 Task: Add an event with the title Second Marketing Campaign Tracking and Analysis, date ''2023/11/10'', time 7:00 AM to 9:00 AMand add a description: Furthermore, you will have the opportunity to discuss your current financial status, including revenue growth, profitability, and any notable milestones or achievements. Sharing this information demonstrates your business''s performance and potential for future success.Select event color  Peacock . Add location for the event as: Los Angeles, USA, logged in from the account softage.8@softage.netand send the event invitation to softage.1@softage.net and softage.2@softage.net. Set a reminder for the event Doesn''t repeat
Action: Mouse moved to (49, 125)
Screenshot: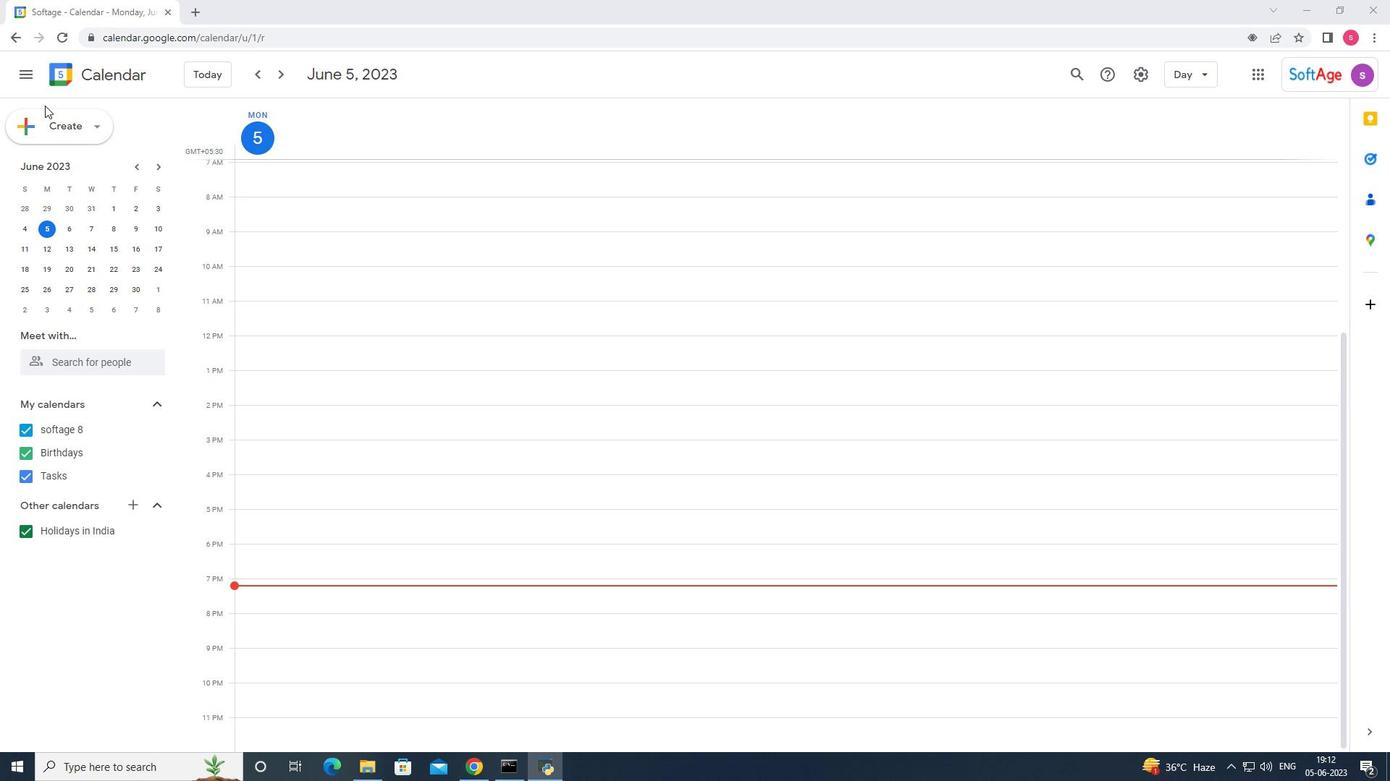 
Action: Mouse pressed left at (49, 125)
Screenshot: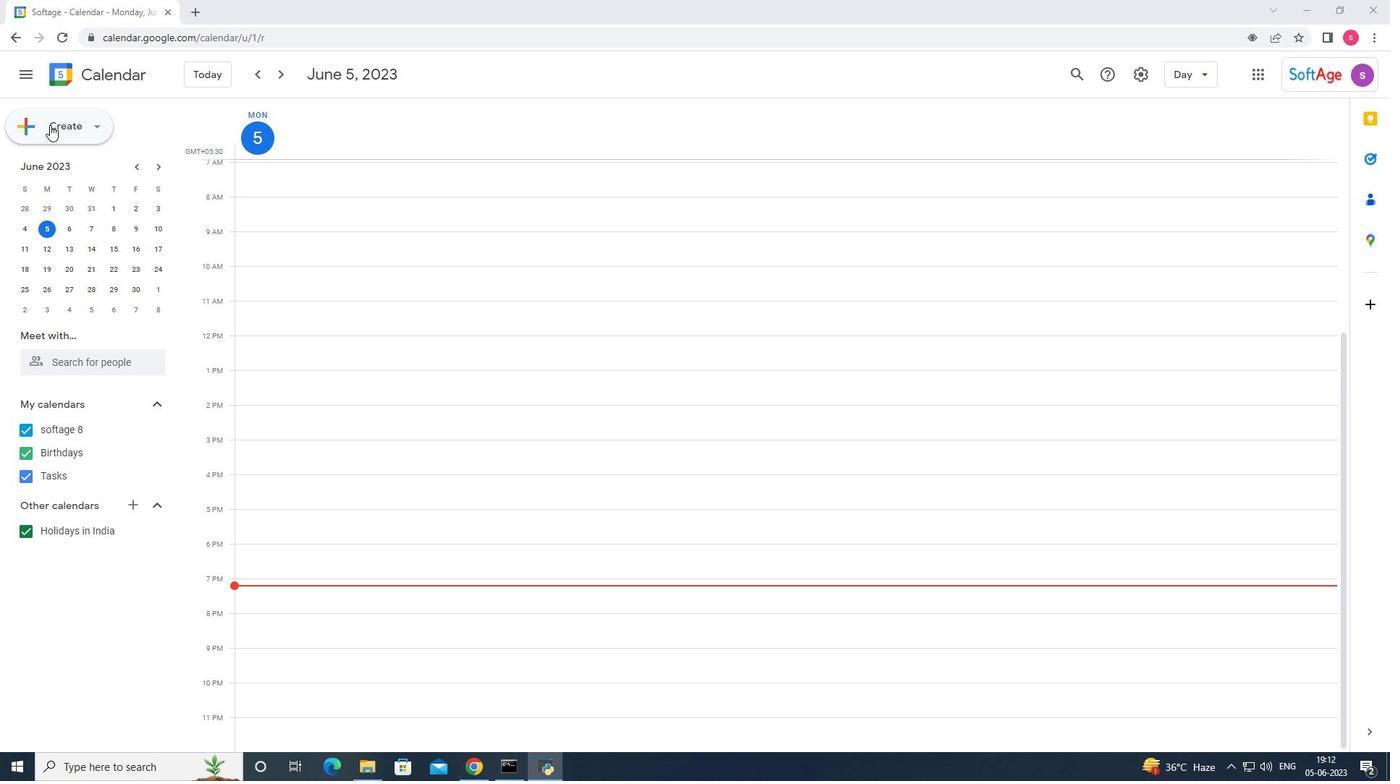 
Action: Mouse moved to (62, 161)
Screenshot: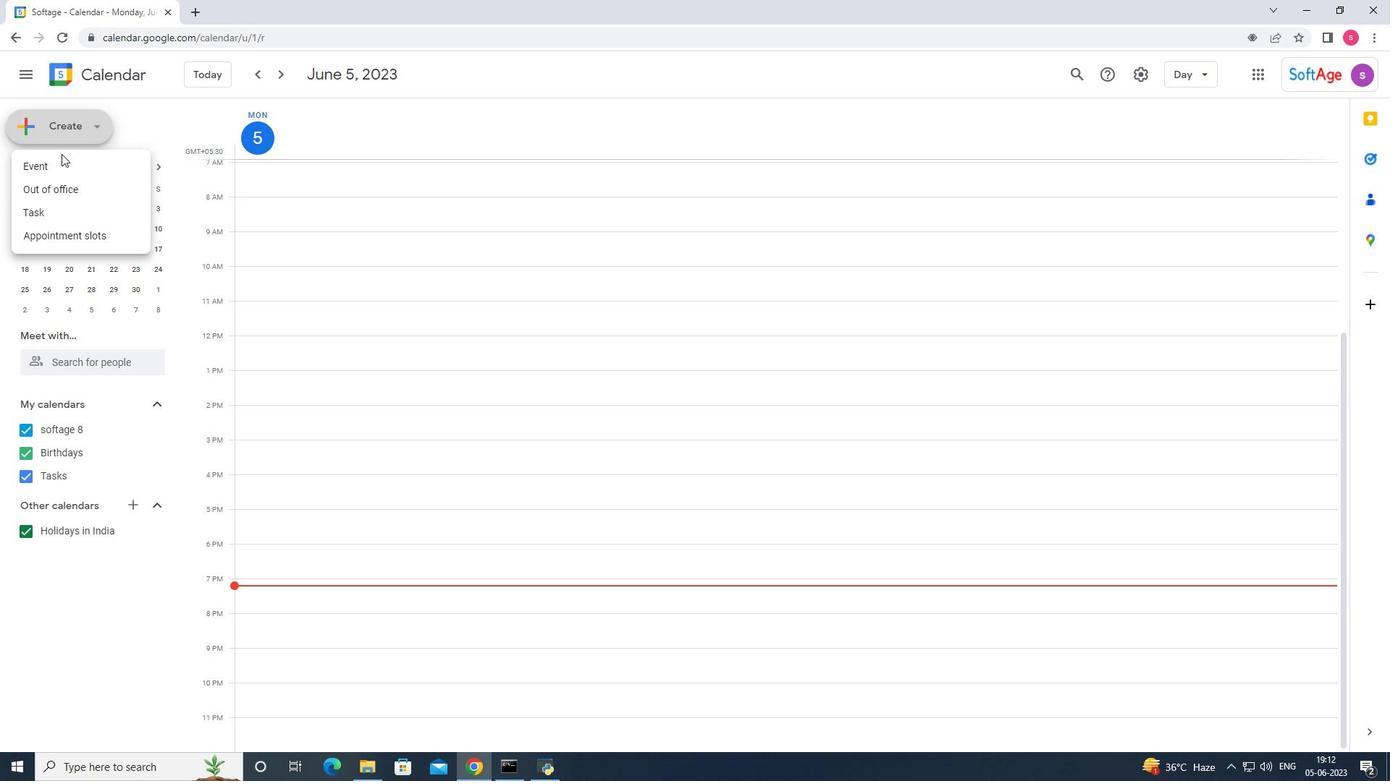 
Action: Mouse pressed left at (62, 161)
Screenshot: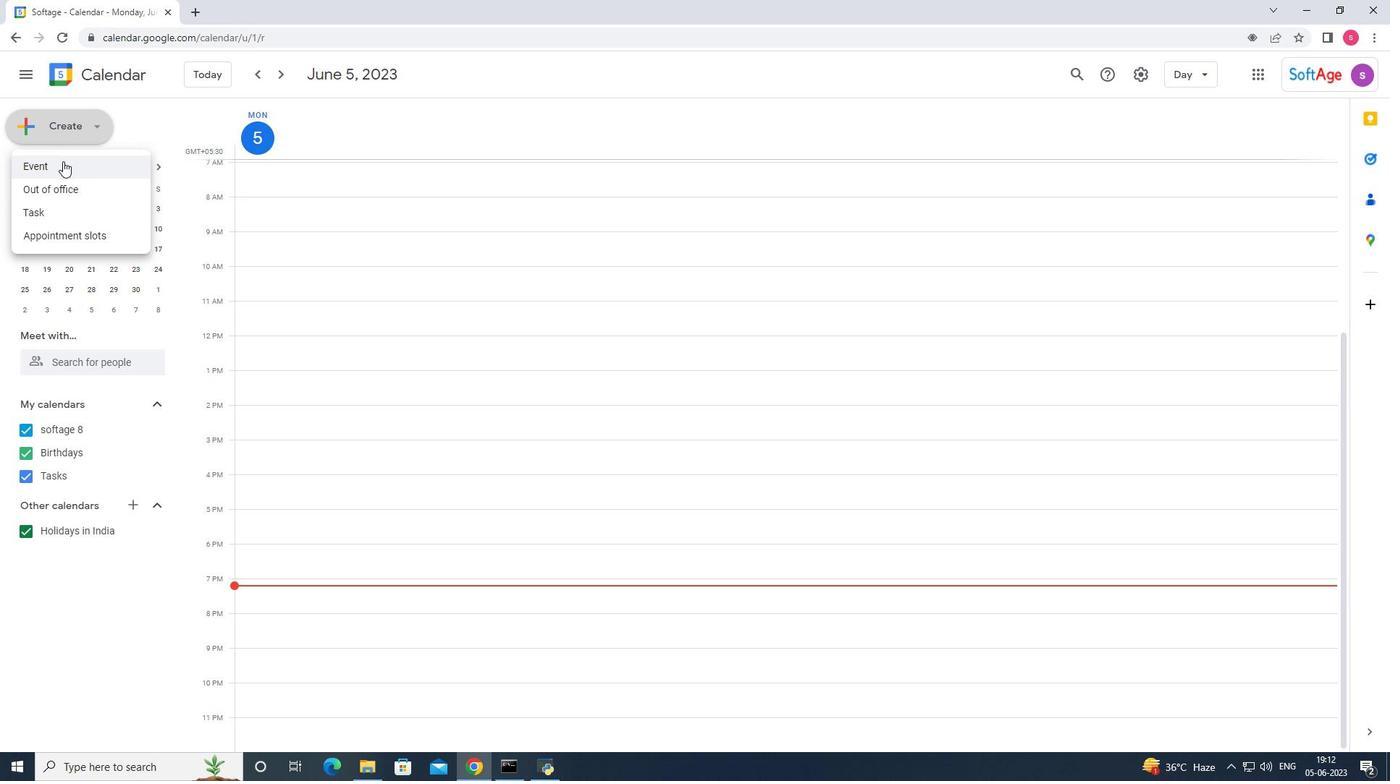 
Action: Mouse moved to (821, 578)
Screenshot: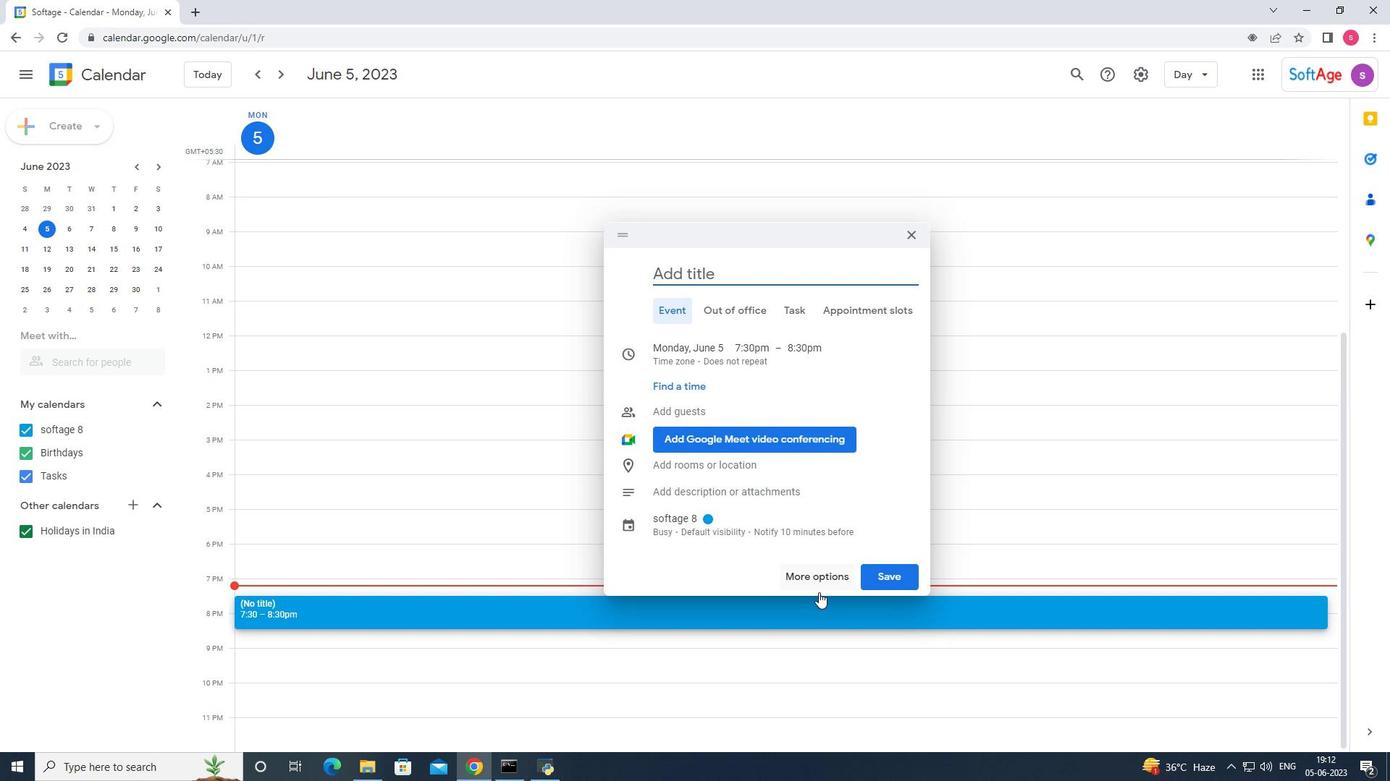 
Action: Mouse pressed left at (821, 578)
Screenshot: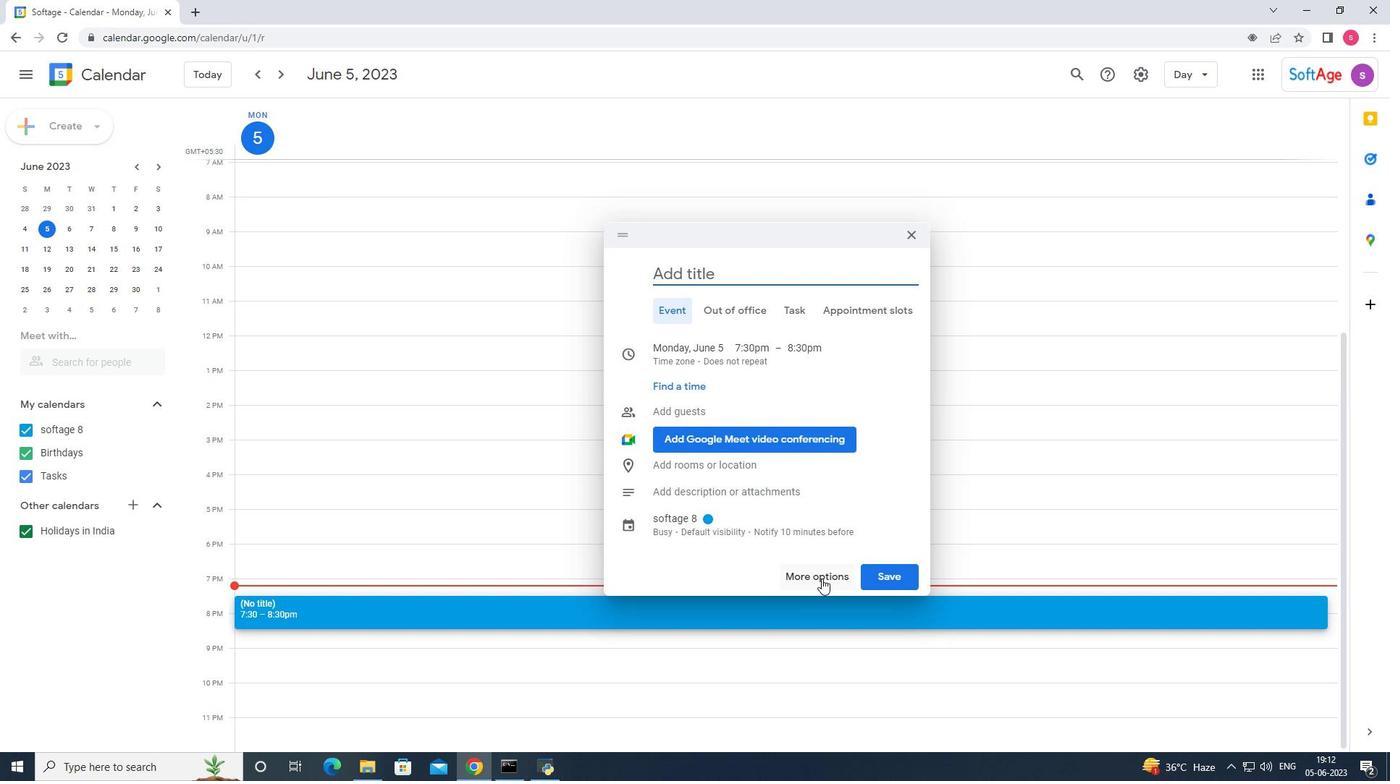 
Action: Mouse moved to (330, 73)
Screenshot: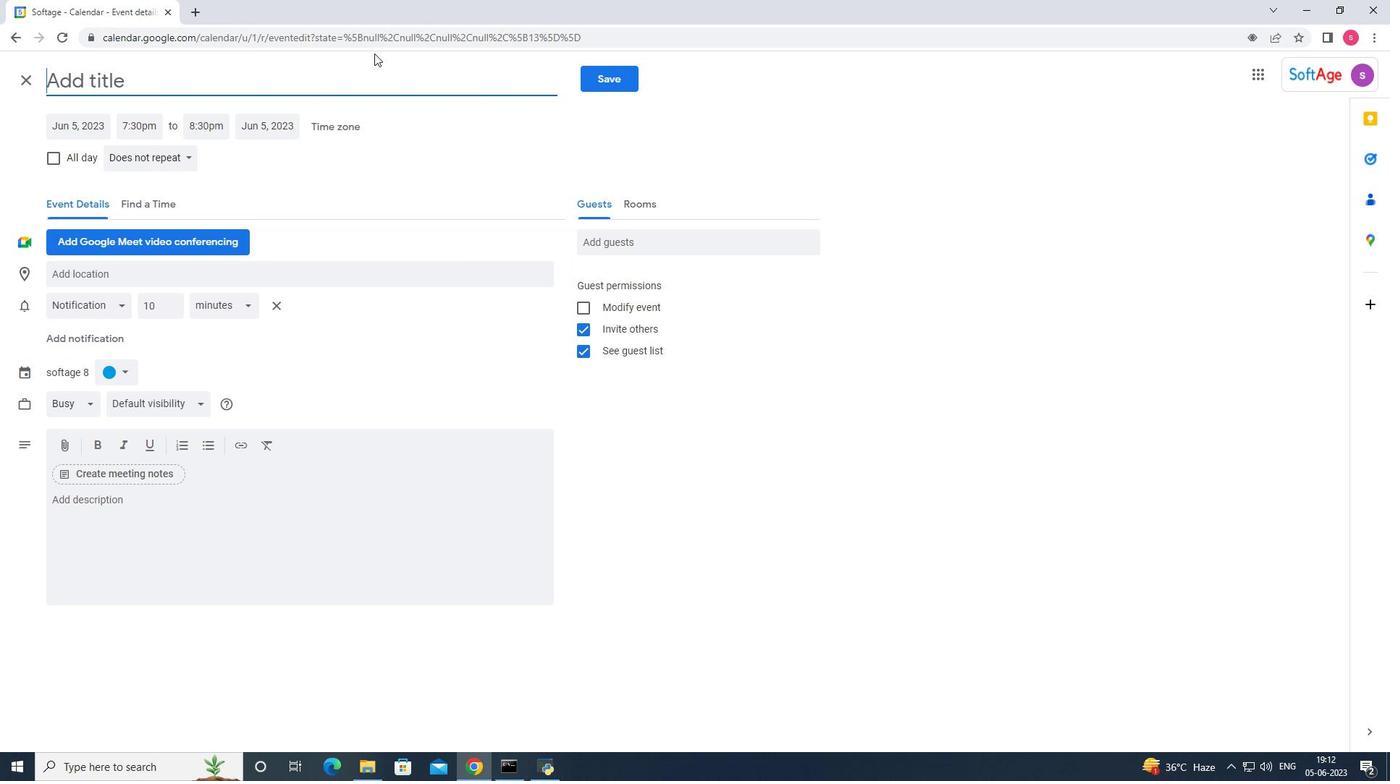 
Action: Mouse pressed left at (330, 73)
Screenshot: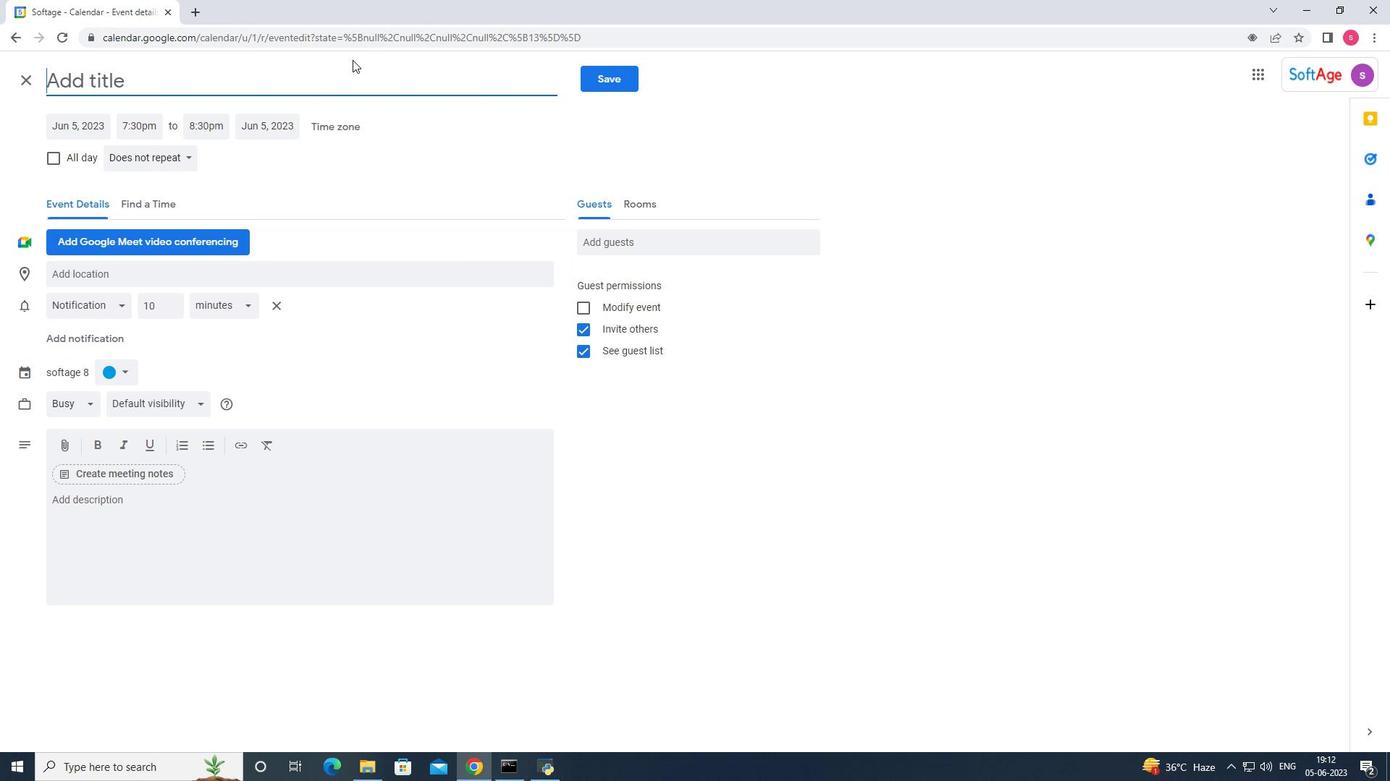 
Action: Key pressed <Key.shift>Second<Key.space><Key.shift>Marketing<Key.space><Key.shift>Campaign<Key.space><Key.shift>Tracking<Key.space>and<Key.space><Key.shift>Analysis
Screenshot: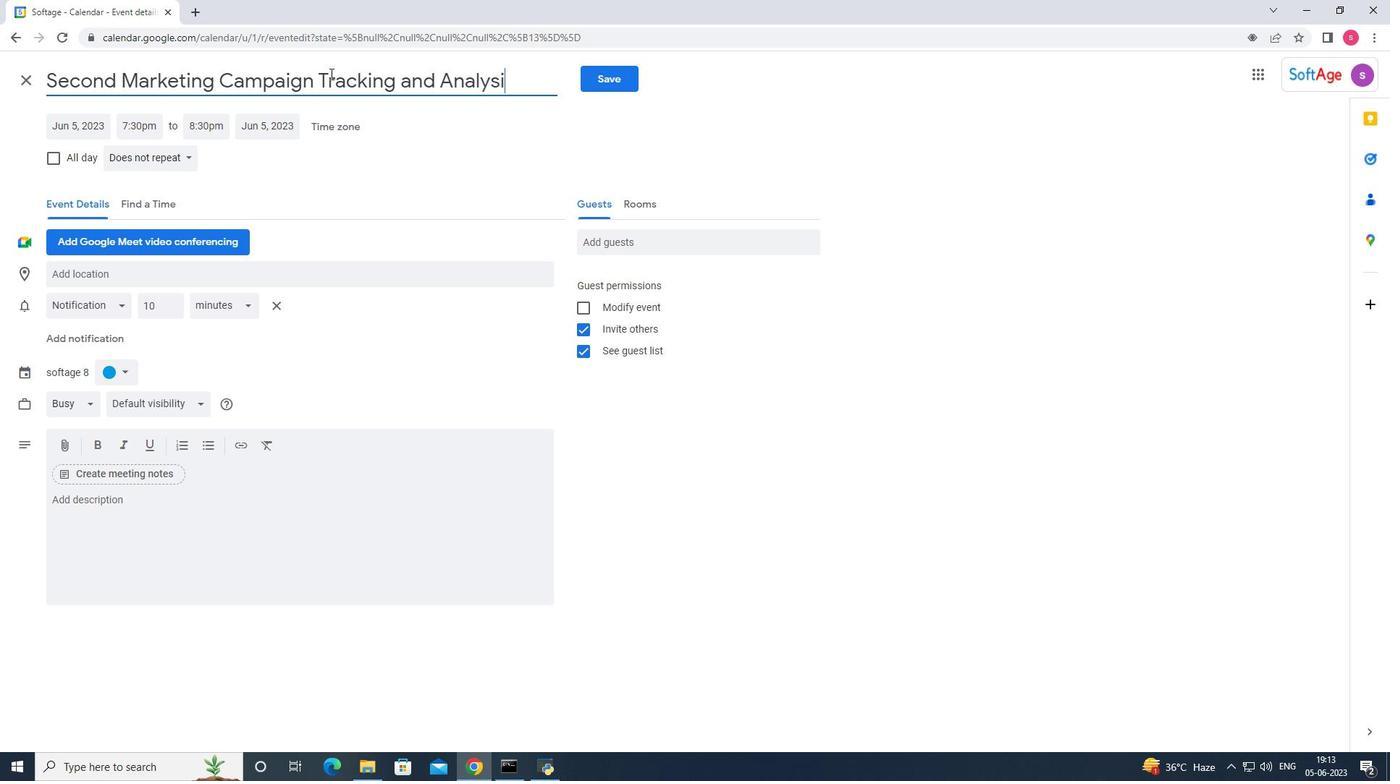 
Action: Mouse moved to (88, 125)
Screenshot: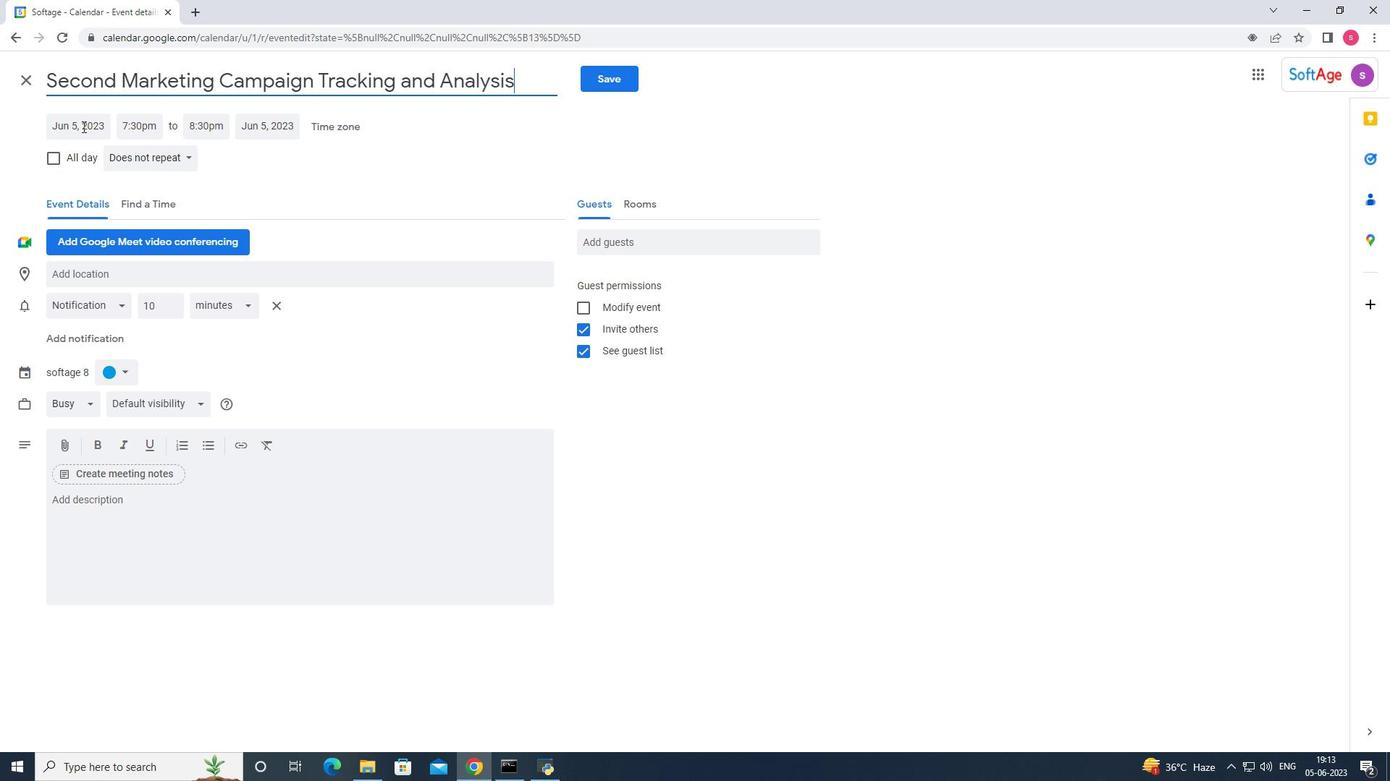 
Action: Mouse pressed left at (88, 125)
Screenshot: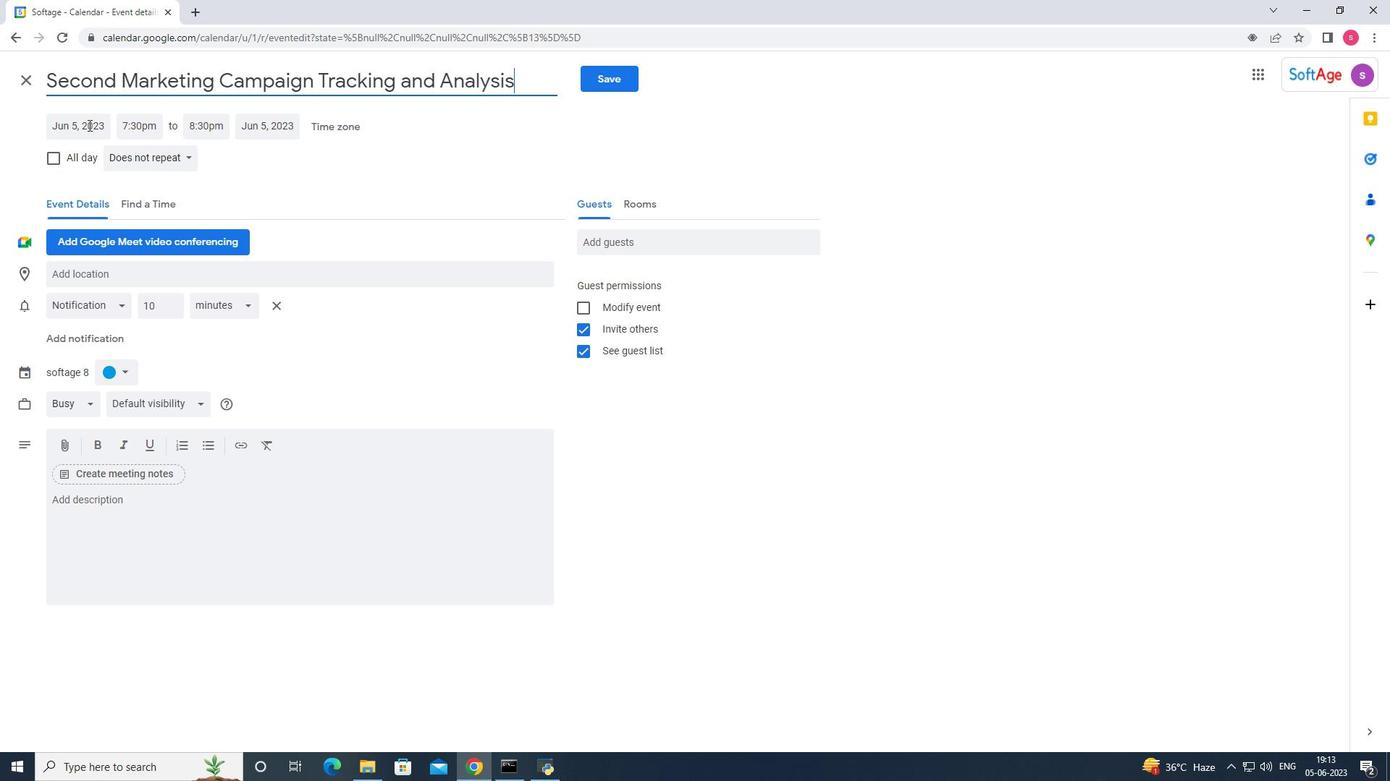 
Action: Mouse moved to (230, 157)
Screenshot: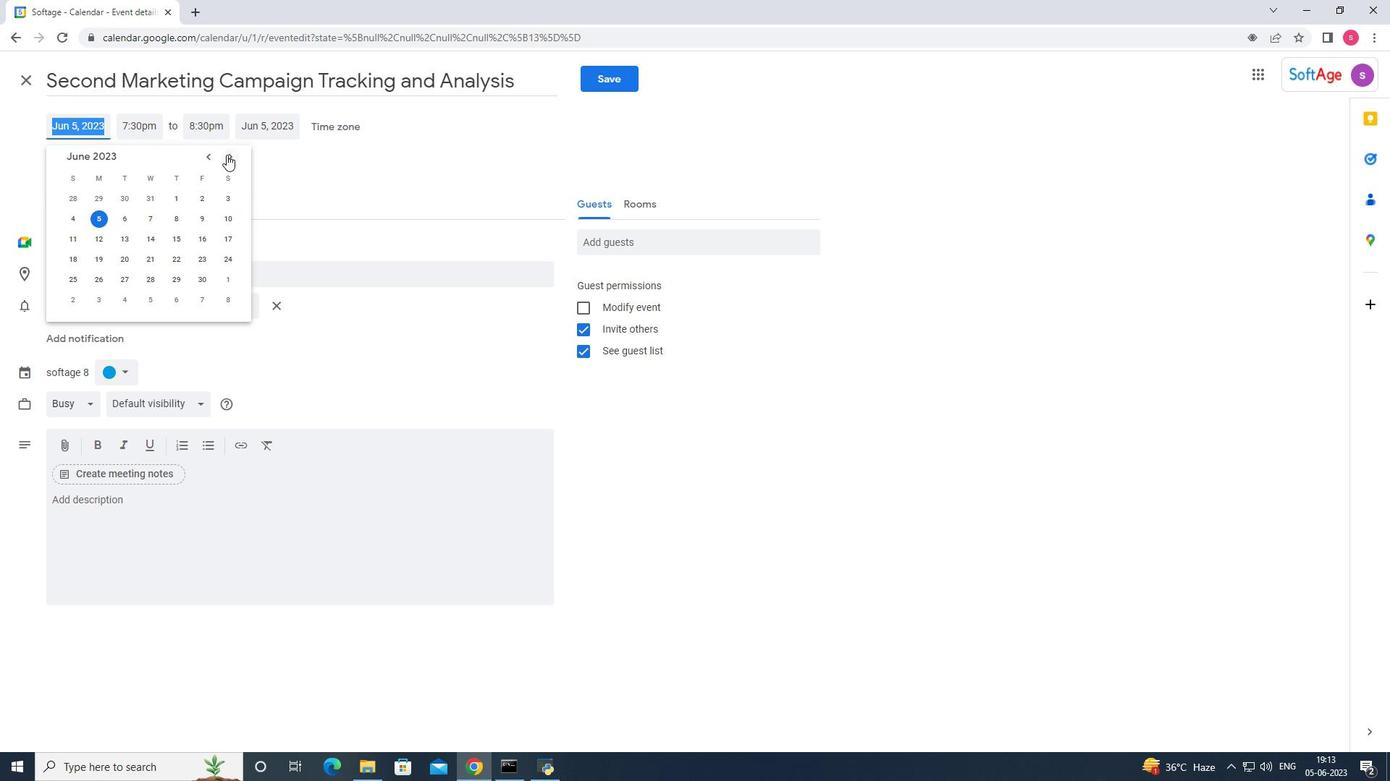 
Action: Mouse pressed left at (230, 157)
Screenshot: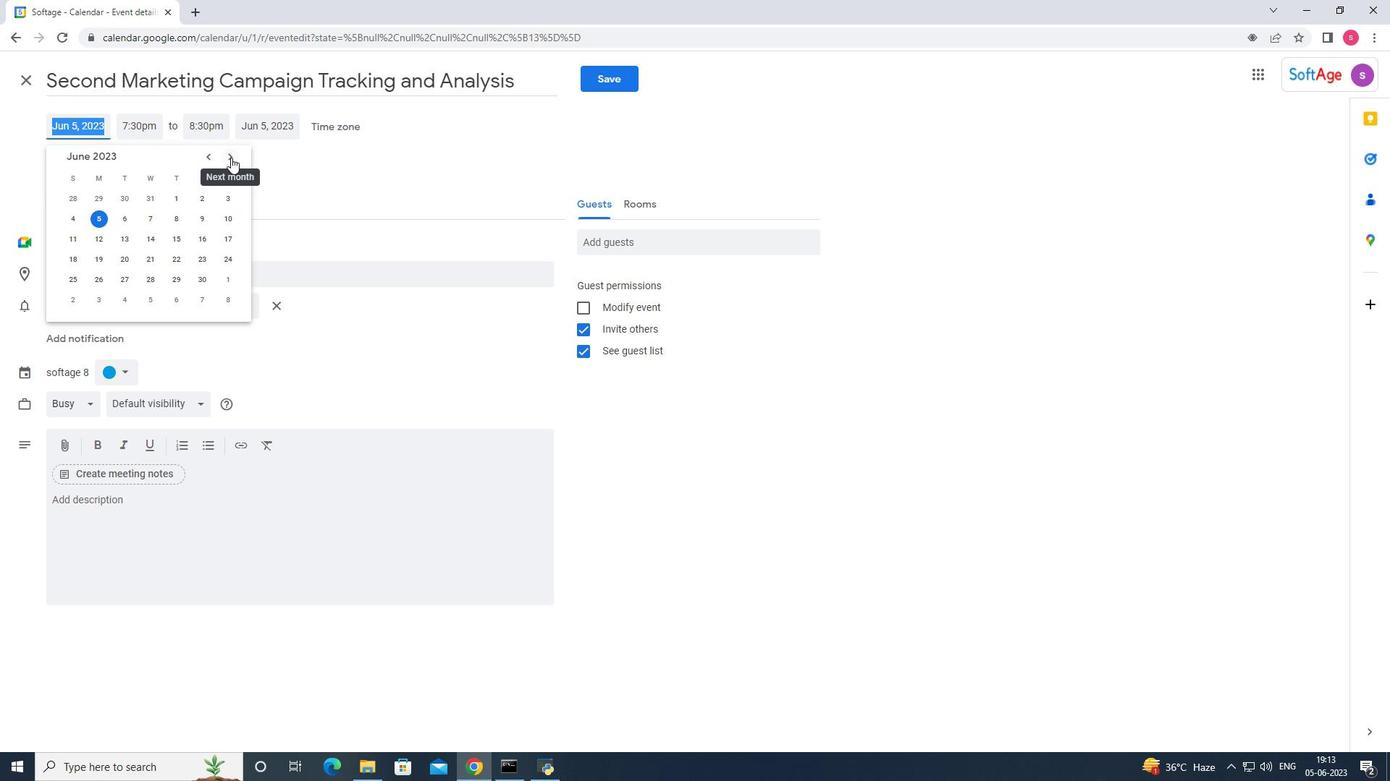 
Action: Mouse pressed left at (230, 157)
Screenshot: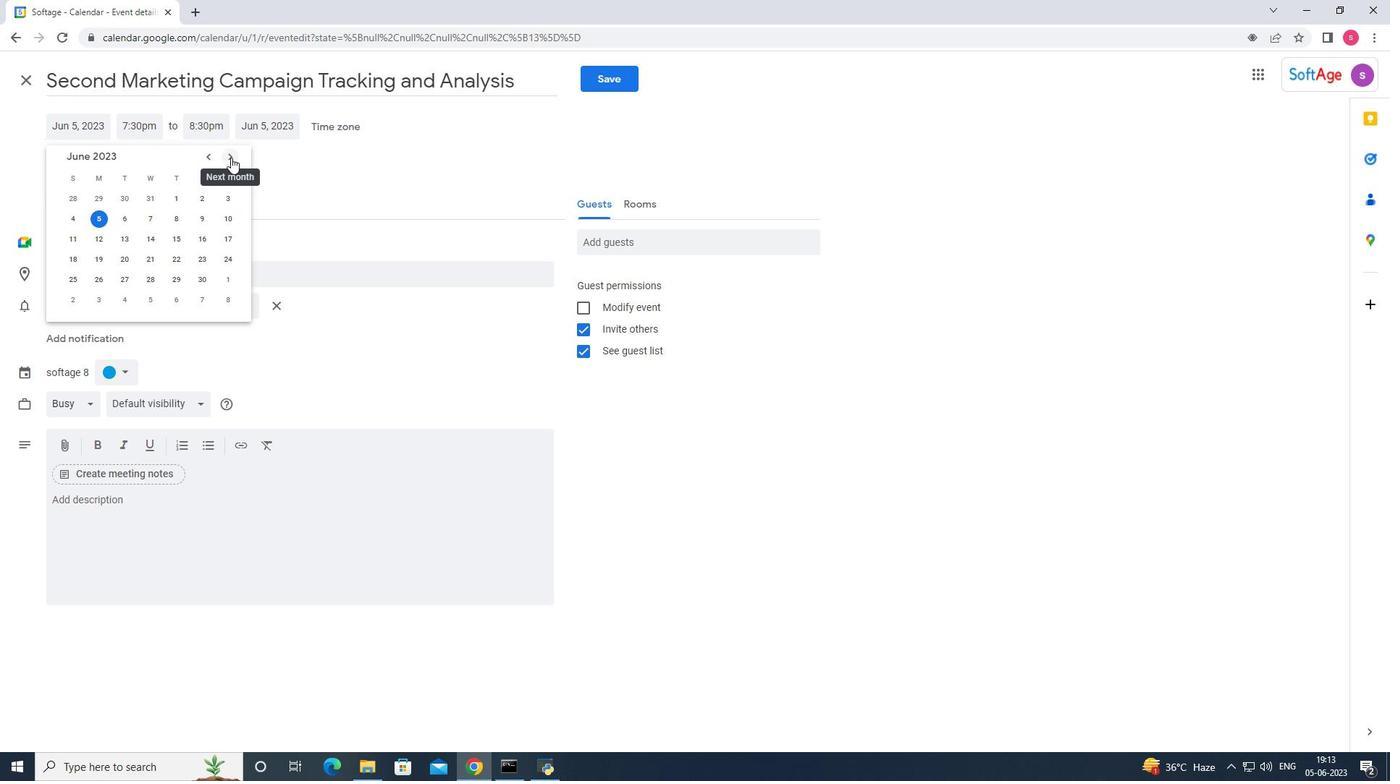 
Action: Mouse pressed left at (230, 157)
Screenshot: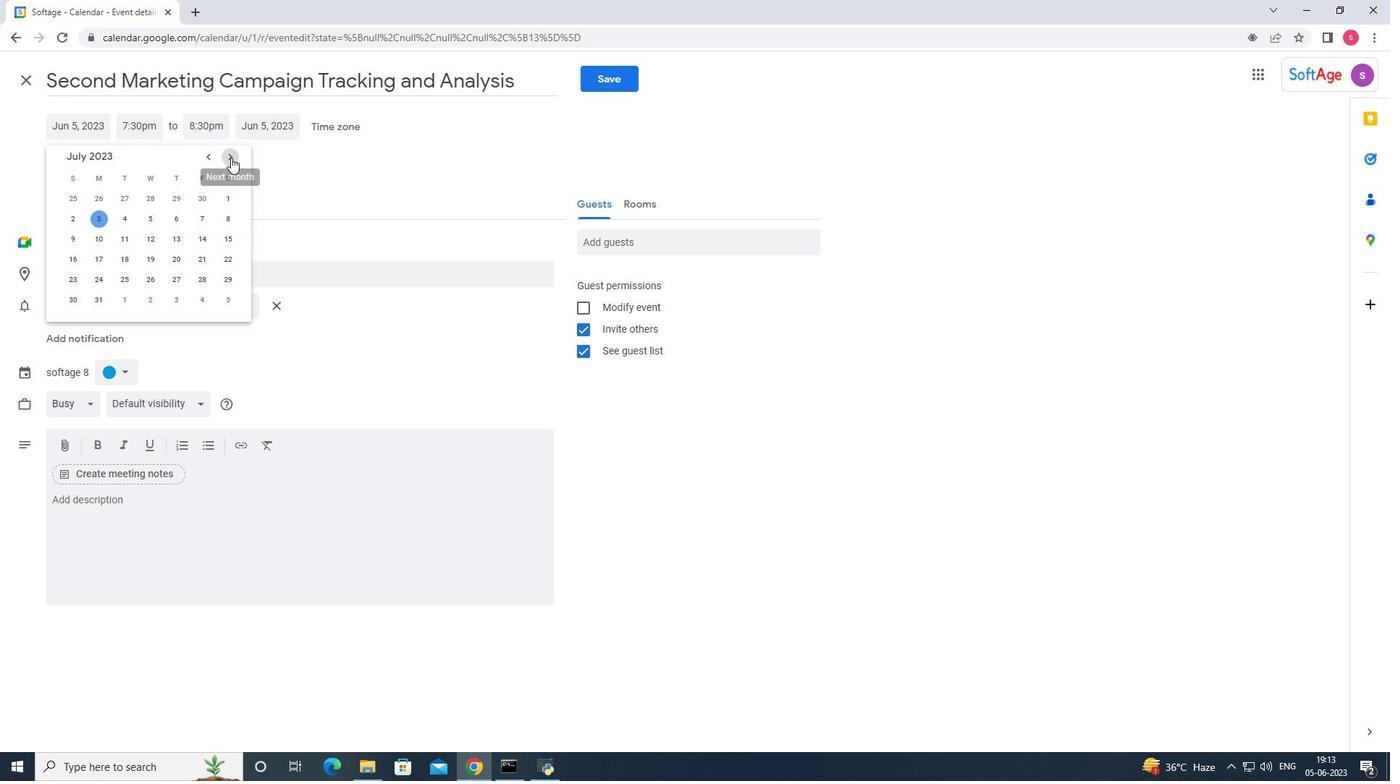 
Action: Mouse pressed left at (230, 157)
Screenshot: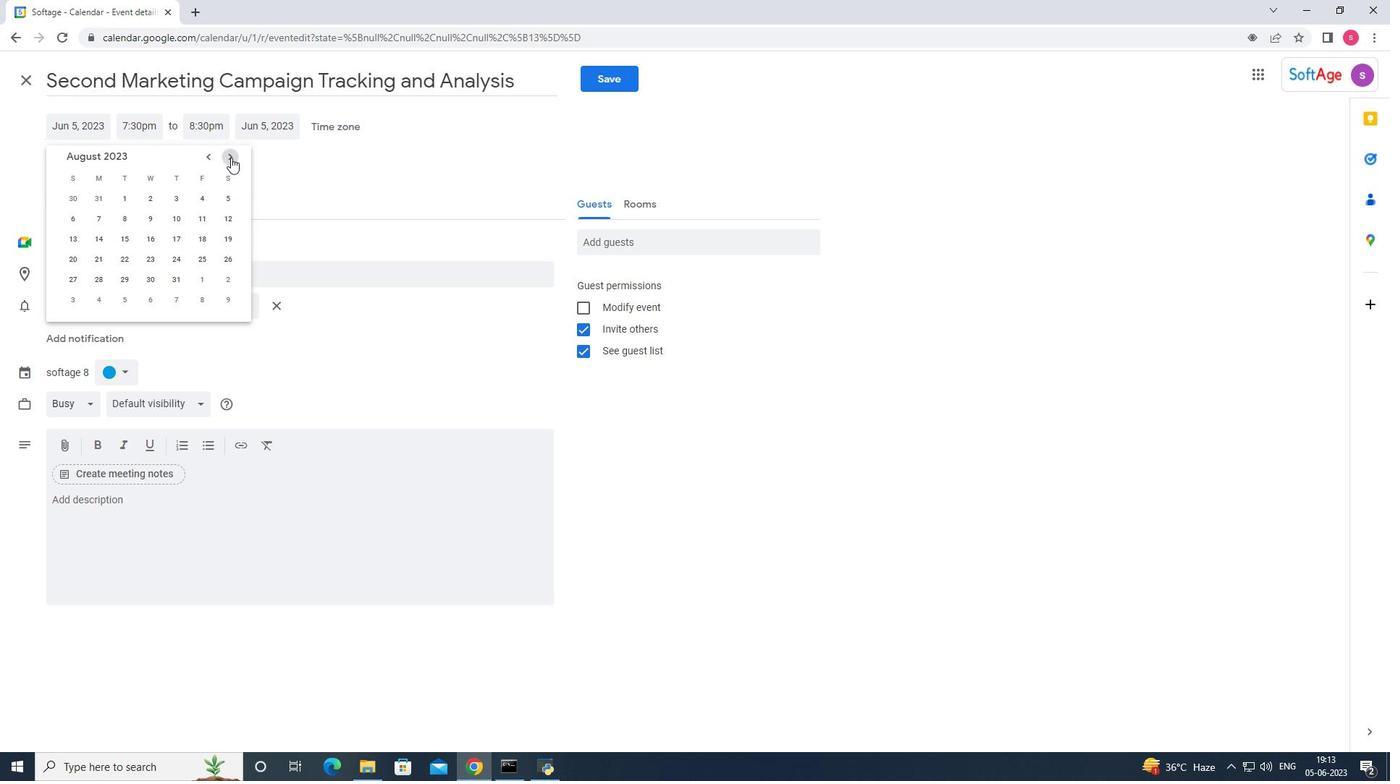 
Action: Mouse pressed left at (230, 157)
Screenshot: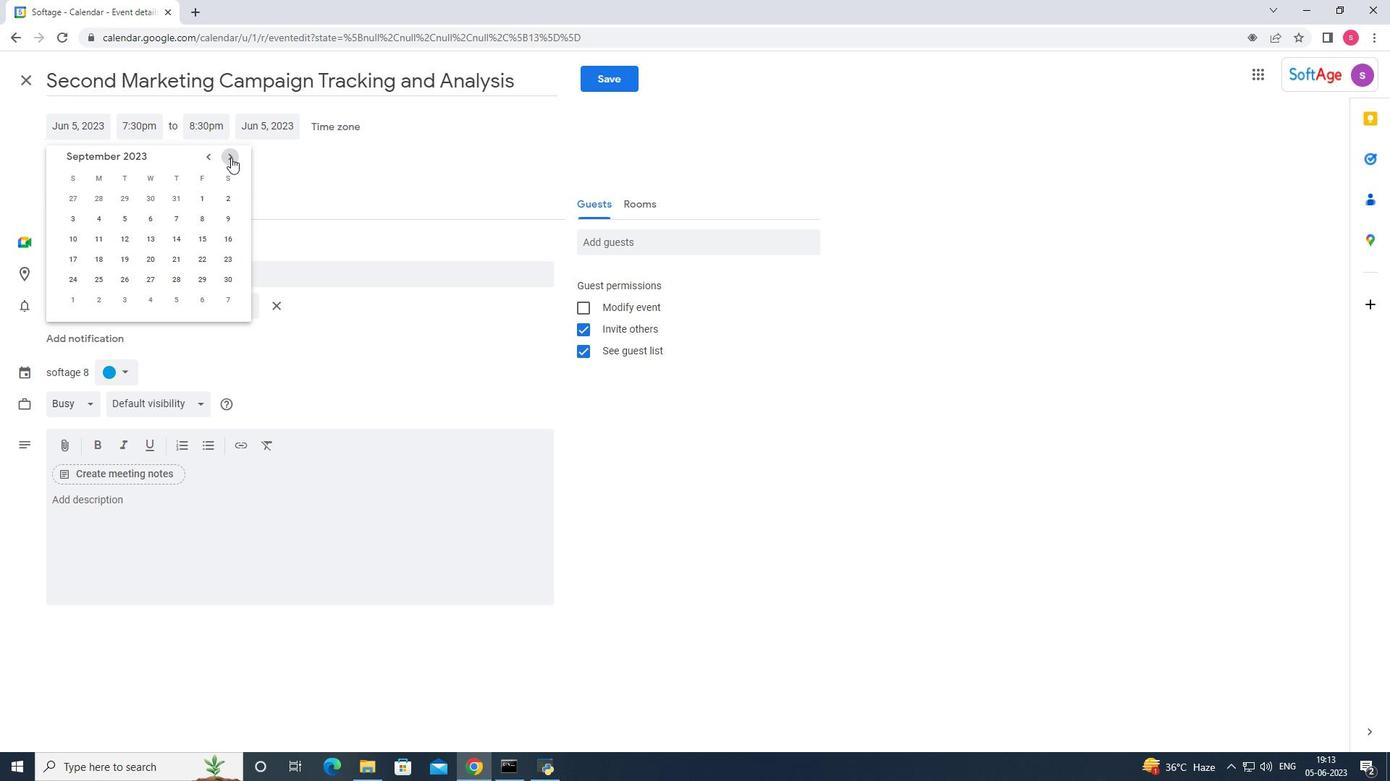 
Action: Mouse moved to (202, 222)
Screenshot: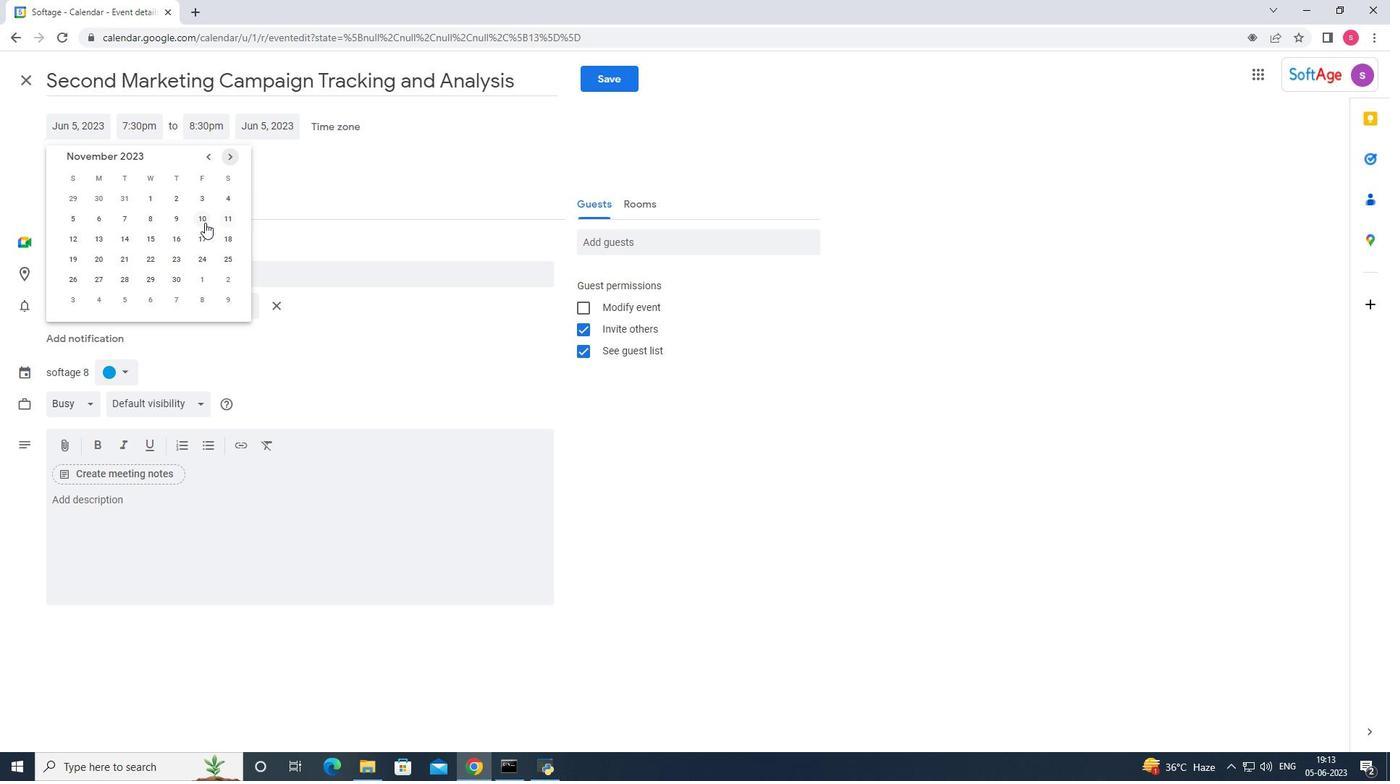 
Action: Mouse pressed left at (202, 222)
Screenshot: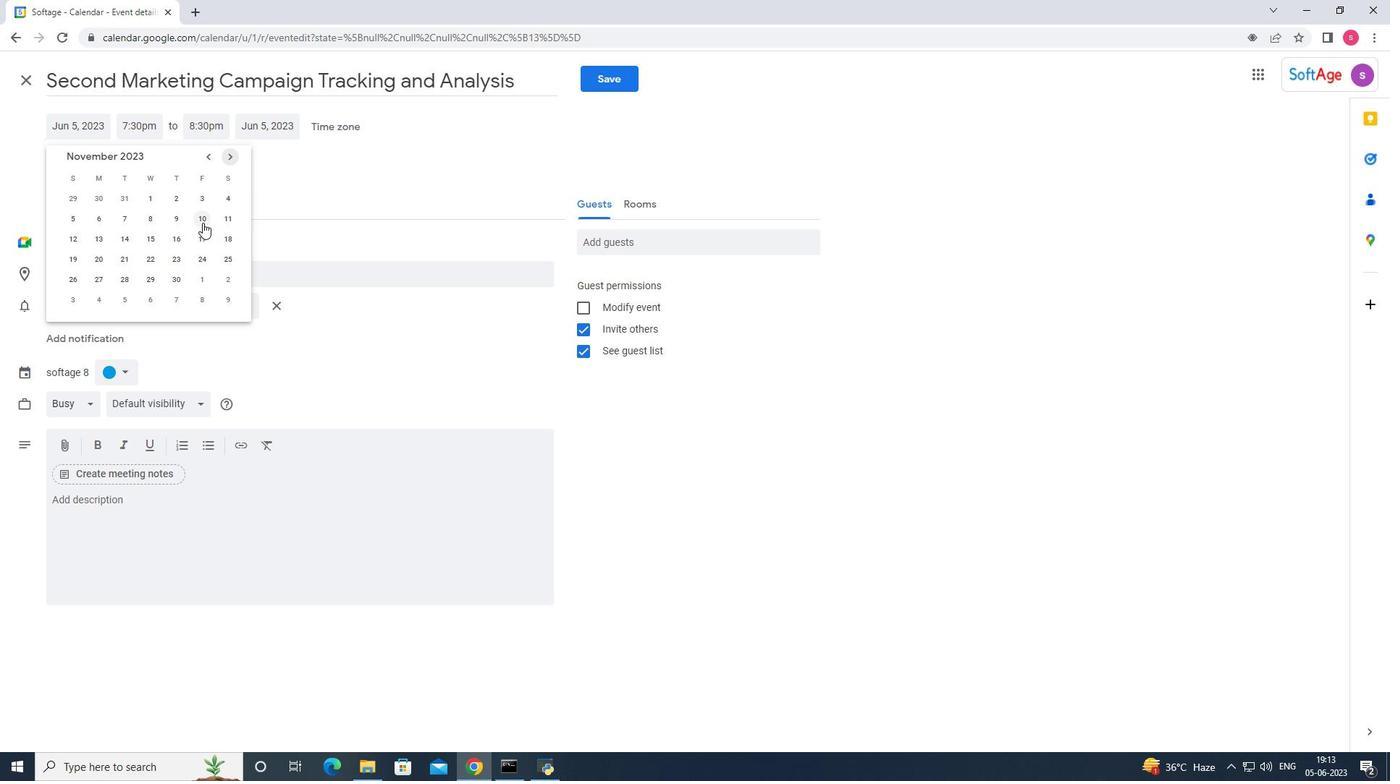 
Action: Mouse moved to (149, 127)
Screenshot: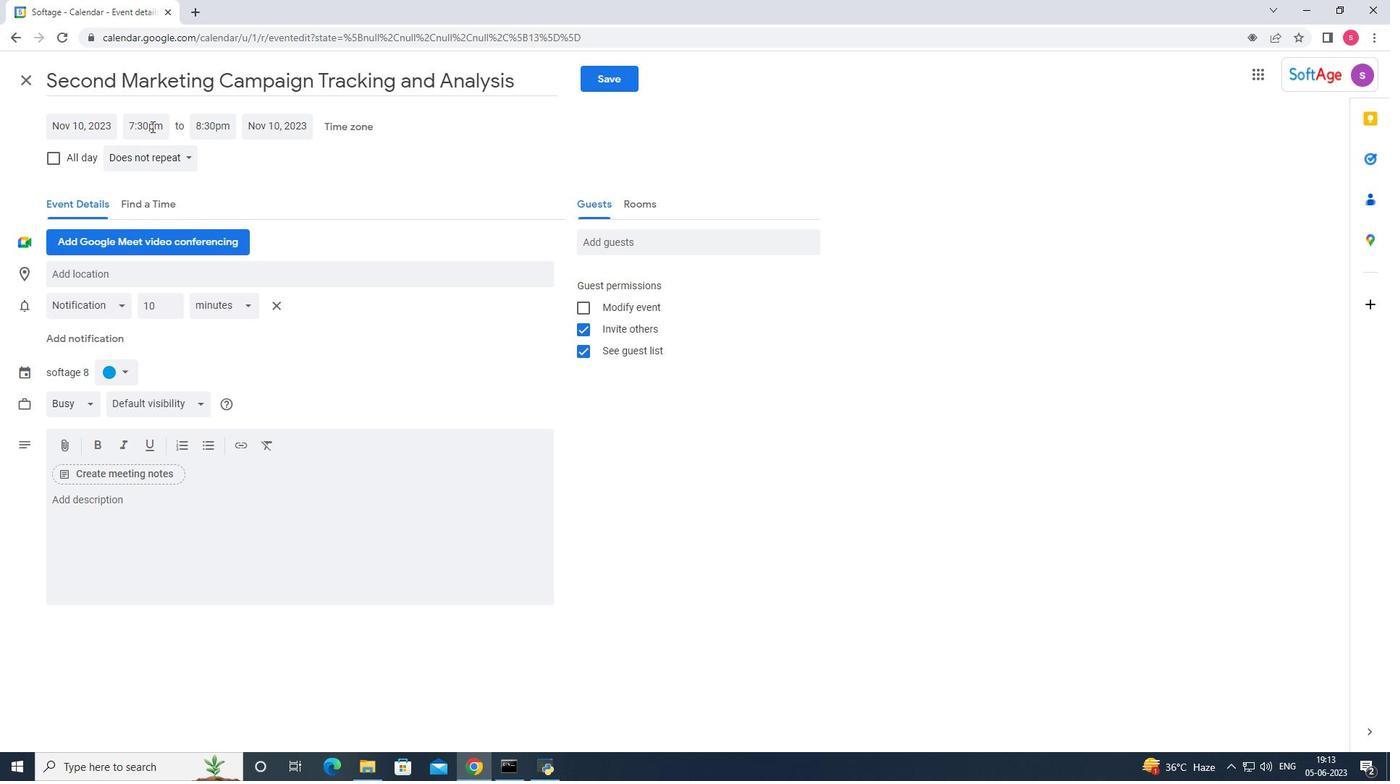 
Action: Mouse pressed left at (149, 127)
Screenshot: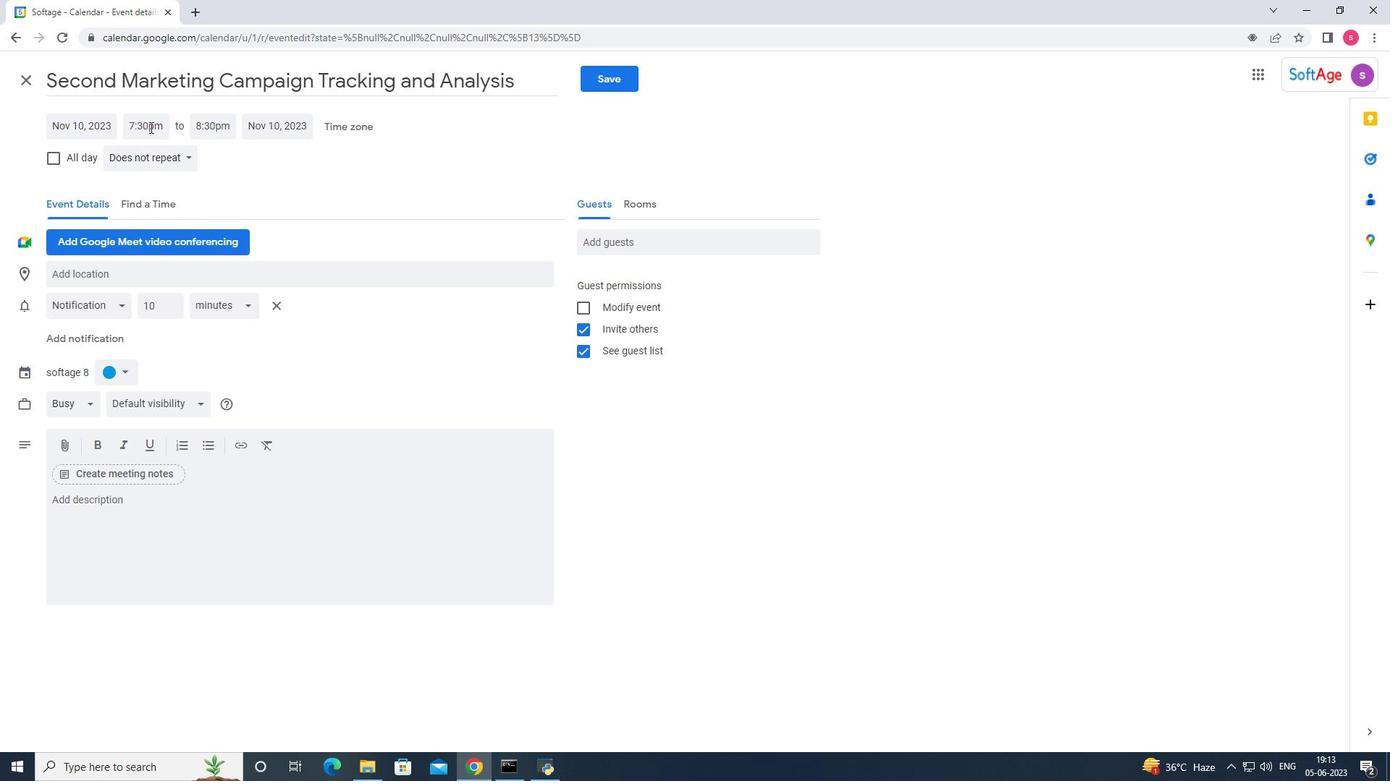 
Action: Mouse moved to (154, 191)
Screenshot: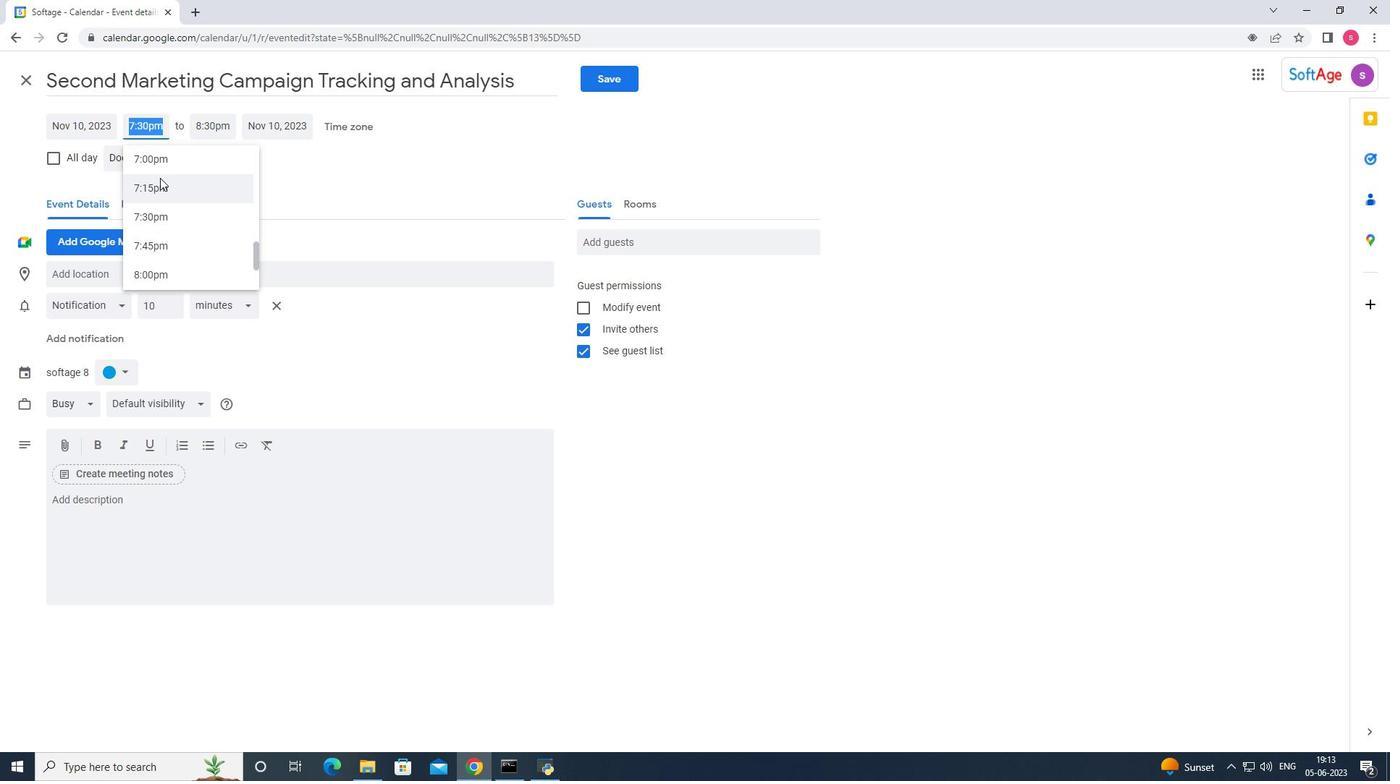 
Action: Mouse scrolled (154, 192) with delta (0, 0)
Screenshot: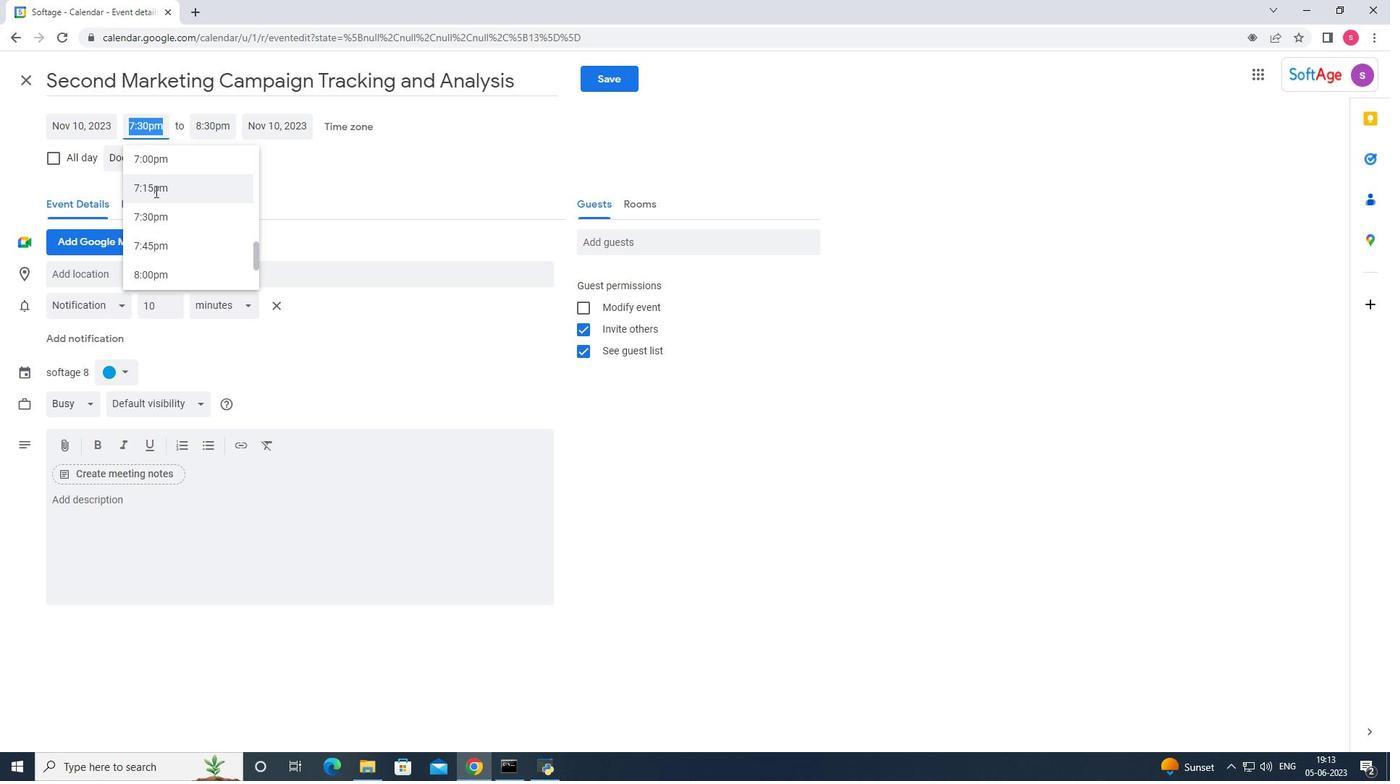 
Action: Mouse scrolled (154, 192) with delta (0, 0)
Screenshot: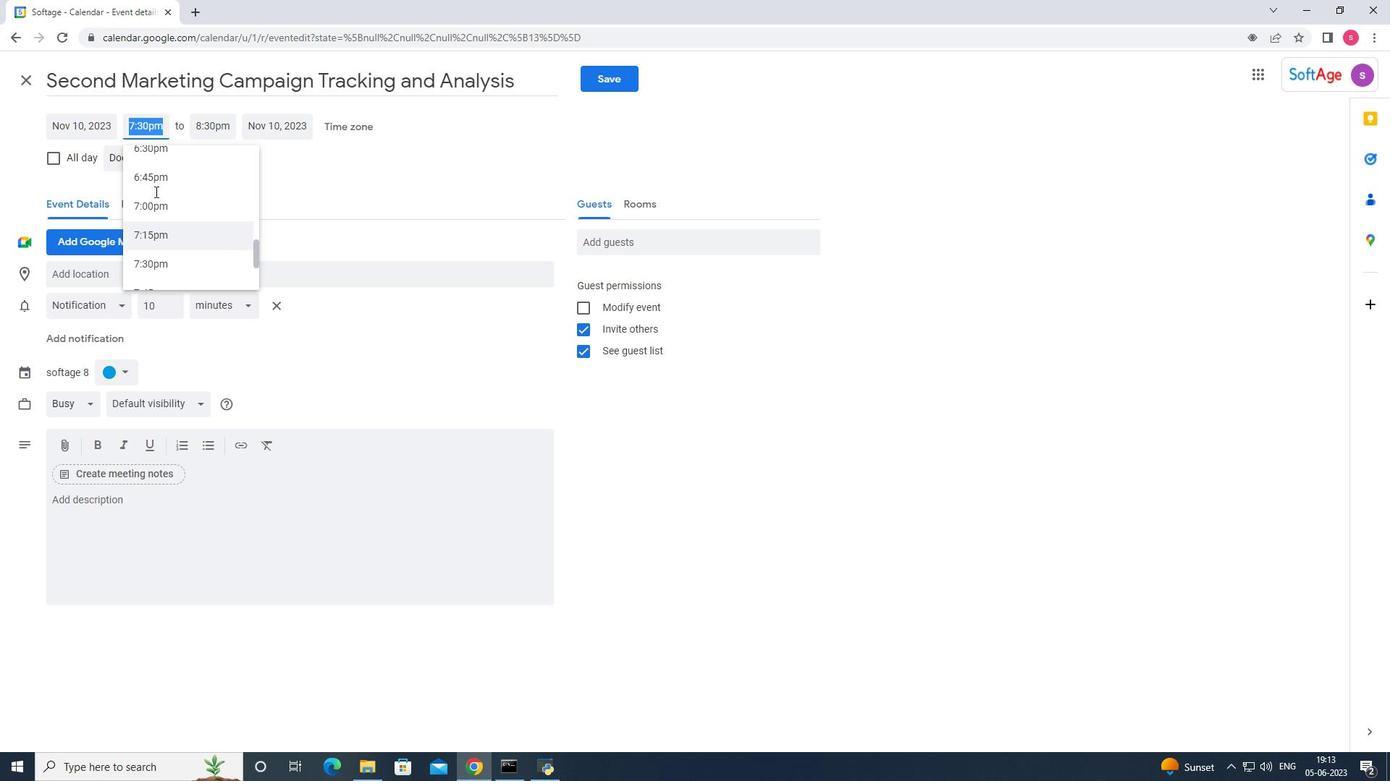 
Action: Mouse scrolled (154, 192) with delta (0, 0)
Screenshot: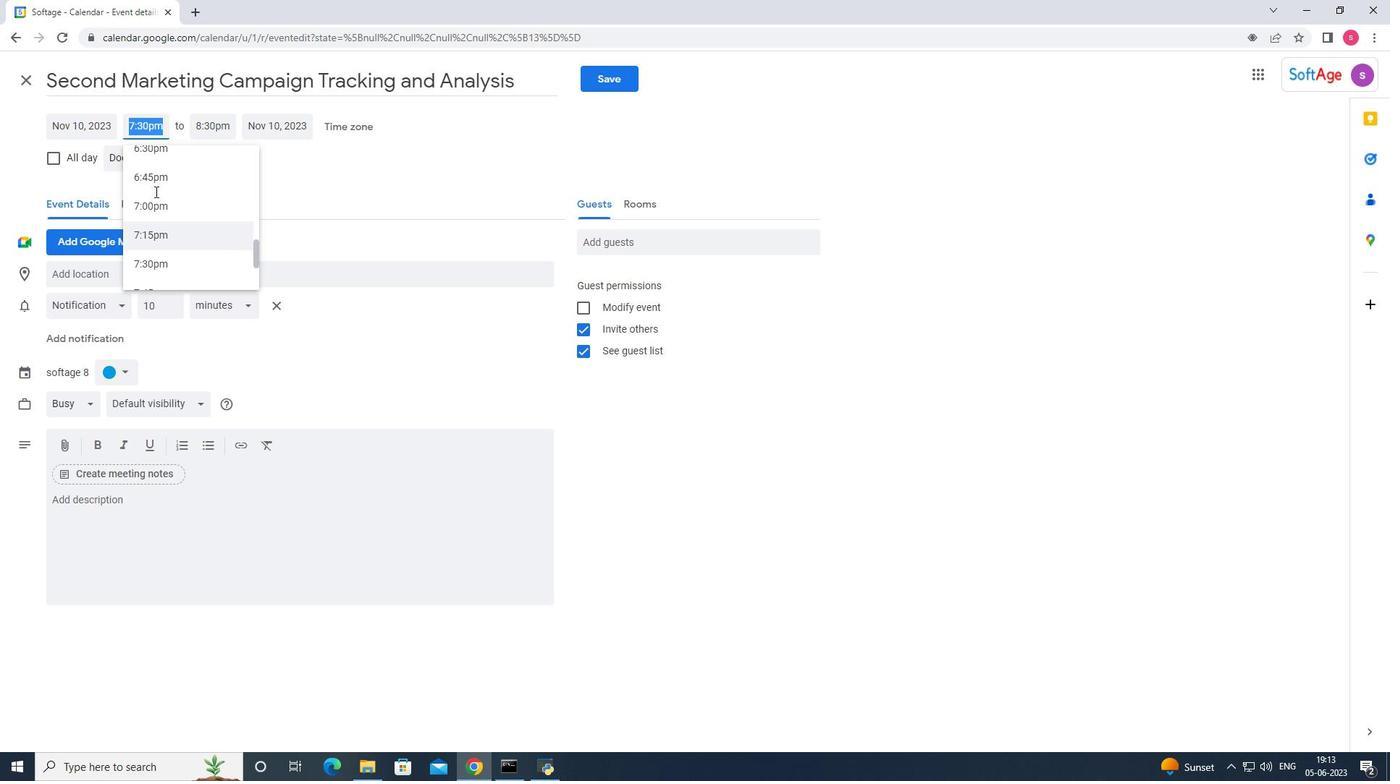 
Action: Mouse scrolled (154, 192) with delta (0, 0)
Screenshot: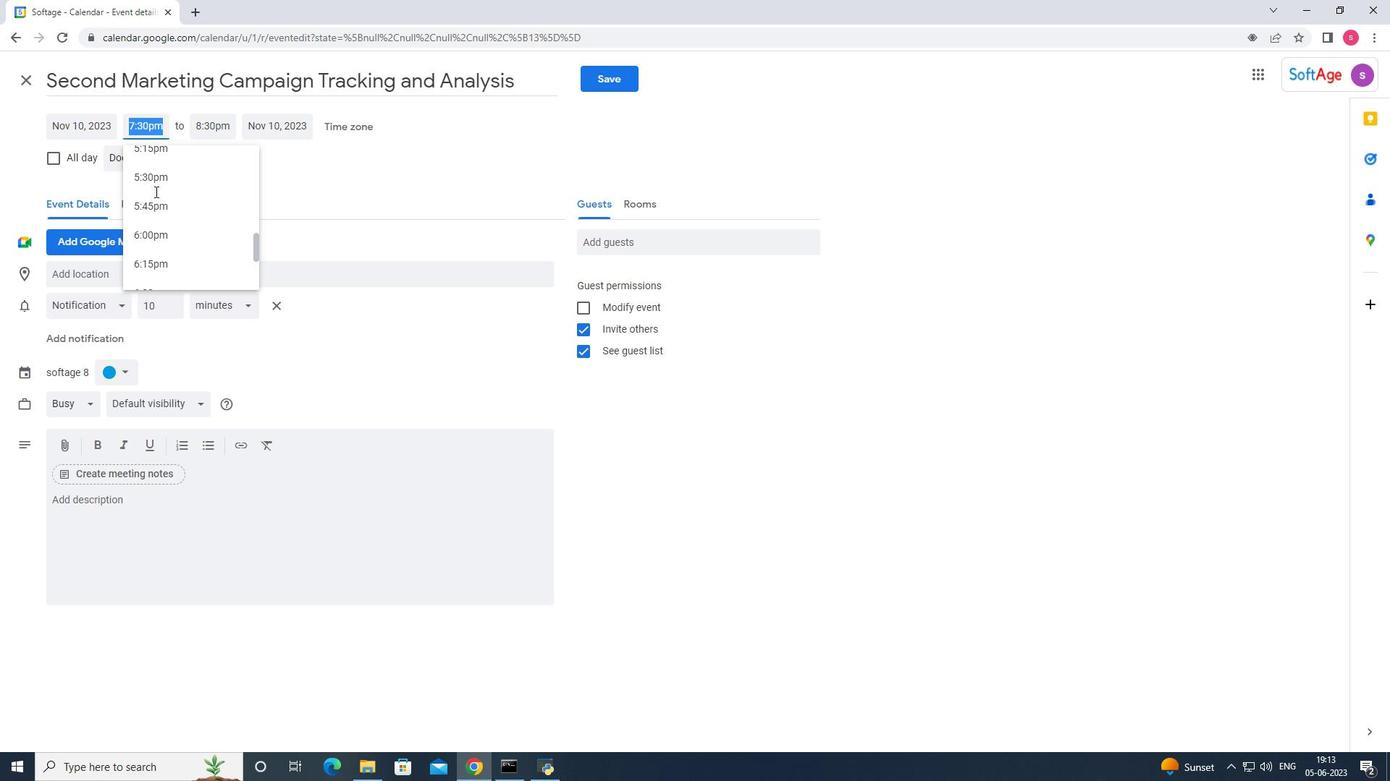 
Action: Mouse scrolled (154, 192) with delta (0, 0)
Screenshot: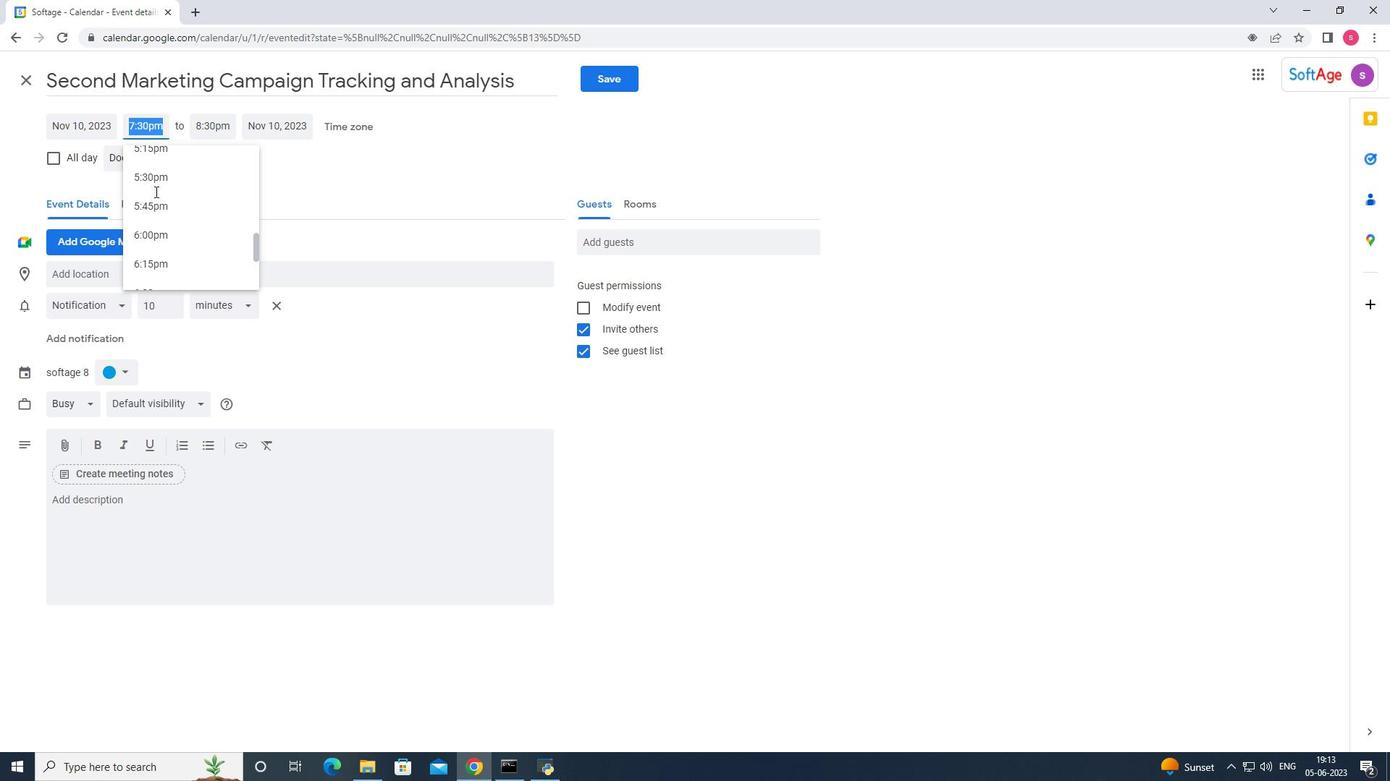 
Action: Mouse scrolled (154, 192) with delta (0, 0)
Screenshot: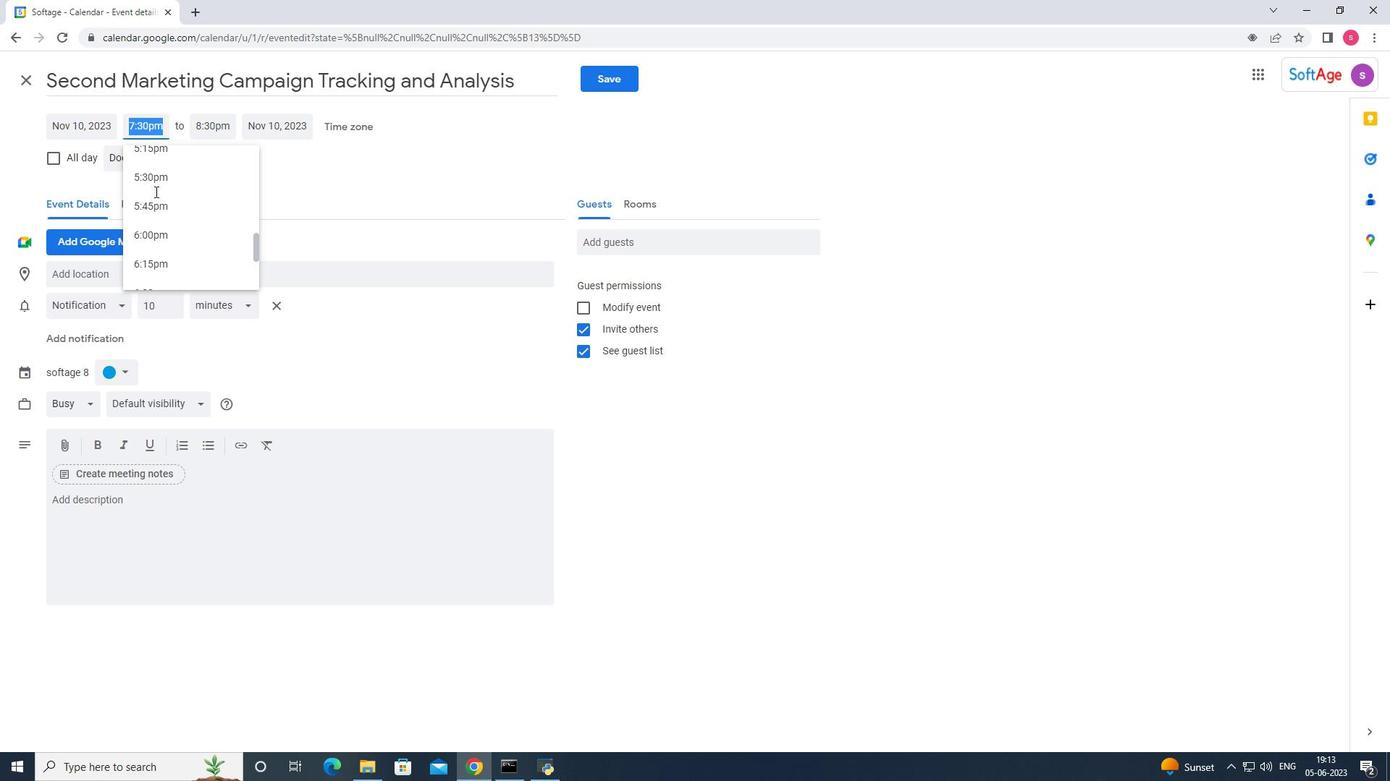 
Action: Mouse scrolled (154, 192) with delta (0, 0)
Screenshot: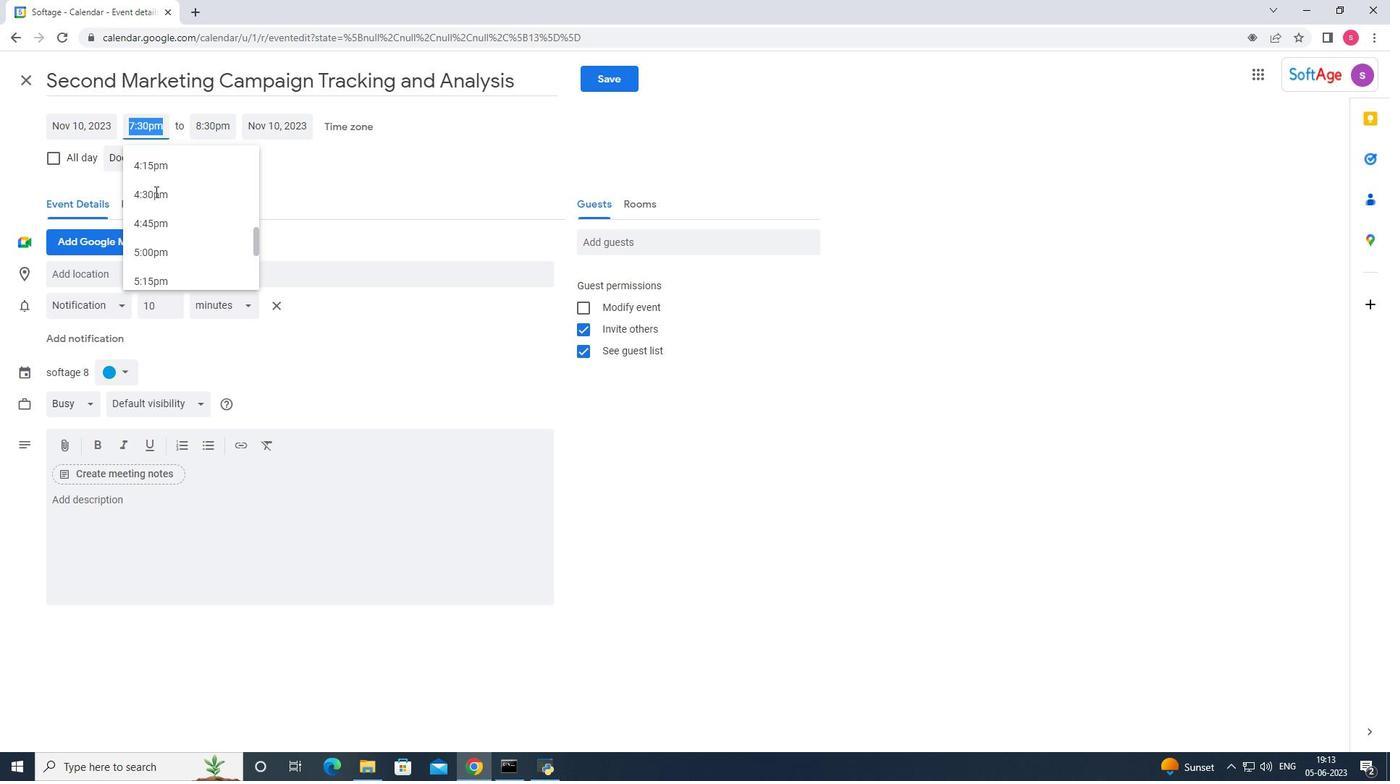 
Action: Mouse scrolled (154, 192) with delta (0, 0)
Screenshot: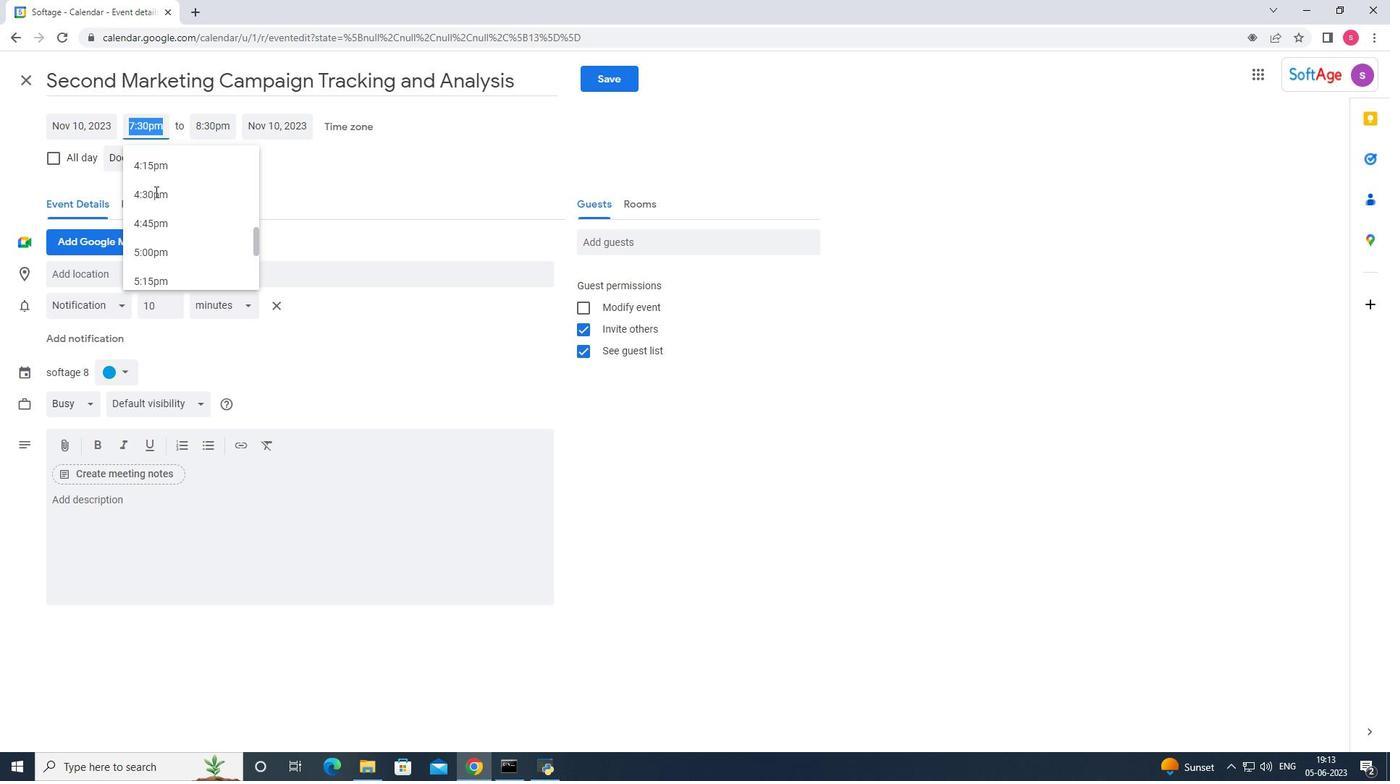 
Action: Mouse scrolled (154, 192) with delta (0, 0)
Screenshot: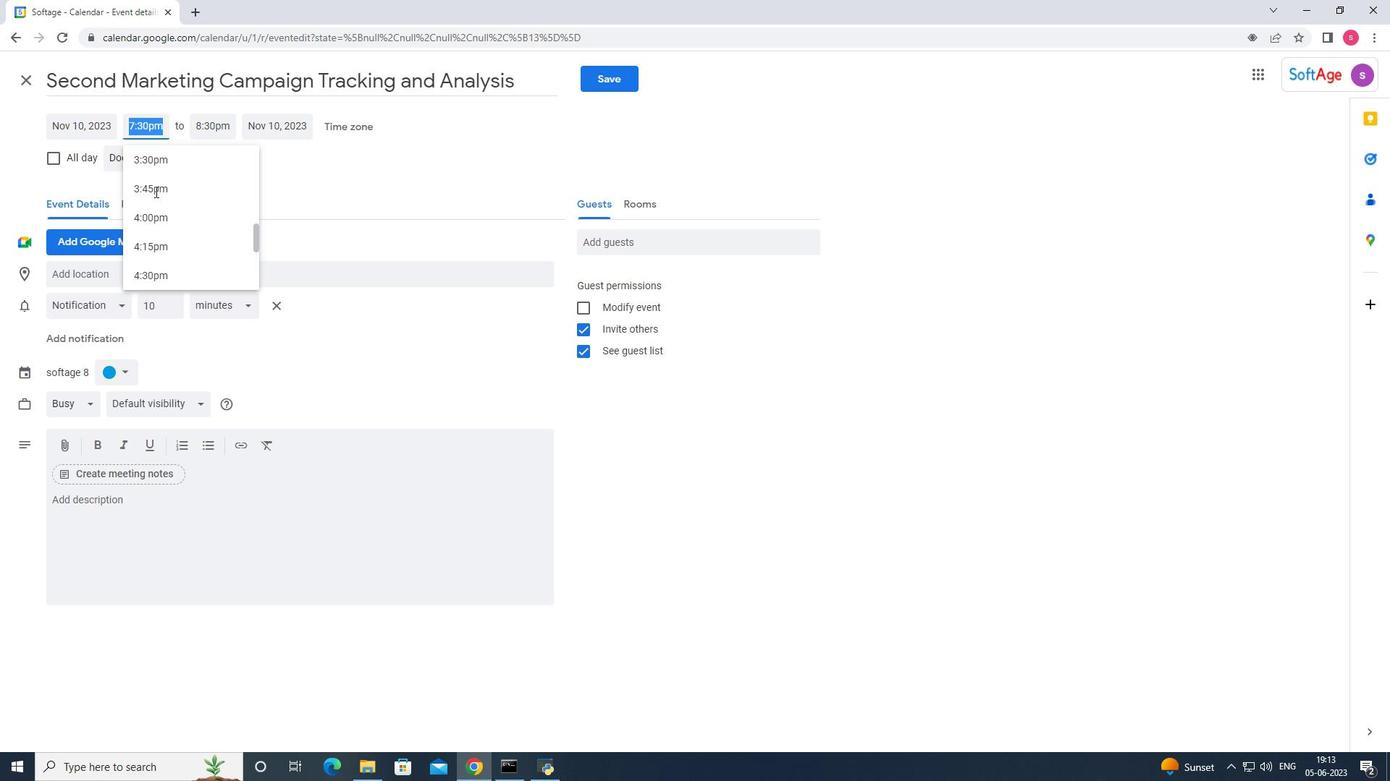 
Action: Mouse scrolled (154, 192) with delta (0, 0)
Screenshot: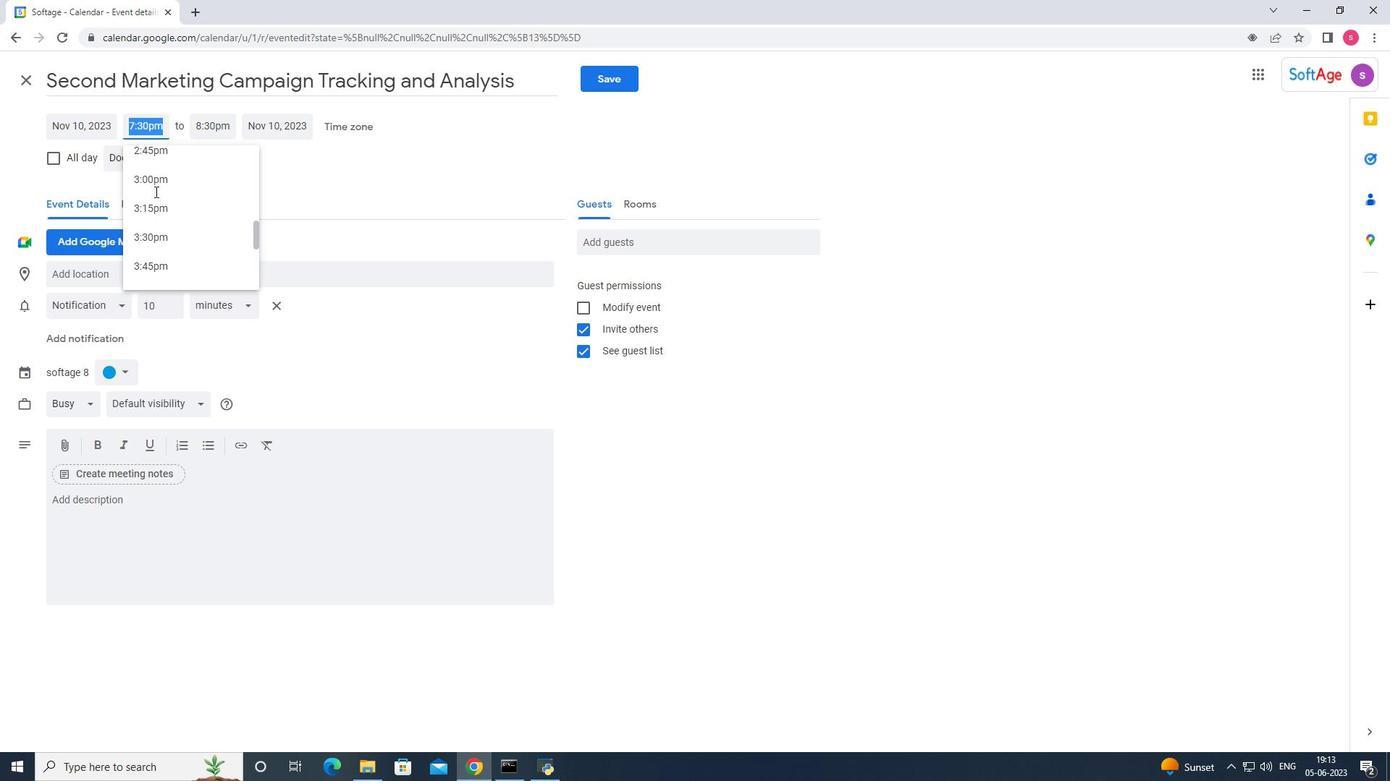 
Action: Mouse scrolled (154, 192) with delta (0, 0)
Screenshot: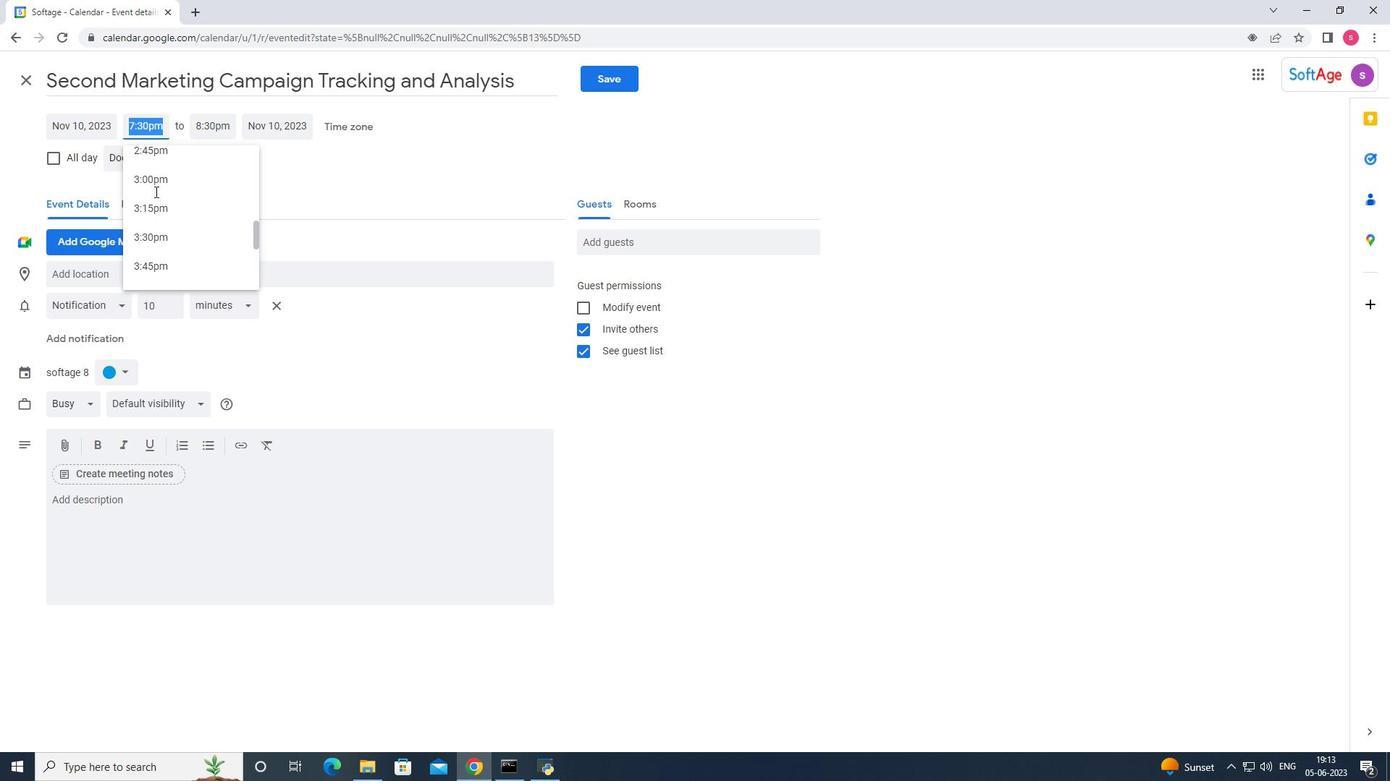 
Action: Mouse scrolled (154, 192) with delta (0, 0)
Screenshot: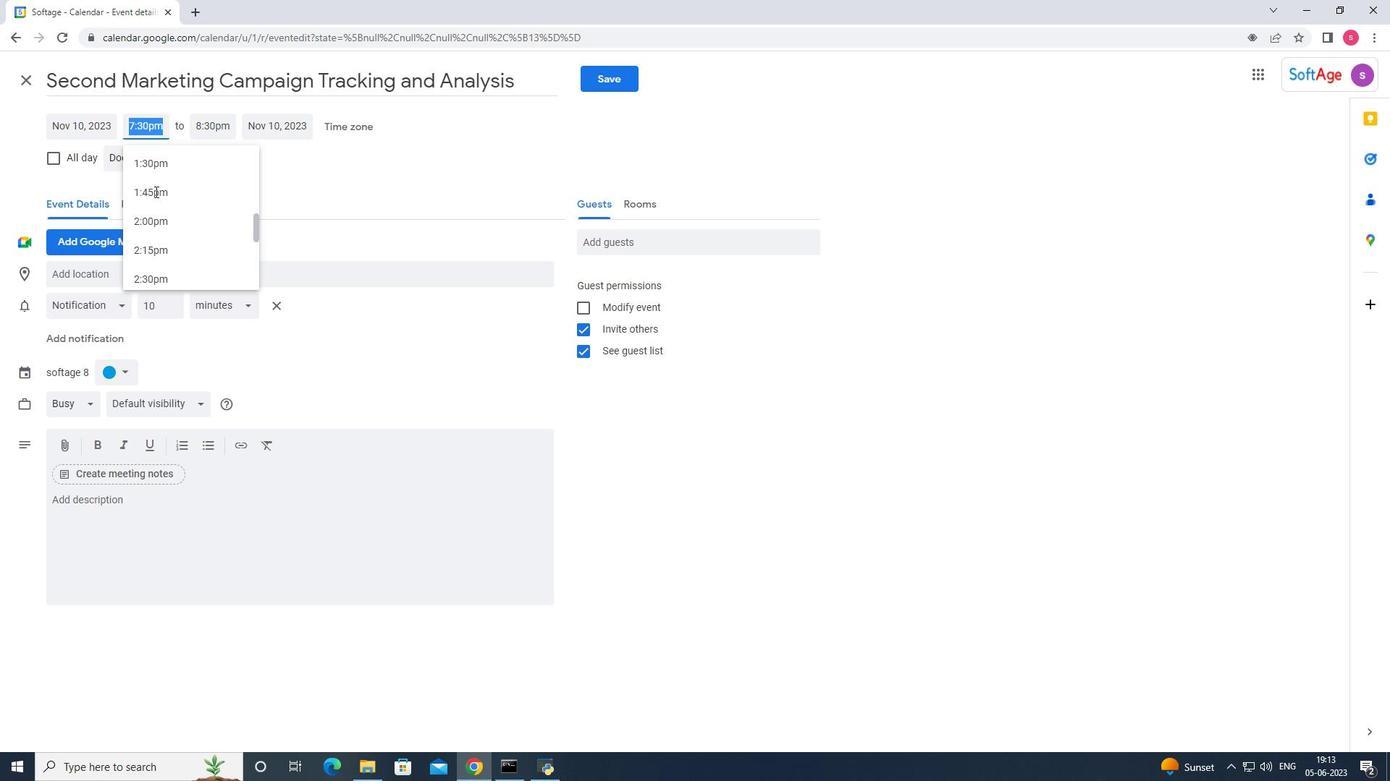 
Action: Mouse scrolled (154, 192) with delta (0, 0)
Screenshot: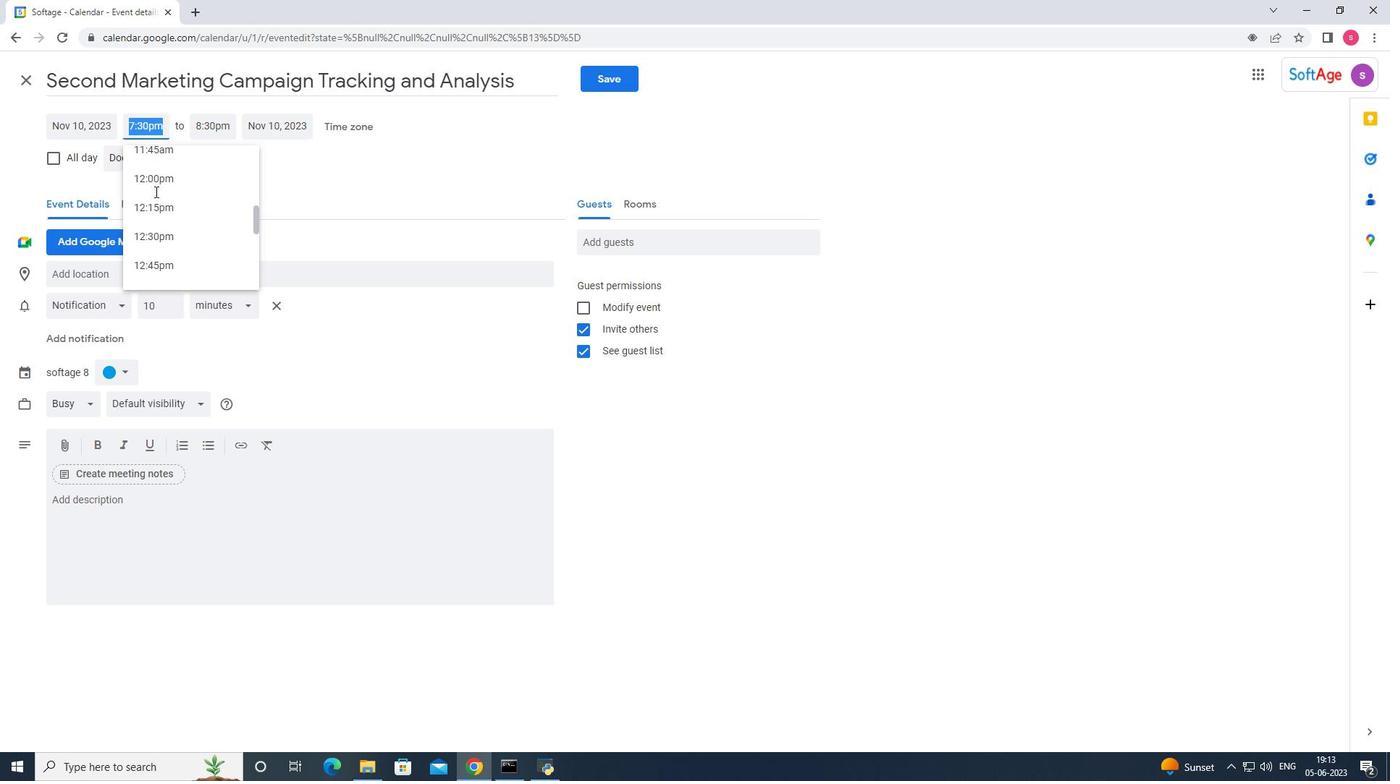 
Action: Mouse scrolled (154, 192) with delta (0, 0)
Screenshot: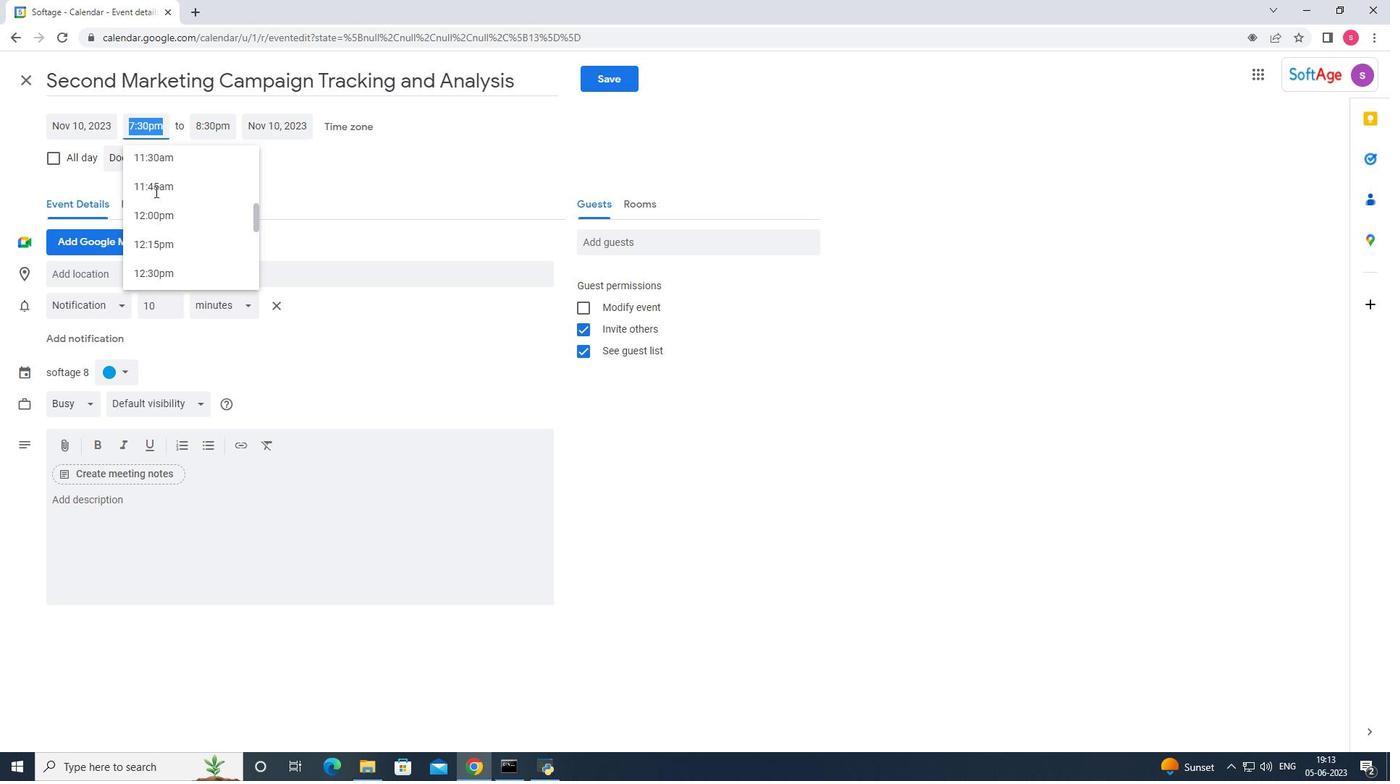 
Action: Mouse scrolled (154, 192) with delta (0, 0)
Screenshot: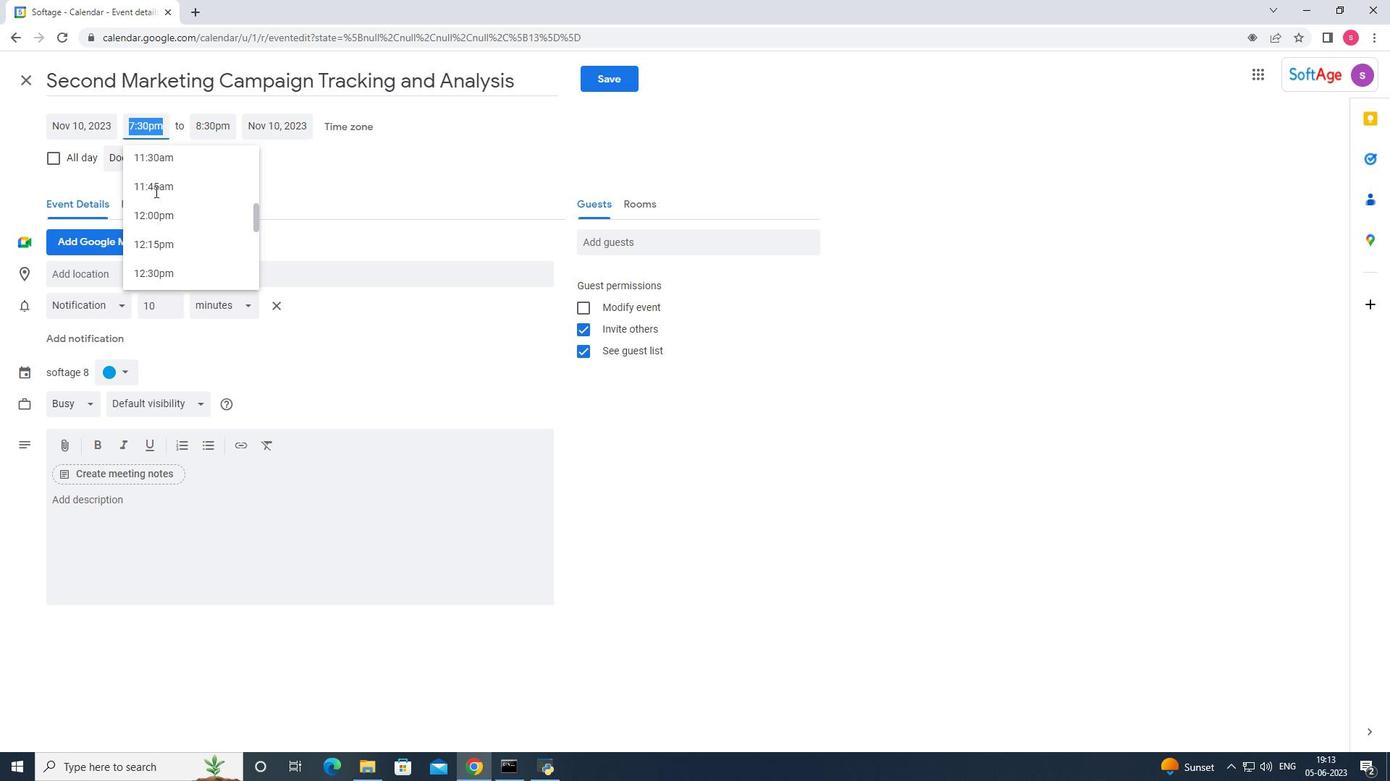 
Action: Mouse scrolled (154, 192) with delta (0, 0)
Screenshot: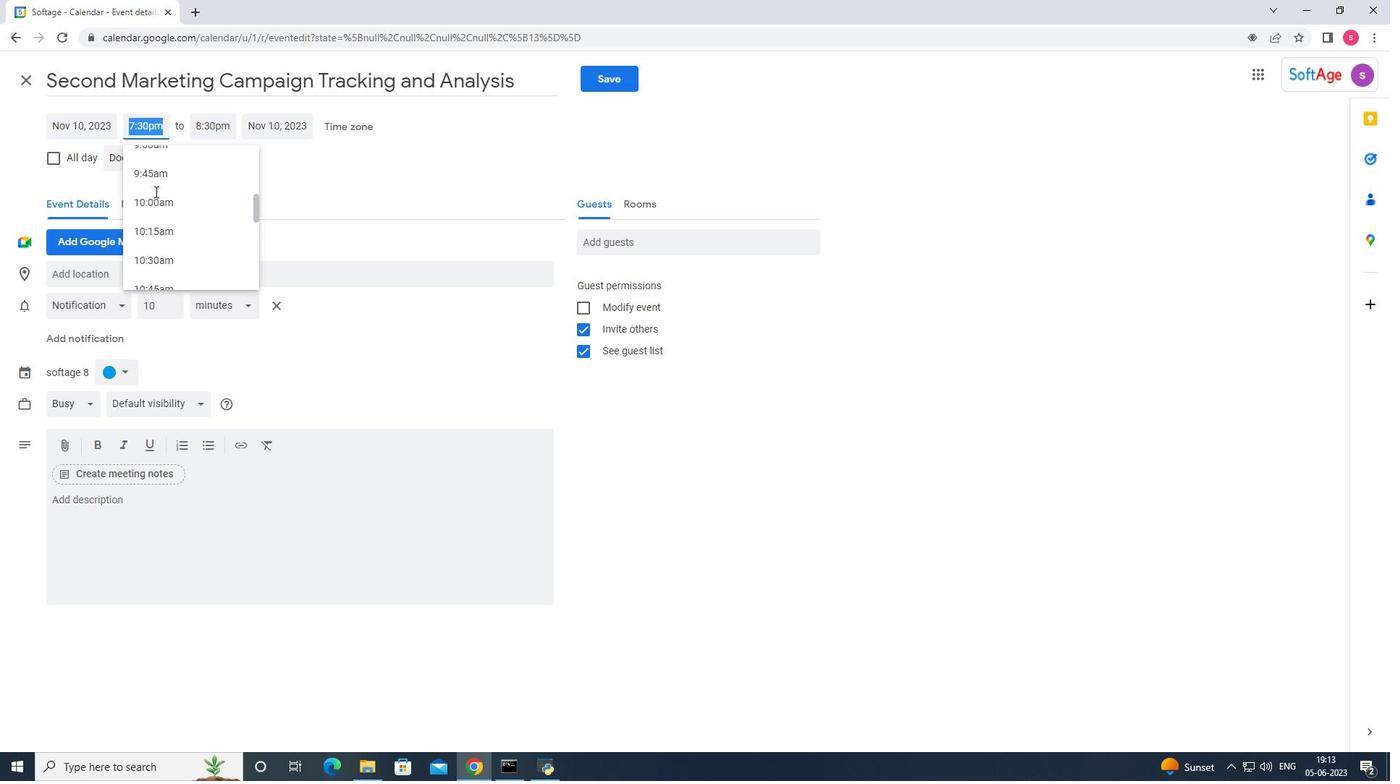 
Action: Mouse scrolled (154, 192) with delta (0, 0)
Screenshot: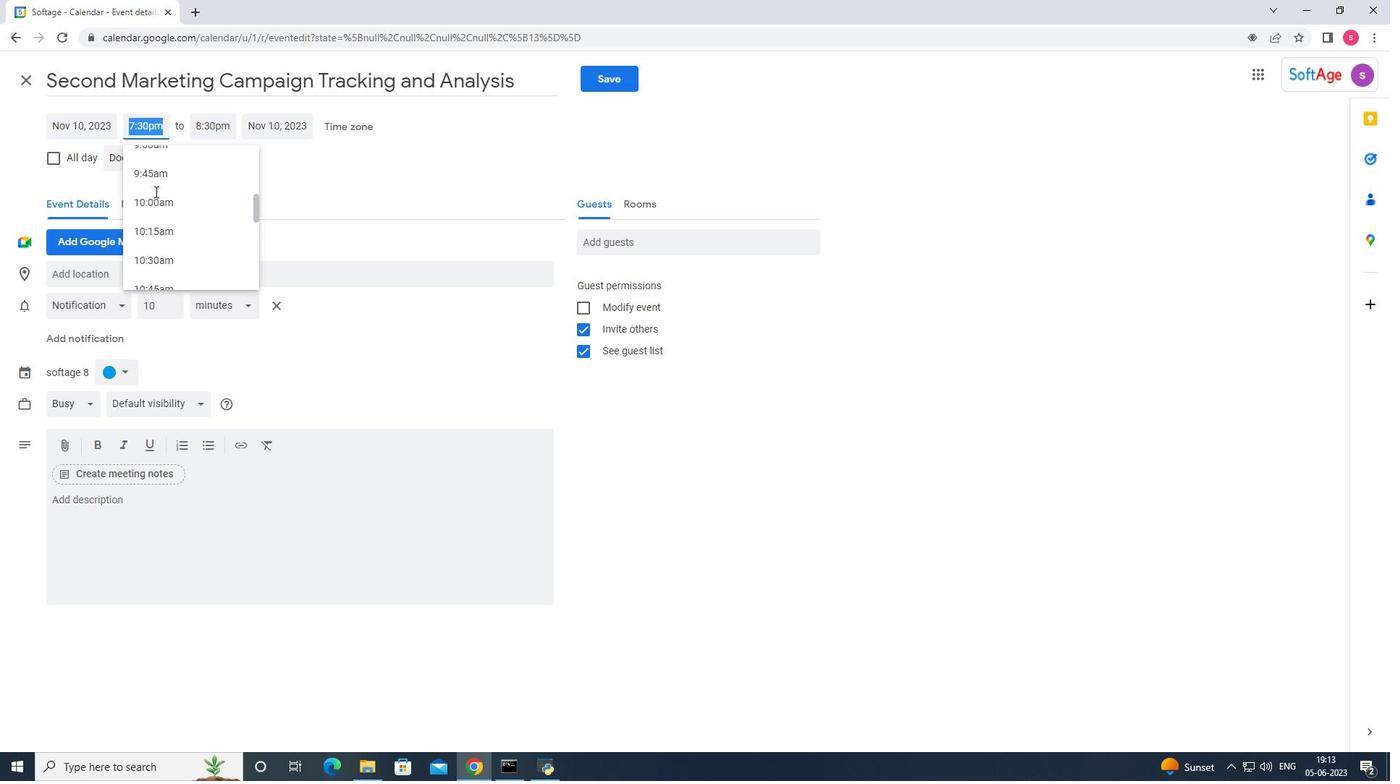 
Action: Mouse scrolled (154, 192) with delta (0, 0)
Screenshot: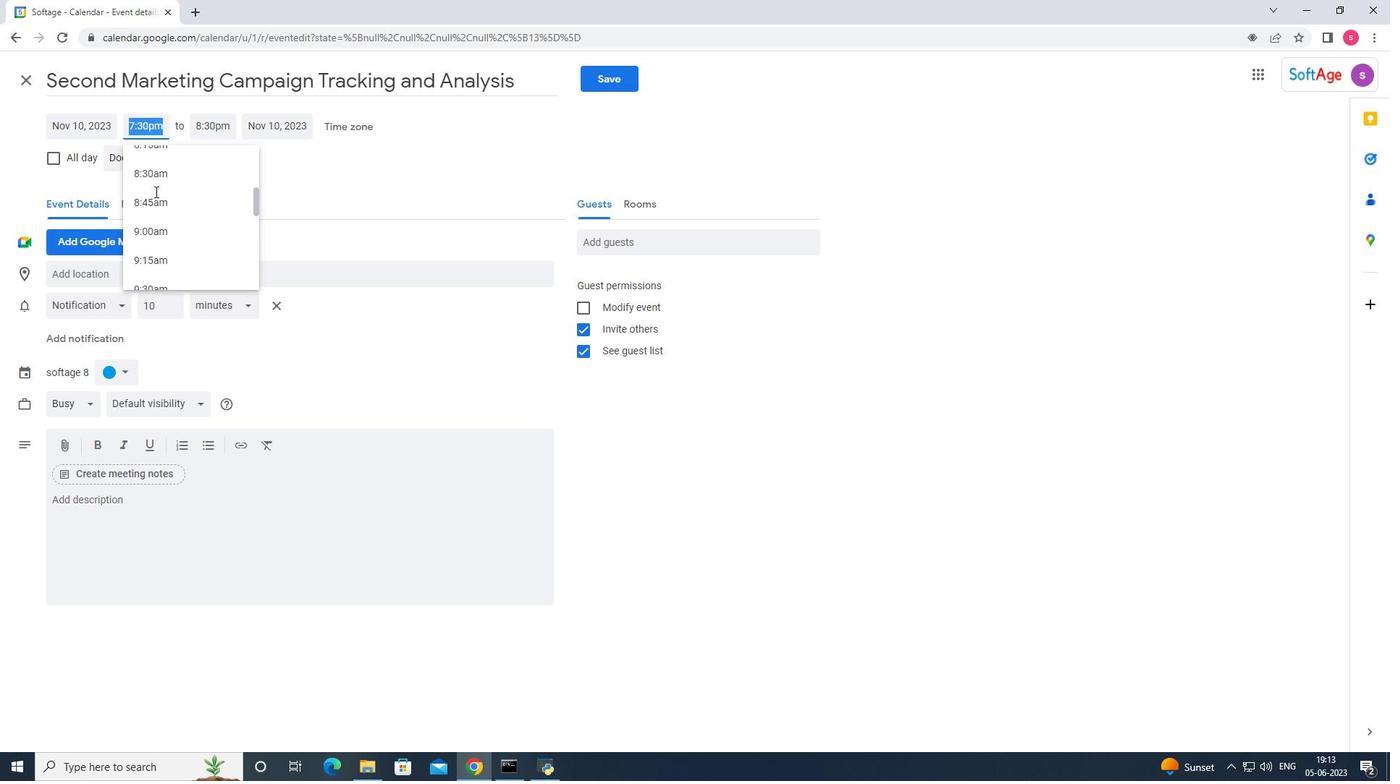 
Action: Mouse scrolled (154, 192) with delta (0, 0)
Screenshot: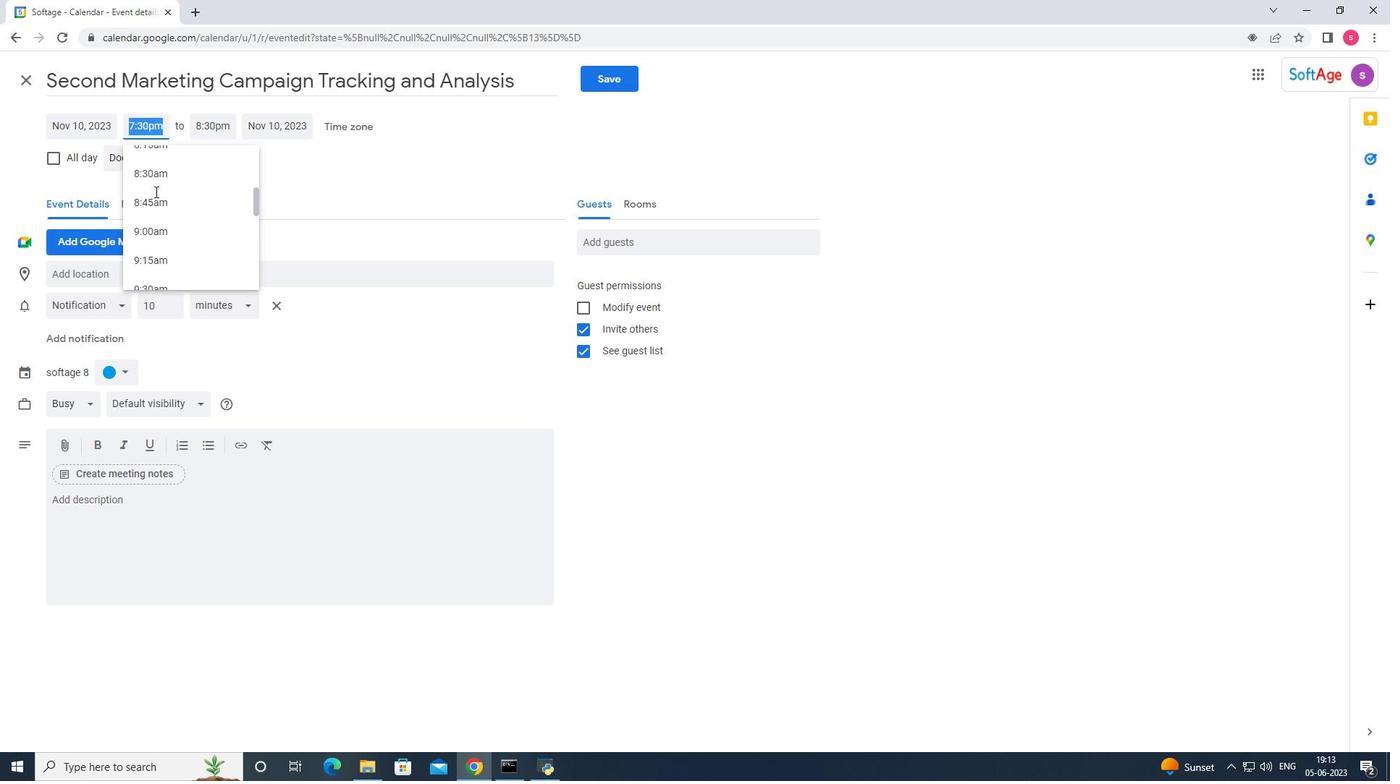 
Action: Mouse scrolled (154, 192) with delta (0, 0)
Screenshot: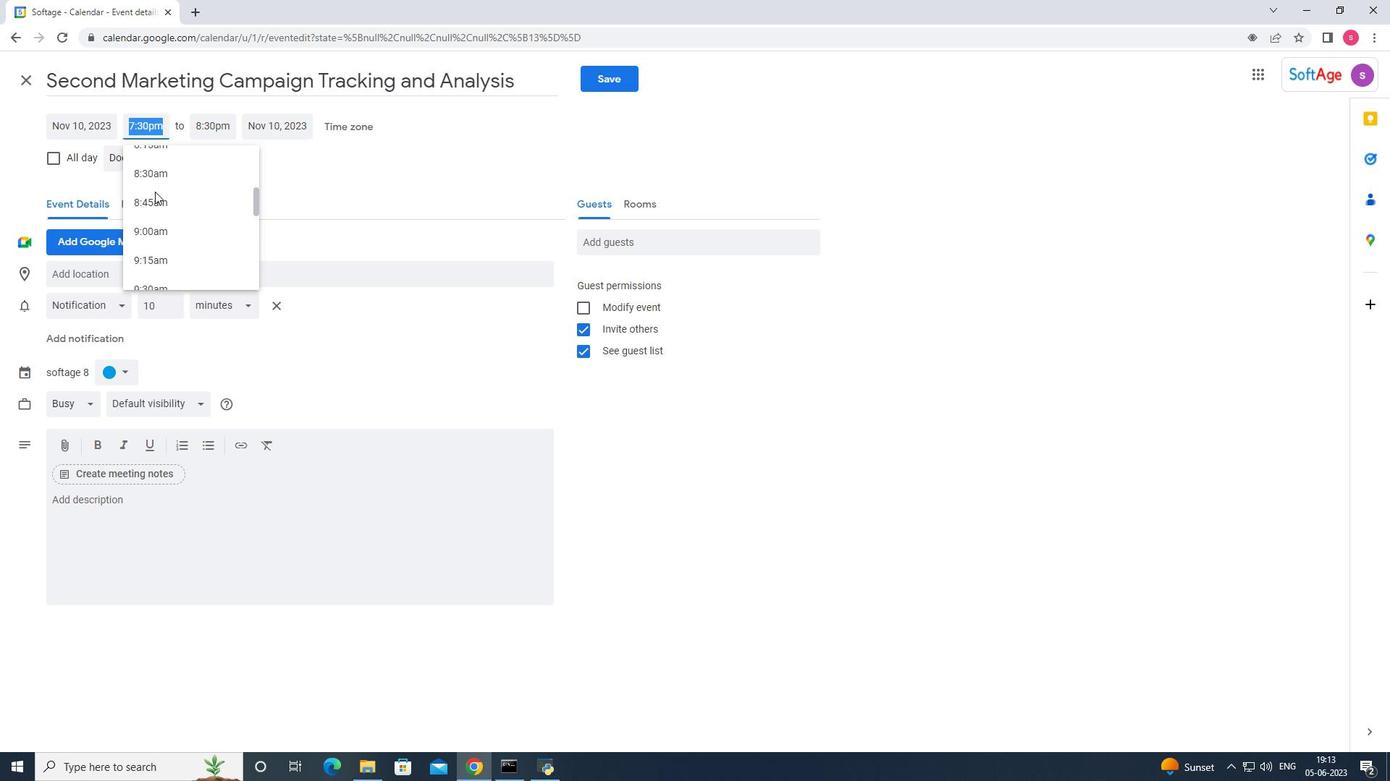 
Action: Mouse moved to (160, 221)
Screenshot: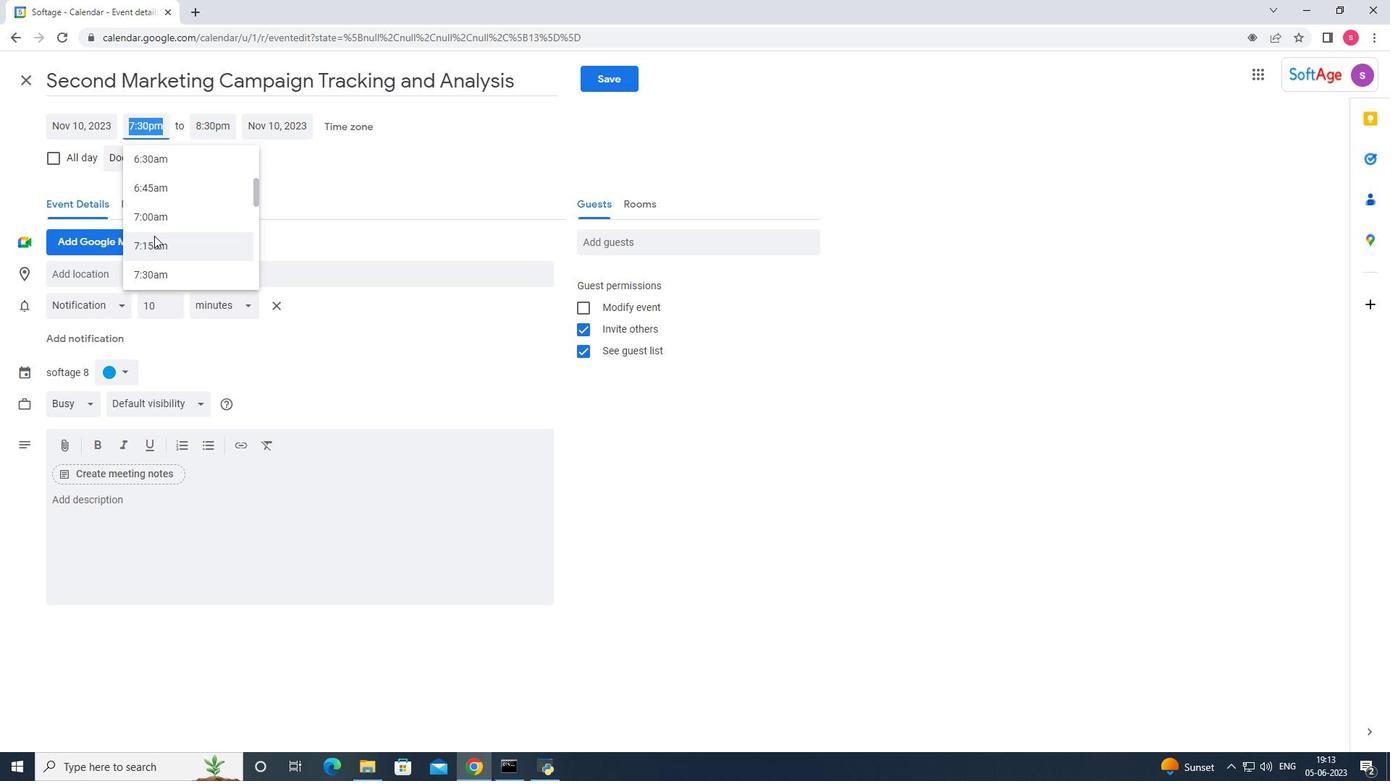 
Action: Mouse pressed left at (160, 221)
Screenshot: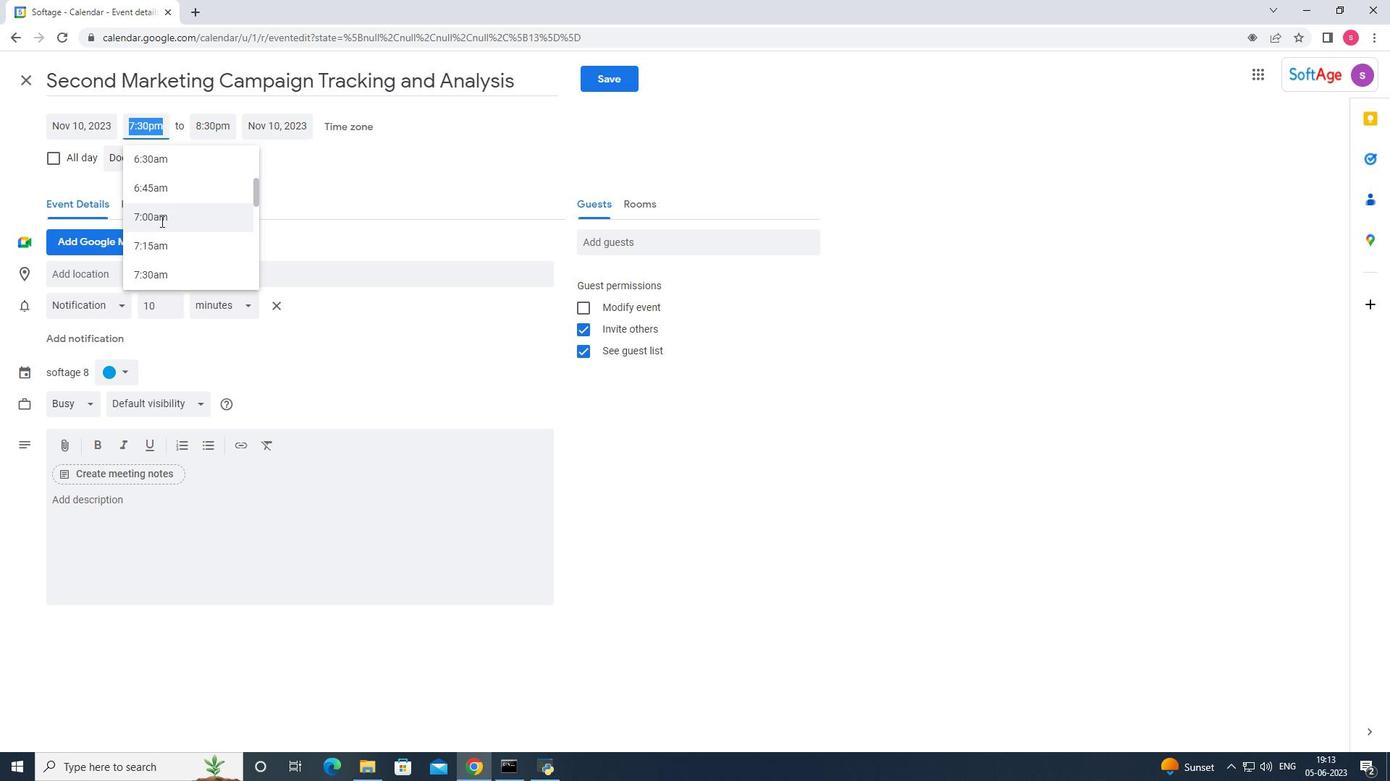 
Action: Mouse moved to (221, 125)
Screenshot: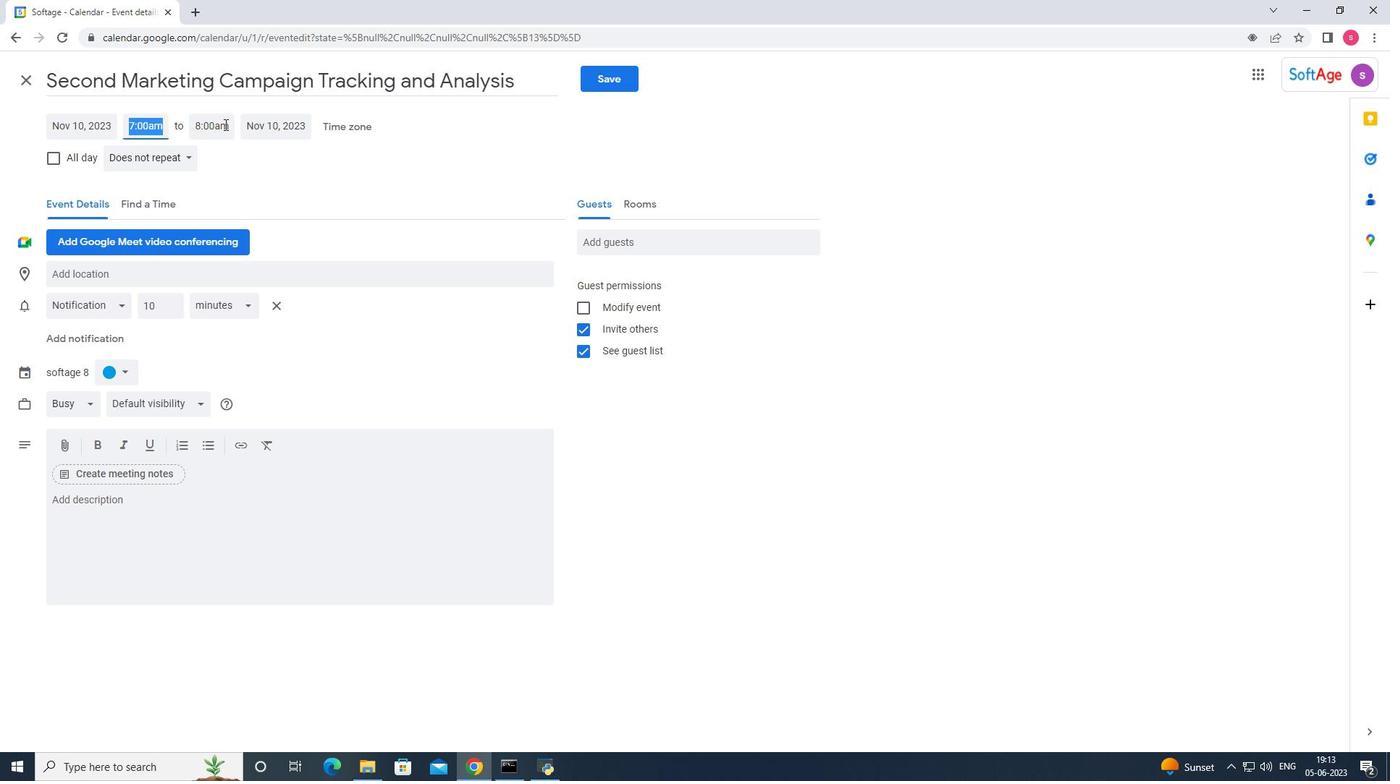 
Action: Mouse pressed left at (221, 125)
Screenshot: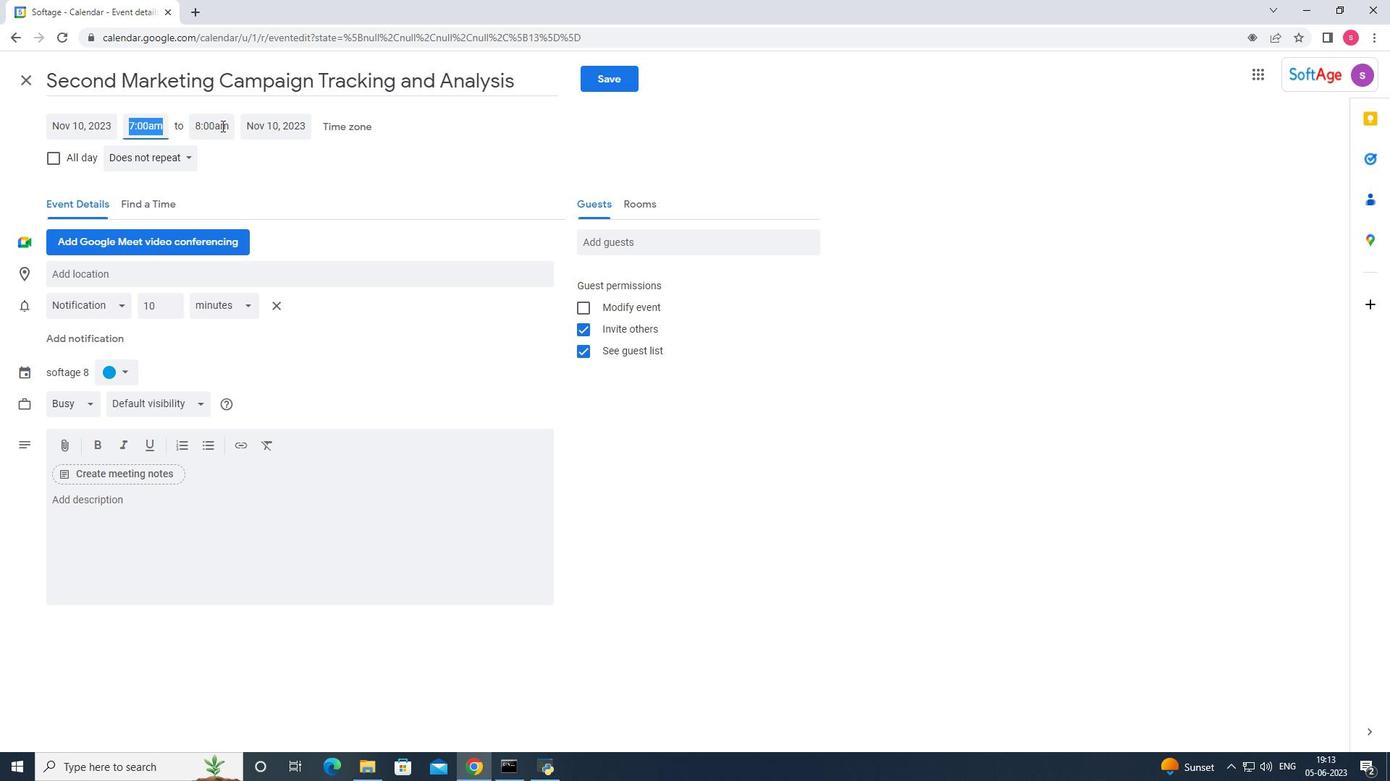 
Action: Mouse moved to (217, 211)
Screenshot: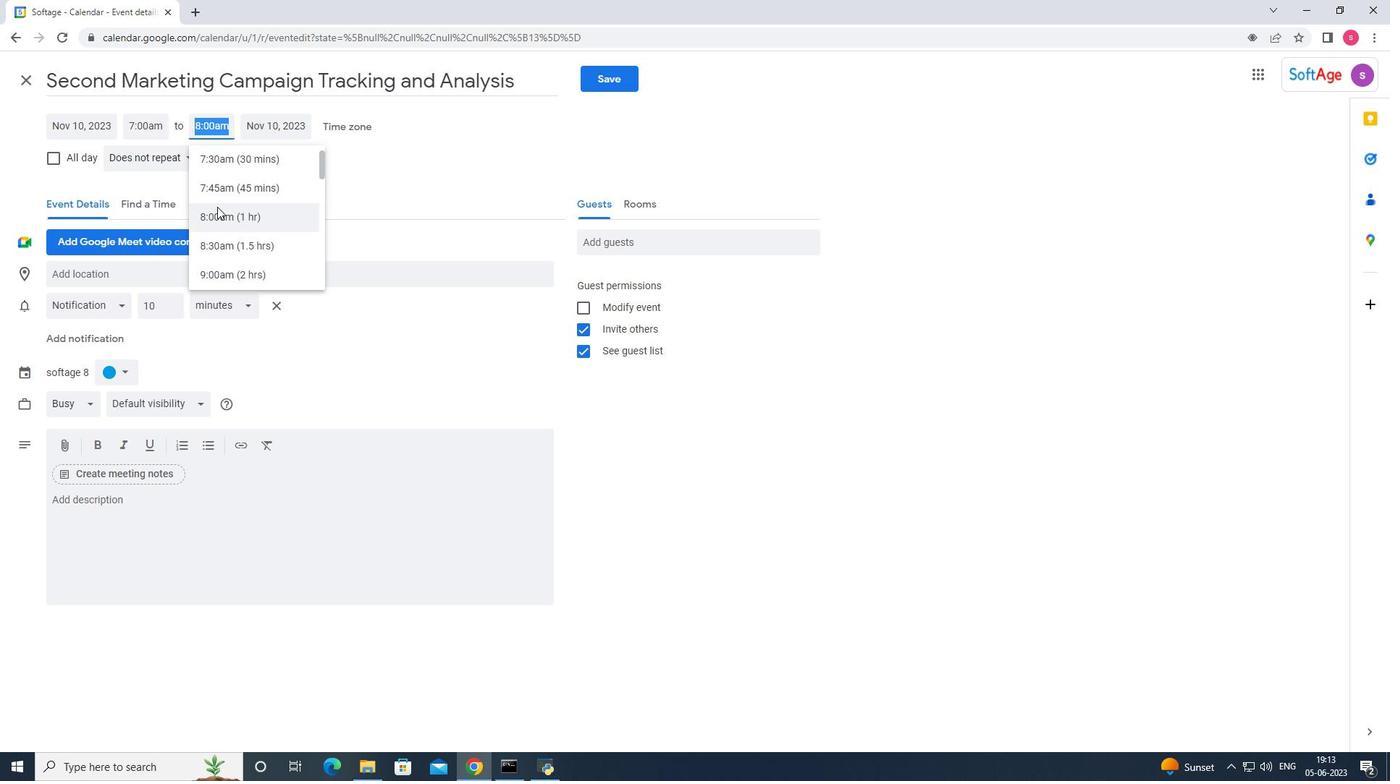 
Action: Mouse scrolled (217, 210) with delta (0, 0)
Screenshot: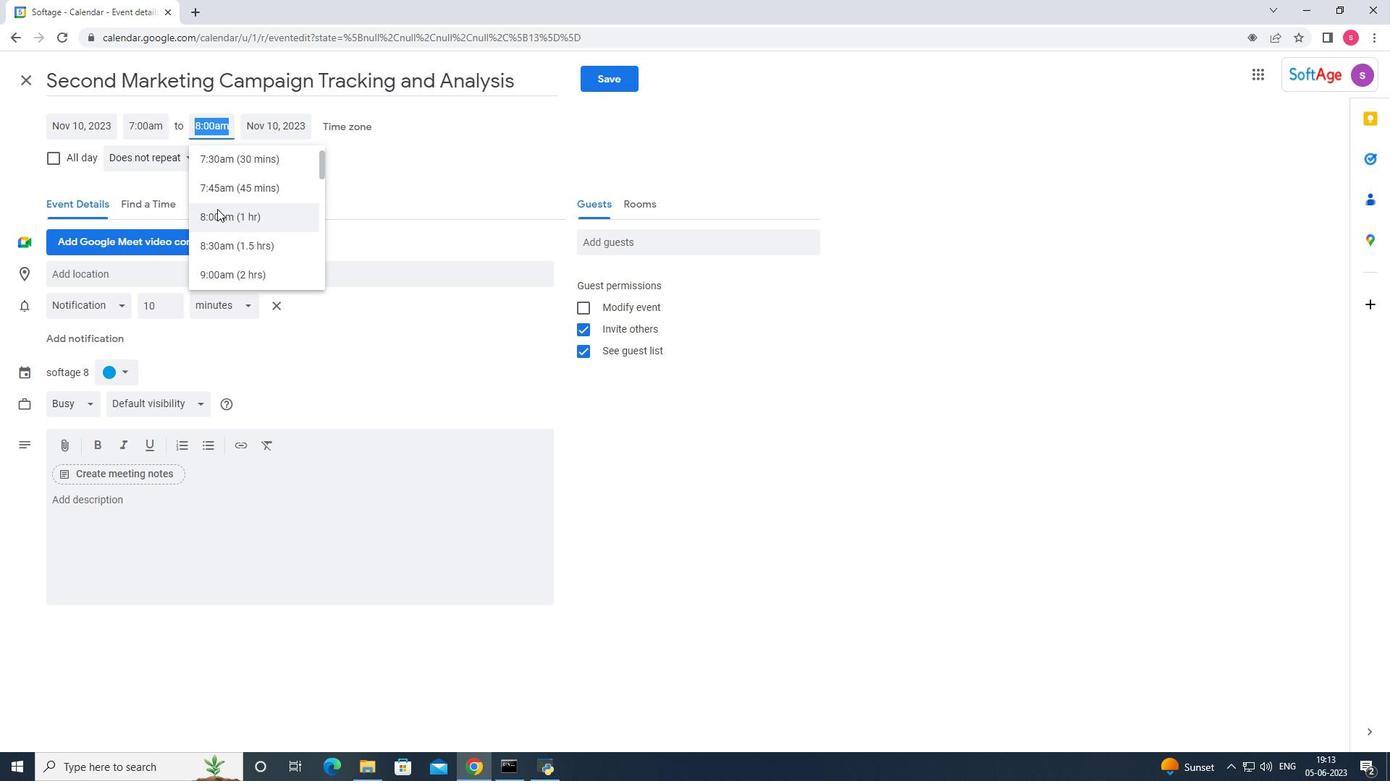 
Action: Mouse moved to (217, 209)
Screenshot: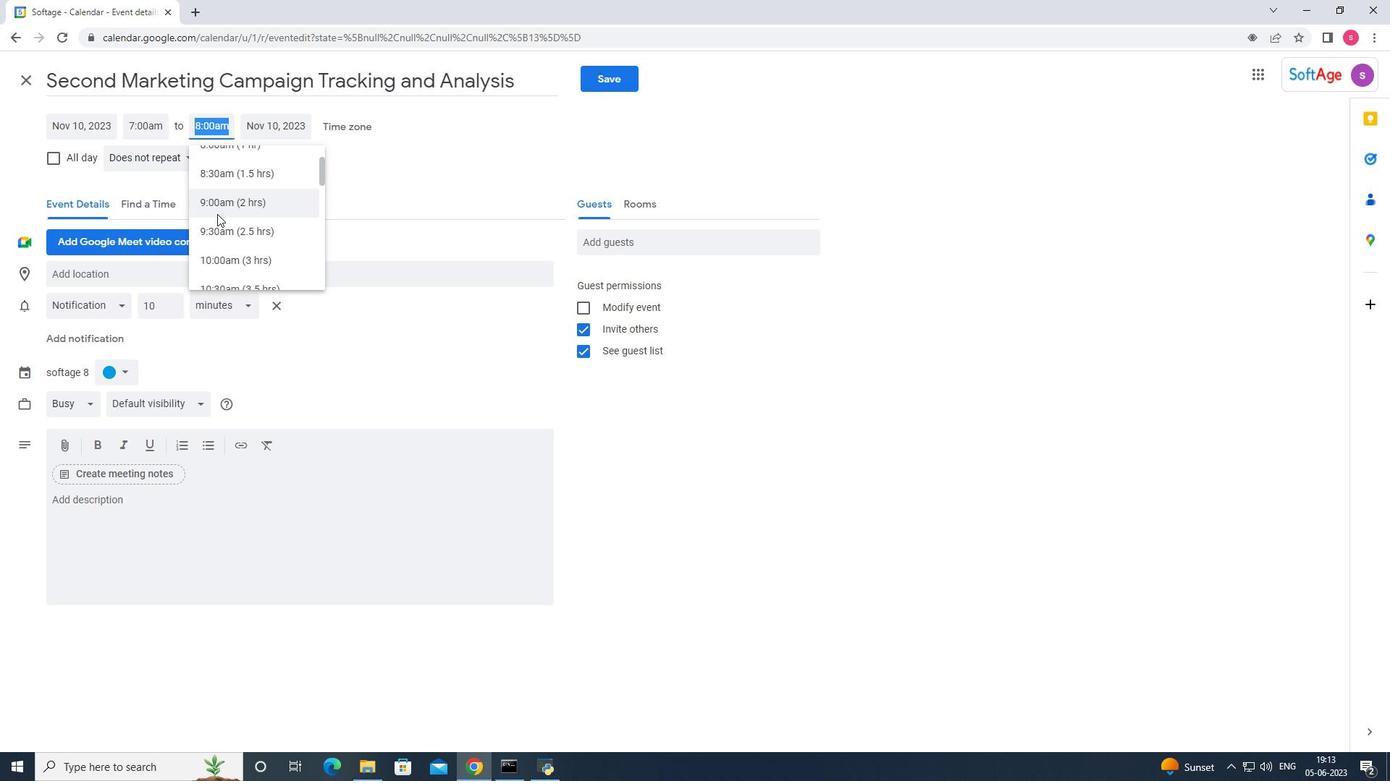 
Action: Mouse pressed left at (217, 209)
Screenshot: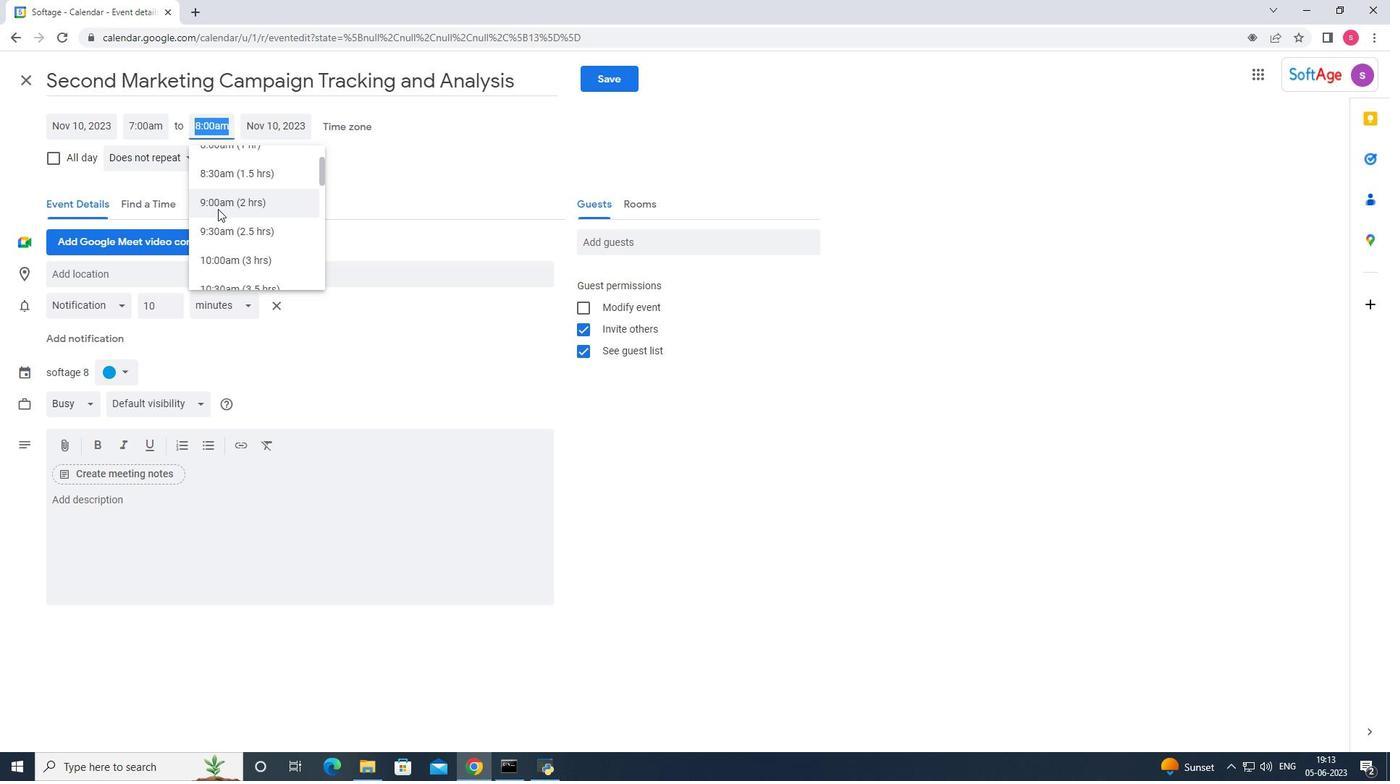 
Action: Mouse moved to (245, 484)
Screenshot: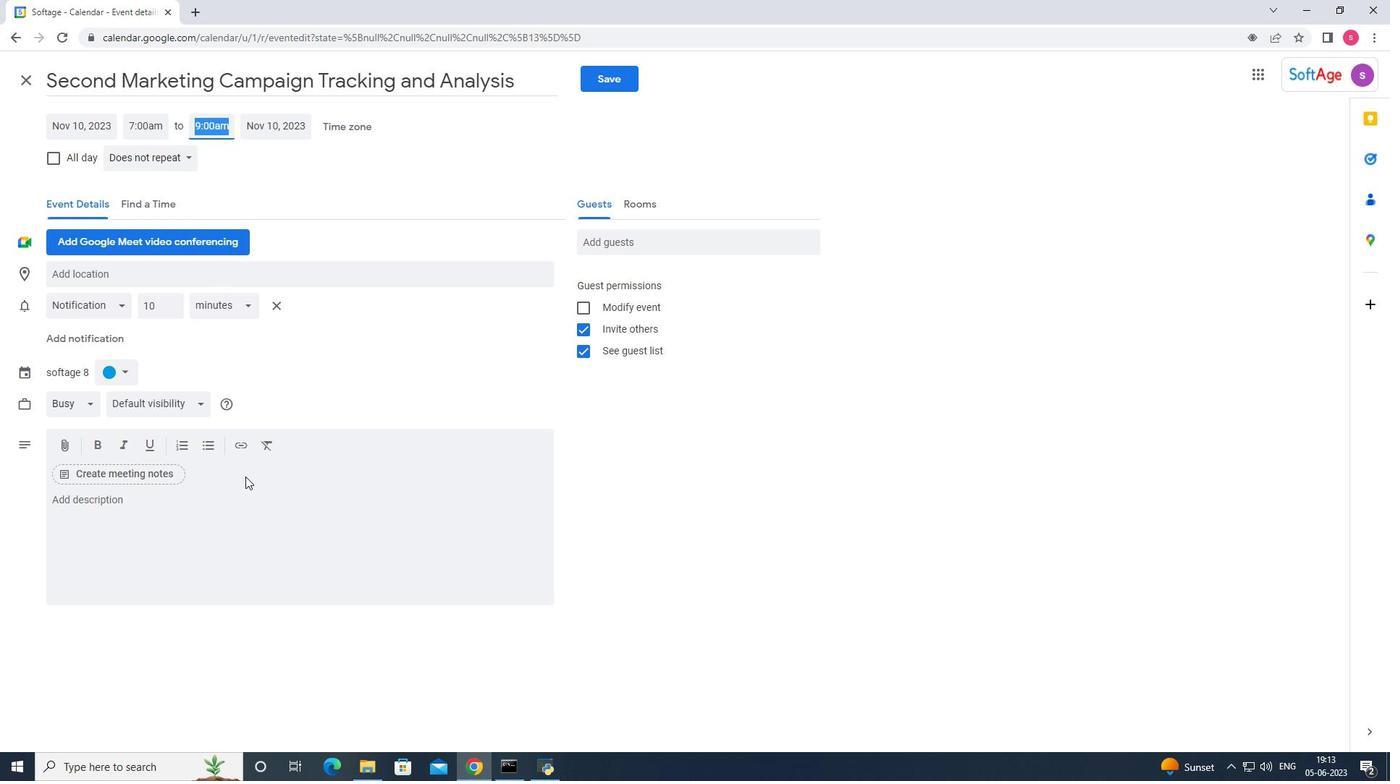 
Action: Mouse pressed left at (245, 484)
Screenshot: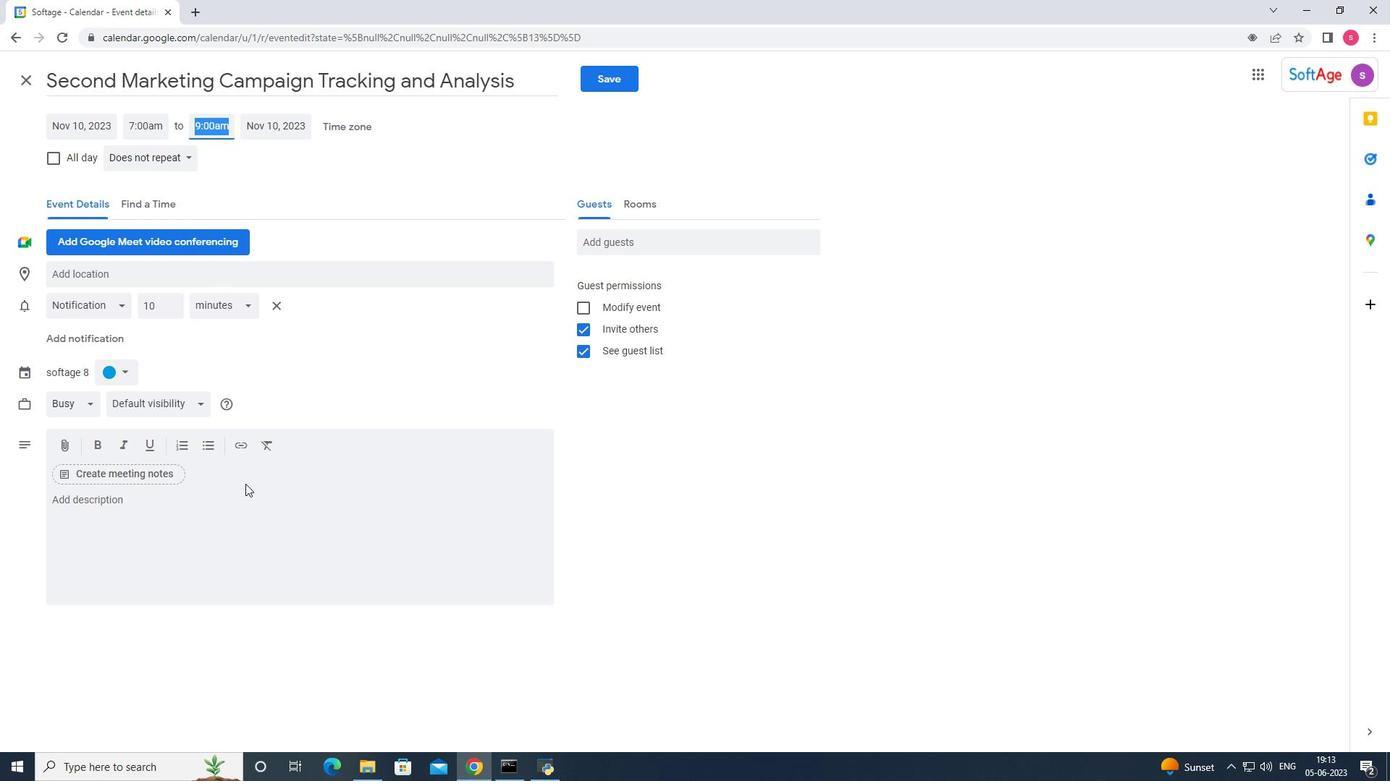 
Action: Mouse moved to (225, 512)
Screenshot: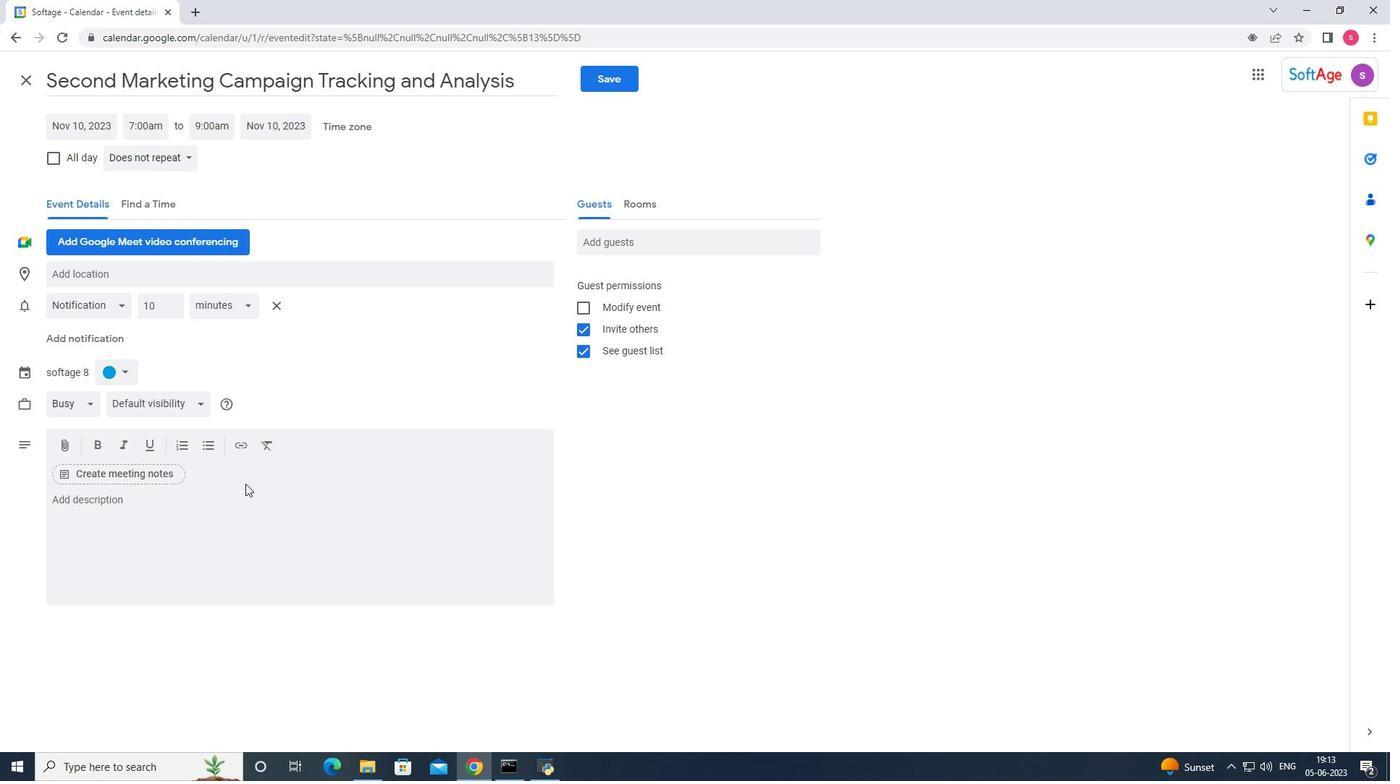 
Action: Mouse pressed left at (225, 512)
Screenshot: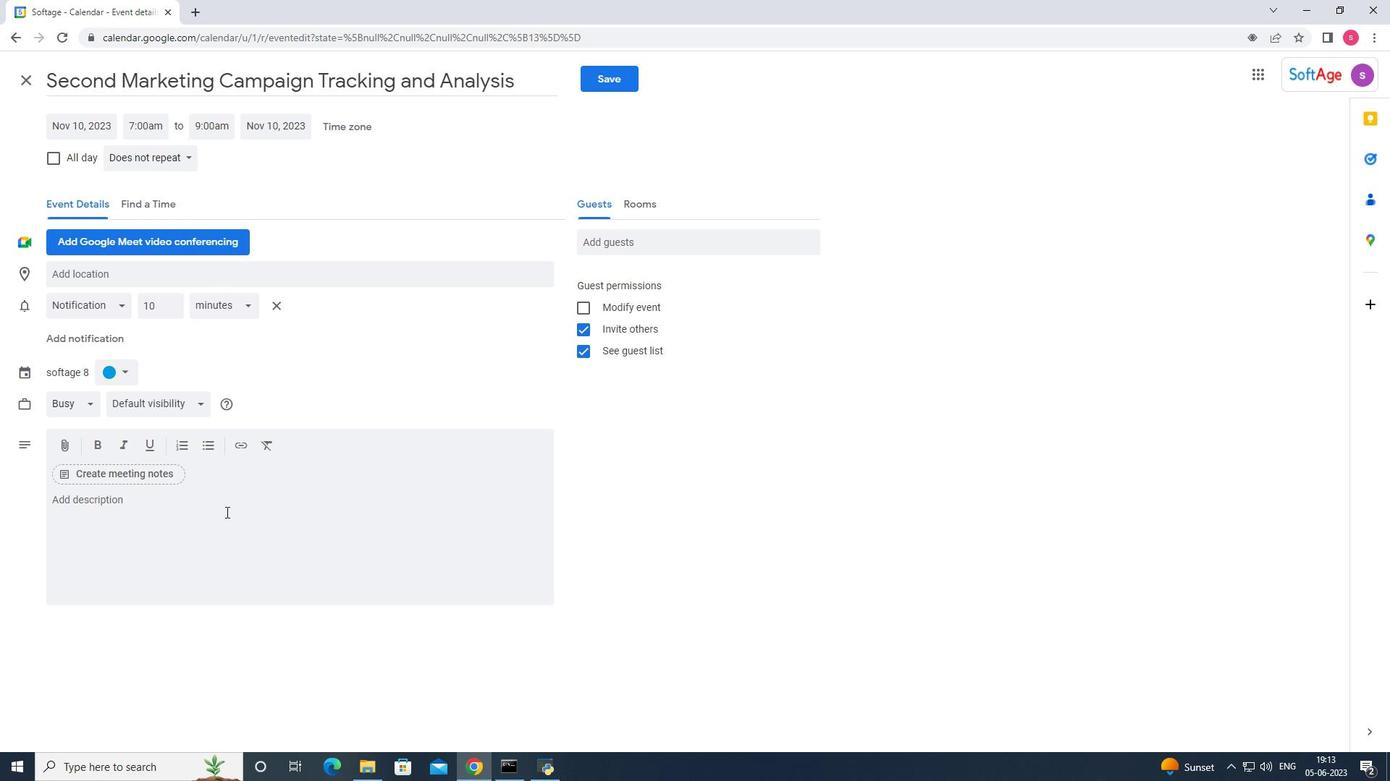 
Action: Mouse moved to (283, 505)
Screenshot: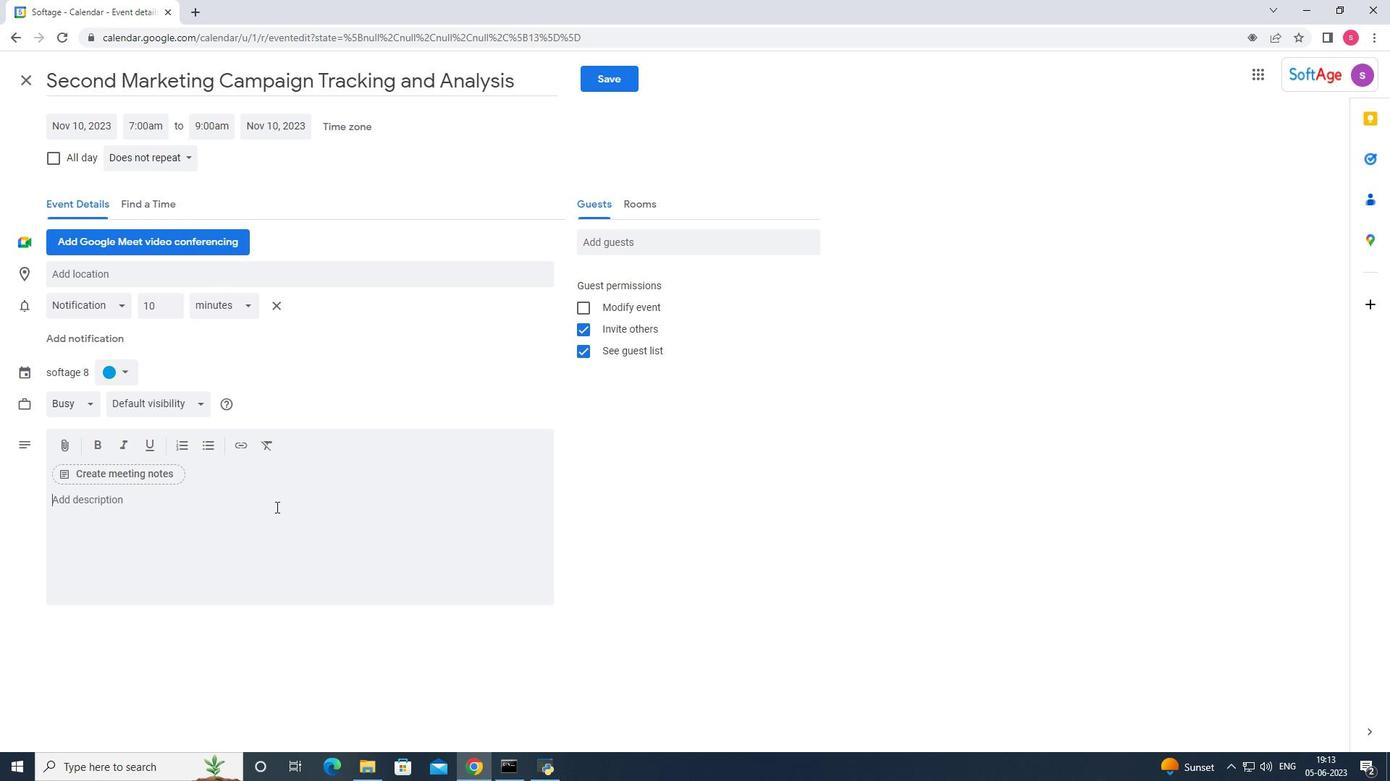 
Action: Key pressed <Key.shift><Key.shift><Key.shift><Key.shift><Key.shift><Key.shift><Key.shift><Key.shift><Key.shift><Key.shift>Furthermore,<Key.space>you<Key.space>will<Key.space>have<Key.space>the<Key.space>opportunity<Key.space>to<Key.space>discuss<Key.space>your<Key.space>current<Key.space>financu<Key.backspace>ial<Key.space>status,<Key.space>including<Key.space>revenue<Key.space>growth,<Key.space>profitability<Key.space>,<Key.space>performance<Key.space>and<Key.space>potential<Key.space><Key.space><Key.backspace>and<Key.space>notable<Key.space>,<Key.backspace>milestones<Key.space>or<Key.space>achievements<Key.space><Key.backspace>.<Key.space><Key.shift>Sharing<Key.space>this<Key.space>information<Key.space>demonstrates<Key.space>your<Key.space>business'<Key.backspace><Key.shift><Key.shift><Key.shift><Key.shift>"s<Key.space>performance<Key.space>and<Key.space>potential<Key.space>for<Key.space>future<Key.space>success.
Screenshot: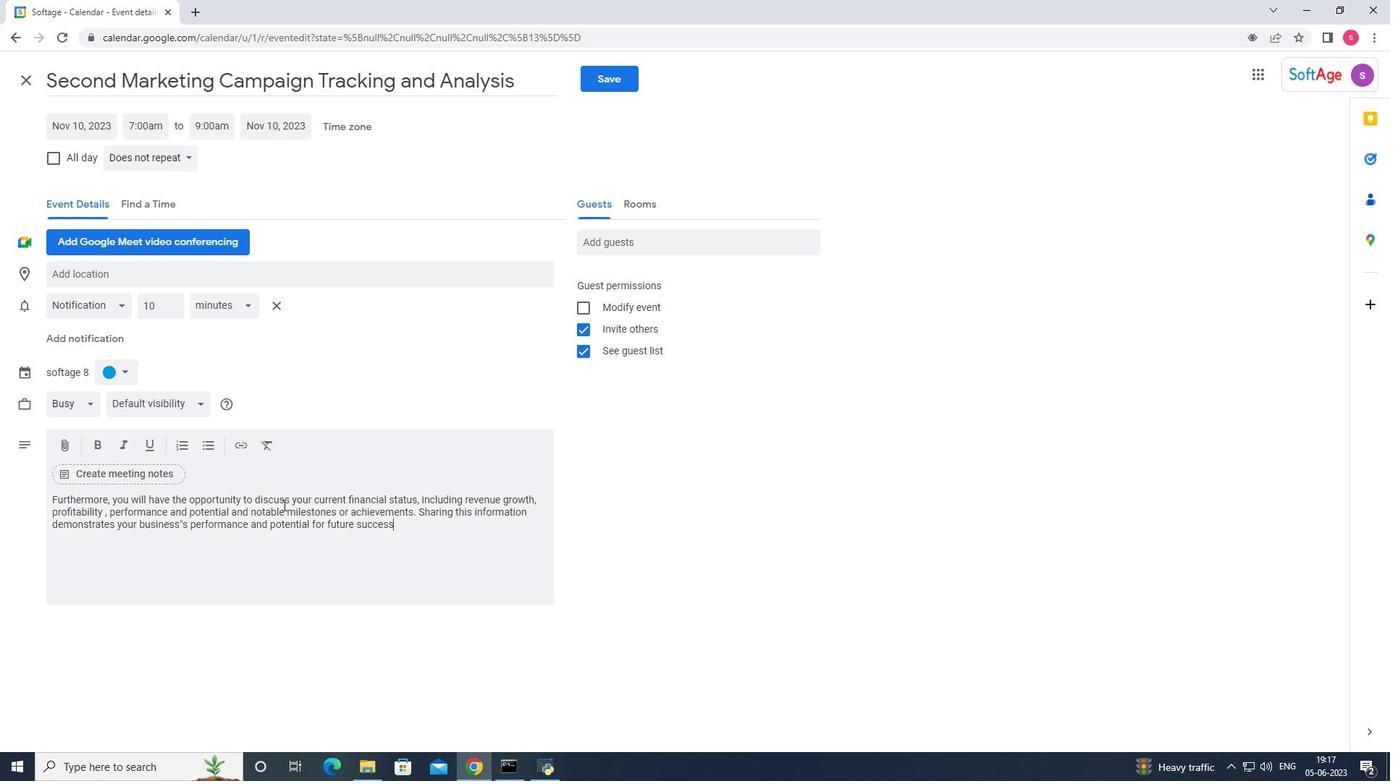 
Action: Mouse moved to (115, 364)
Screenshot: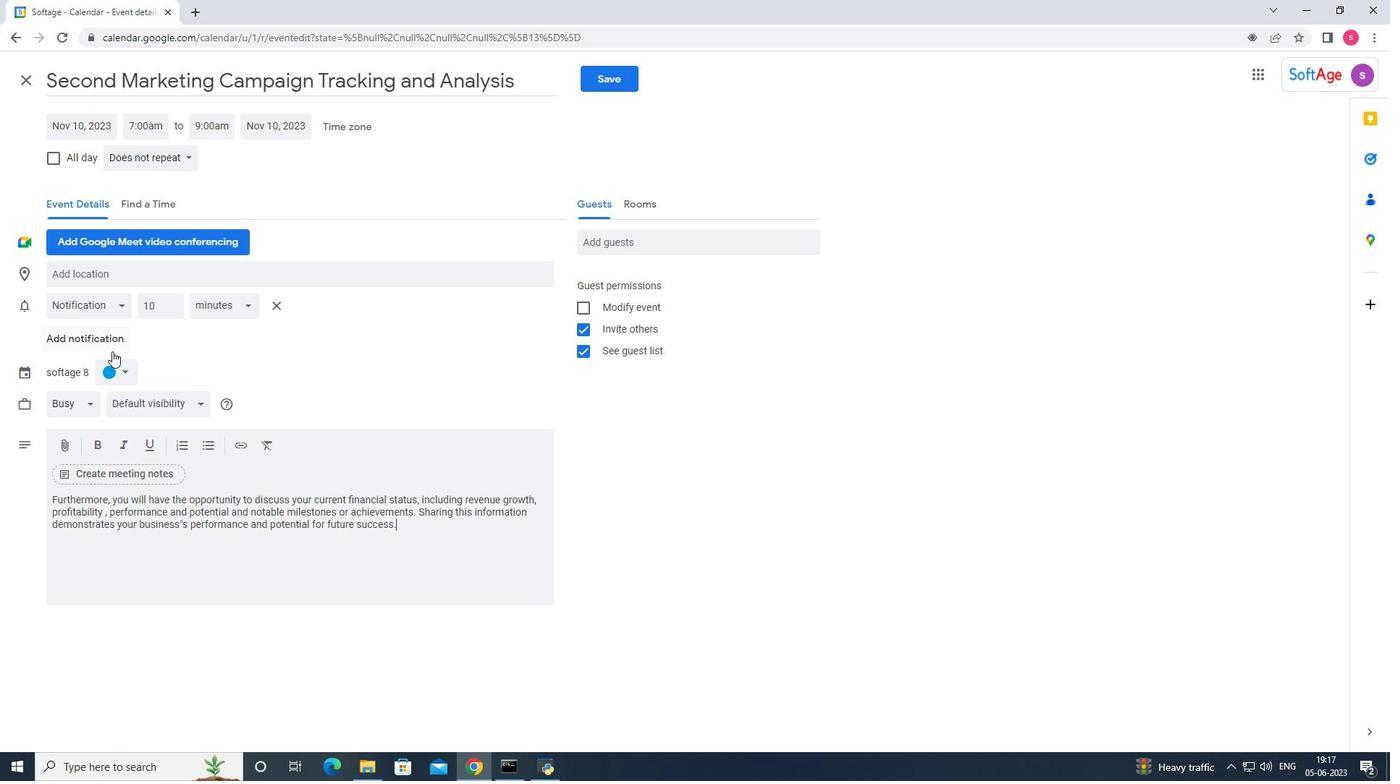 
Action: Mouse pressed left at (115, 364)
Screenshot: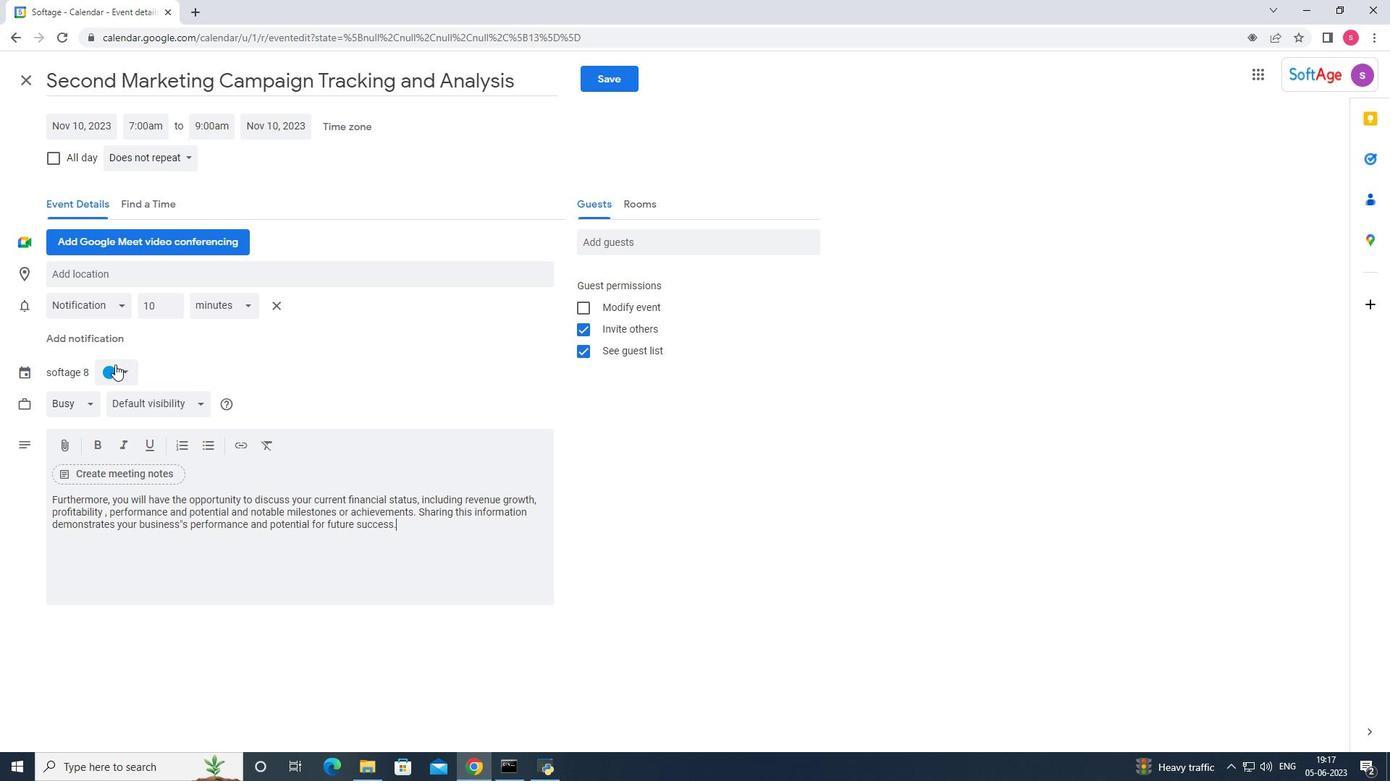 
Action: Mouse moved to (105, 419)
Screenshot: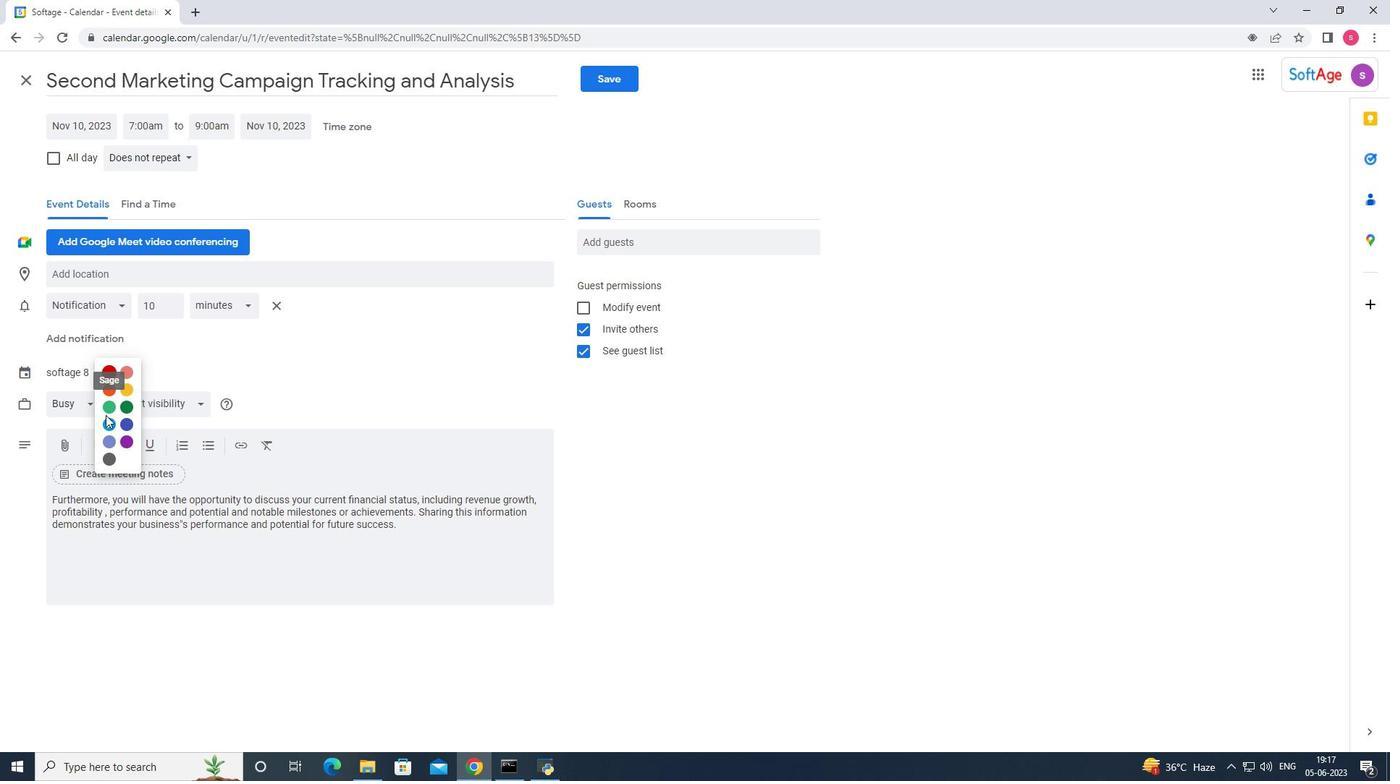 
Action: Mouse pressed left at (105, 419)
Screenshot: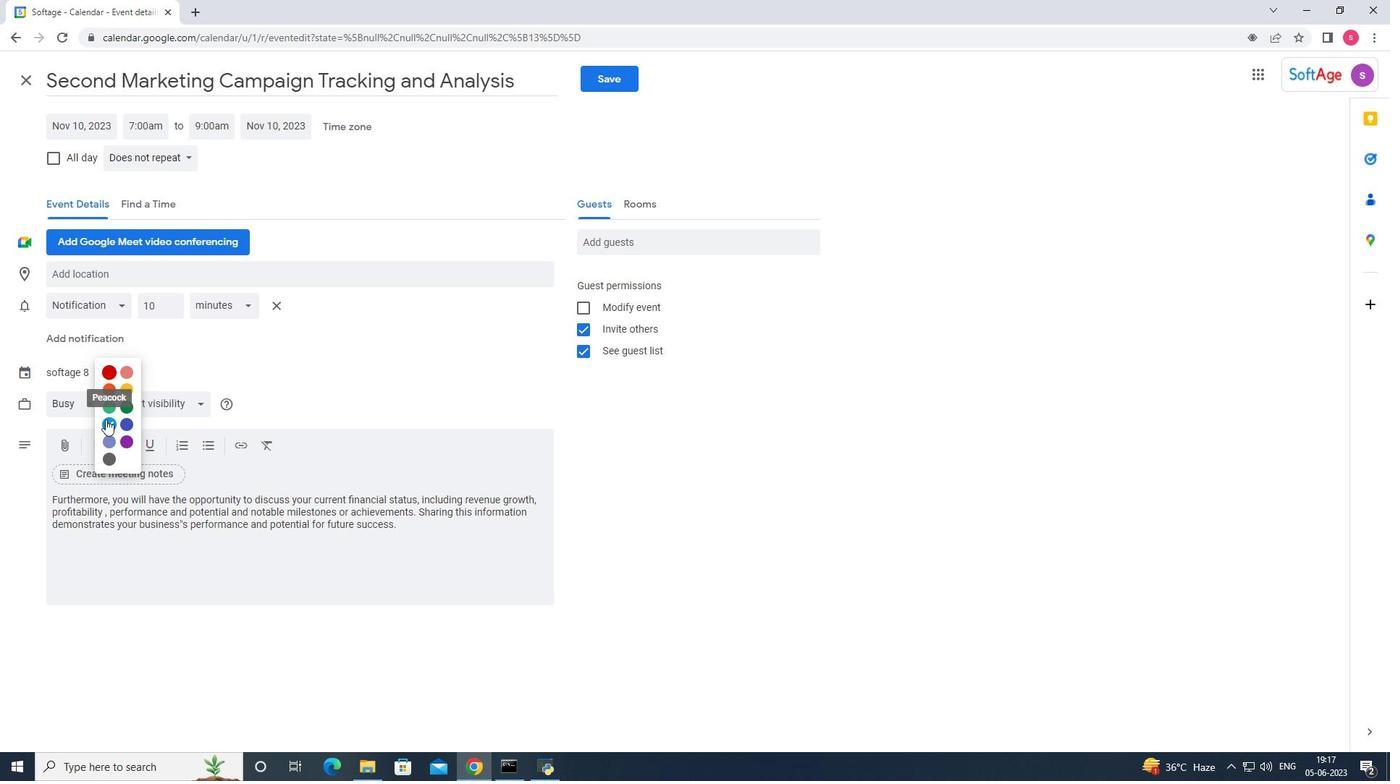
Action: Mouse moved to (248, 268)
Screenshot: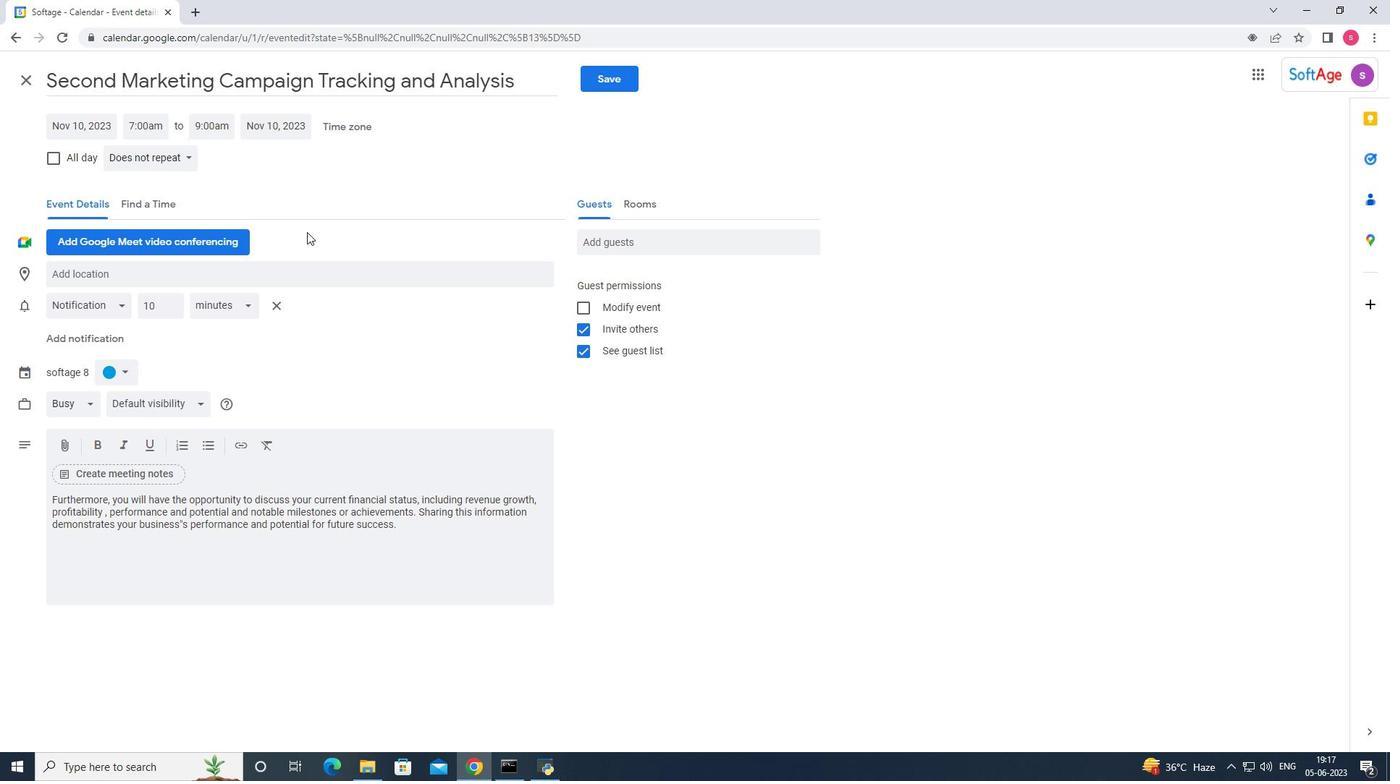 
Action: Mouse pressed left at (248, 268)
Screenshot: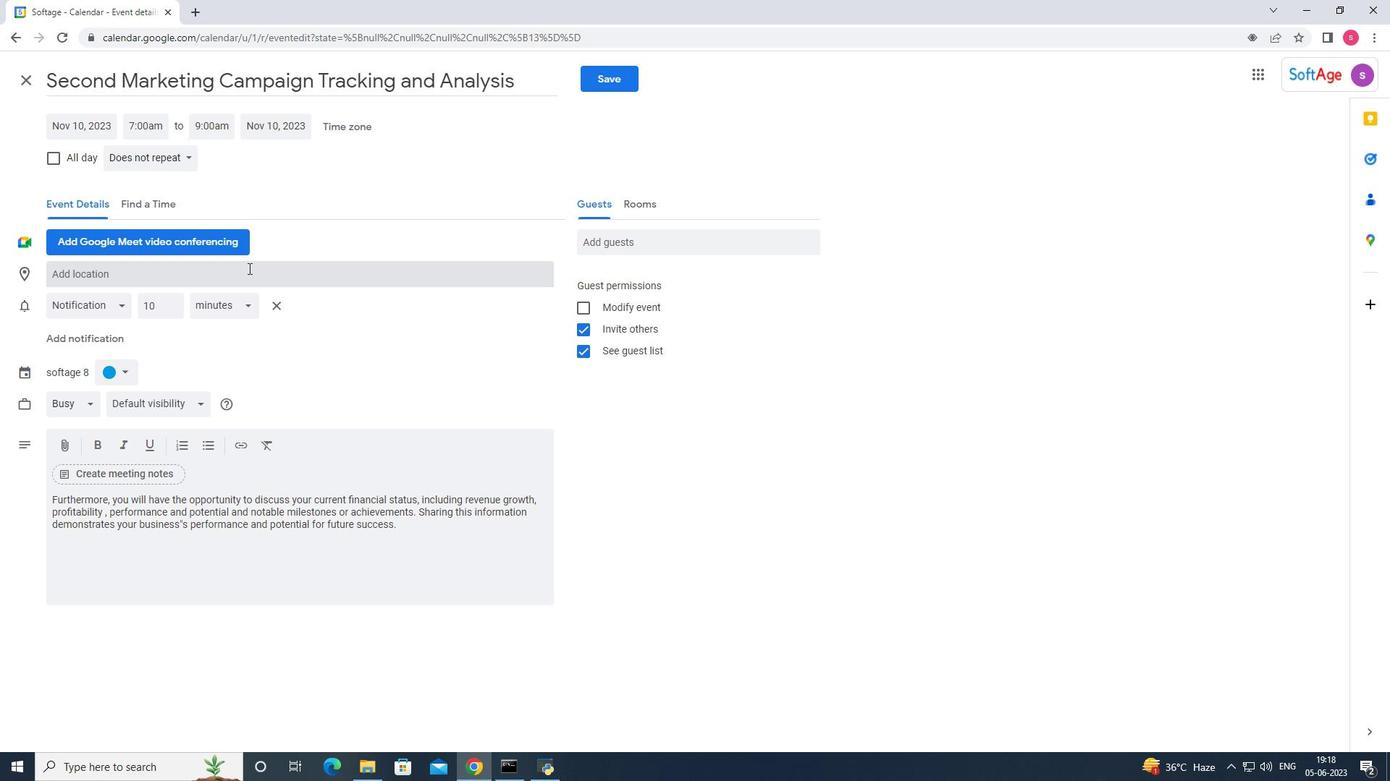 
Action: Key pressed <Key.shift><Key.shift><Key.shift><Key.shift><Key.shift><Key.shift><Key.shift><Key.shift><Key.shift><Key.shift><Key.shift><Key.shift><Key.shift><Key.shift><Key.shift><Key.shift><Key.shift><Key.shift><Key.shift><Key.shift><Key.shift><Key.shift>Los<Key.space><Key.shift>Angeles<Key.space><Key.shift>U<Key.shift>S<Key.shift><Key.shift><Key.shift><Key.shift><Key.shift><Key.shift><Key.shift><Key.shift><Key.shift><Key.shift><Key.shift><Key.shift><Key.shift><Key.shift><Key.shift><Key.shift><Key.shift>A<Key.space>
Screenshot: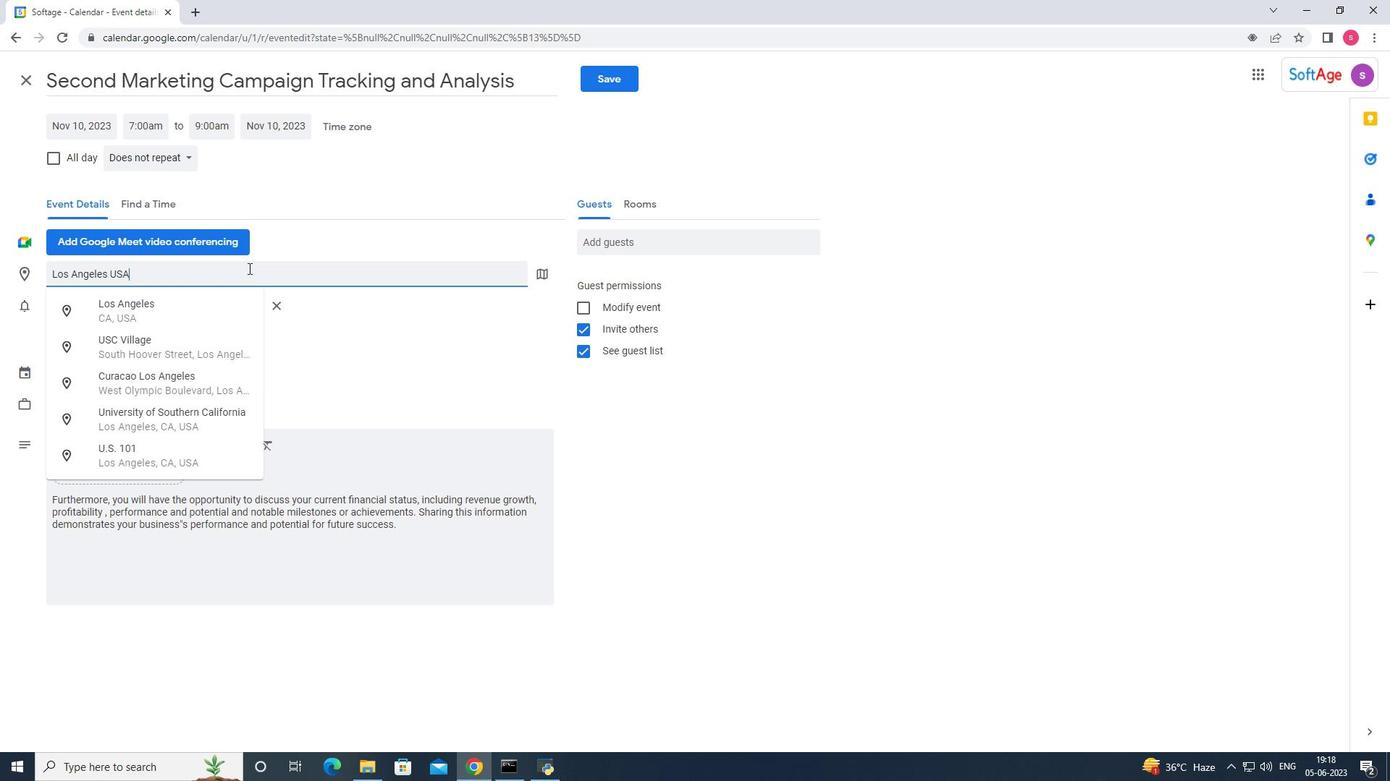 
Action: Mouse moved to (204, 278)
Screenshot: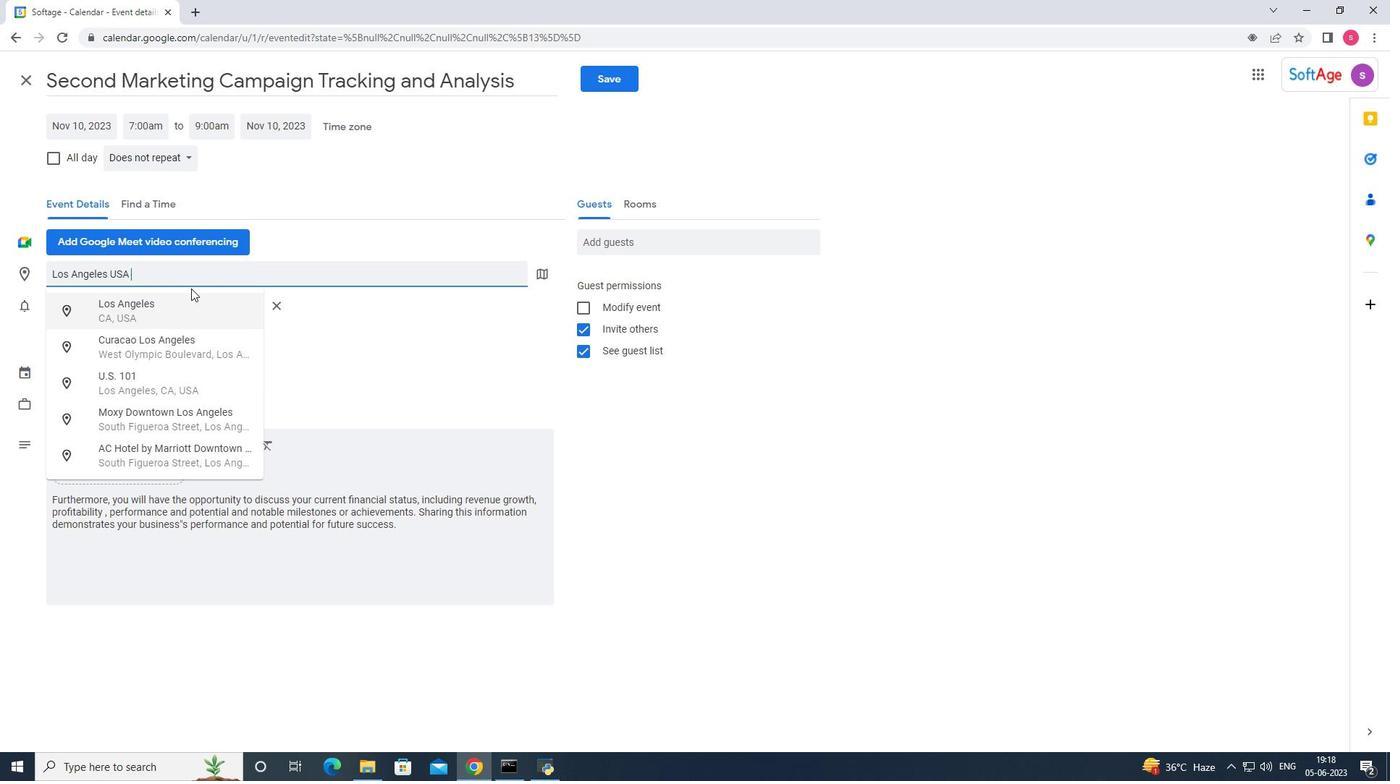
Action: Mouse pressed left at (204, 278)
Screenshot: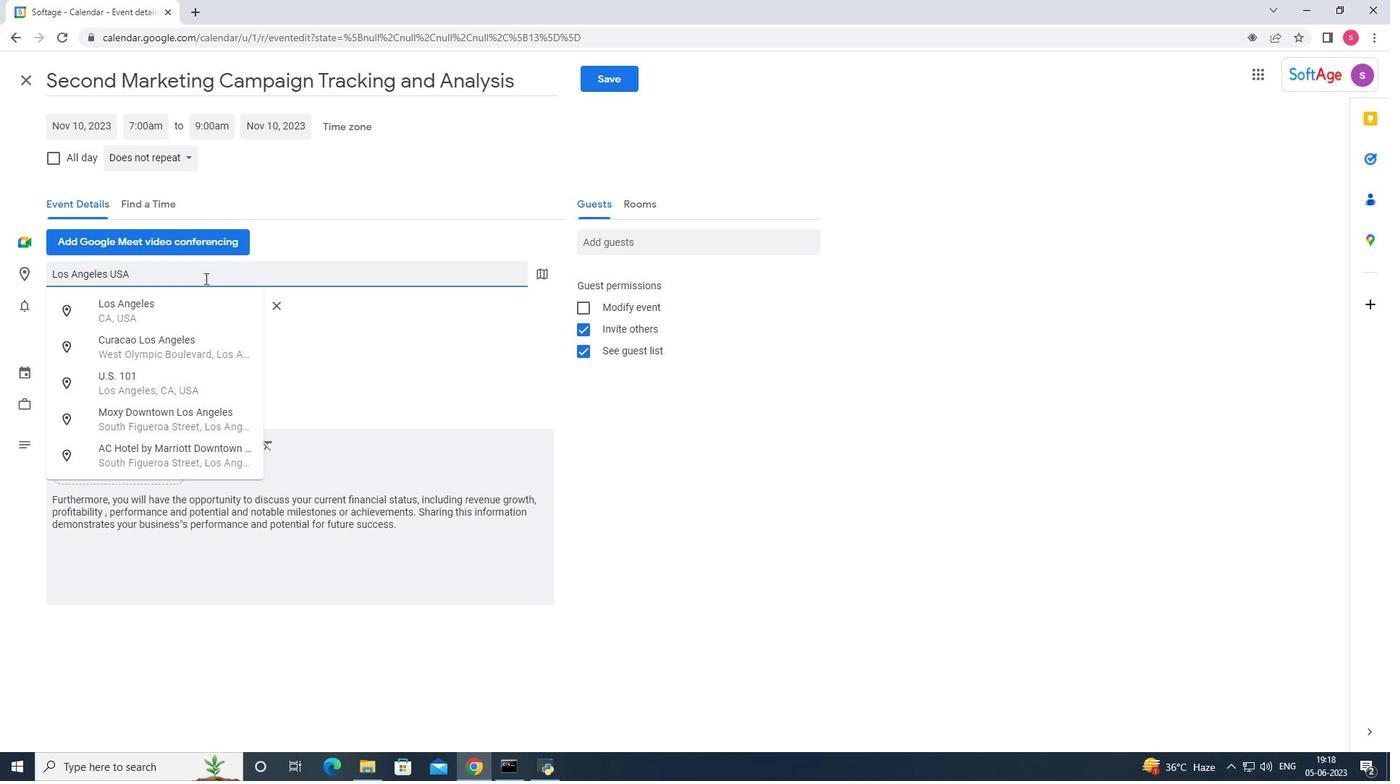 
Action: Mouse moved to (695, 241)
Screenshot: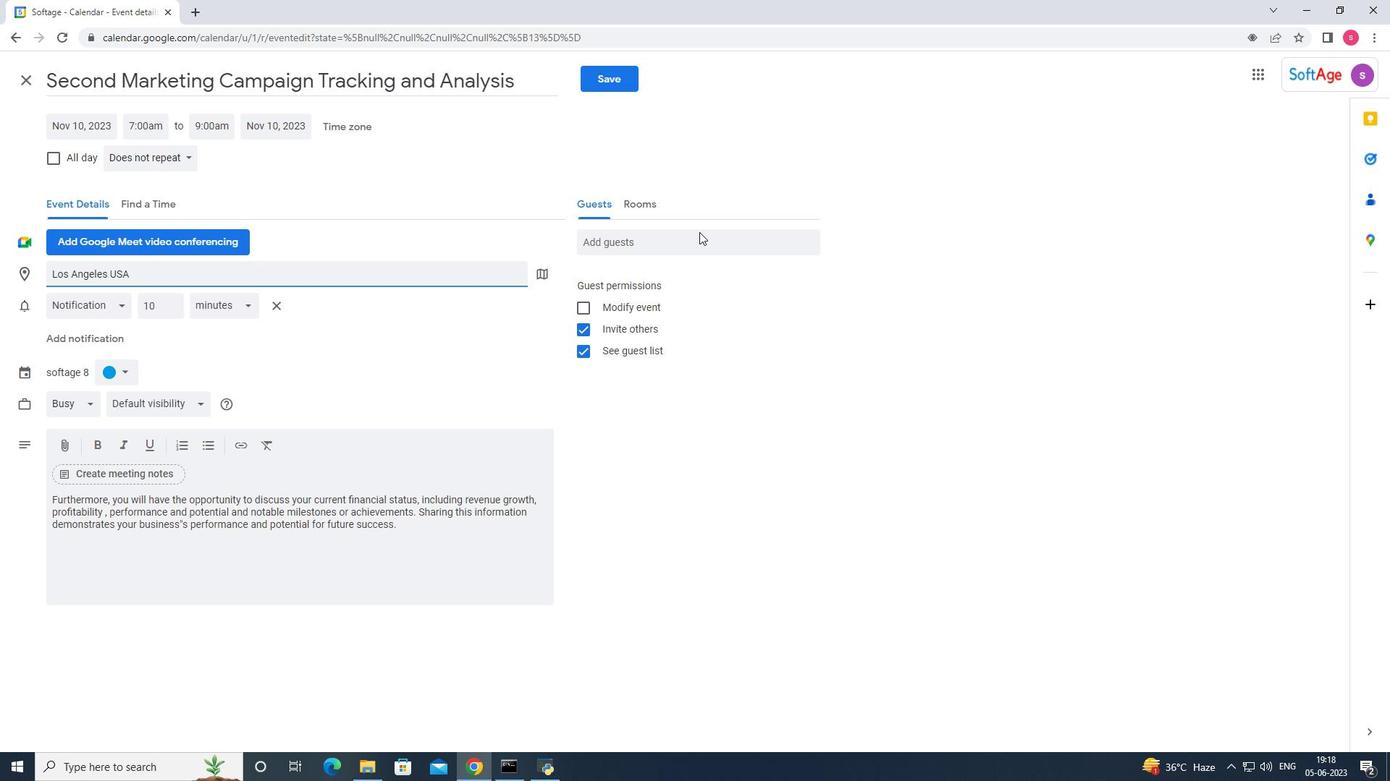 
Action: Mouse pressed left at (695, 241)
Screenshot: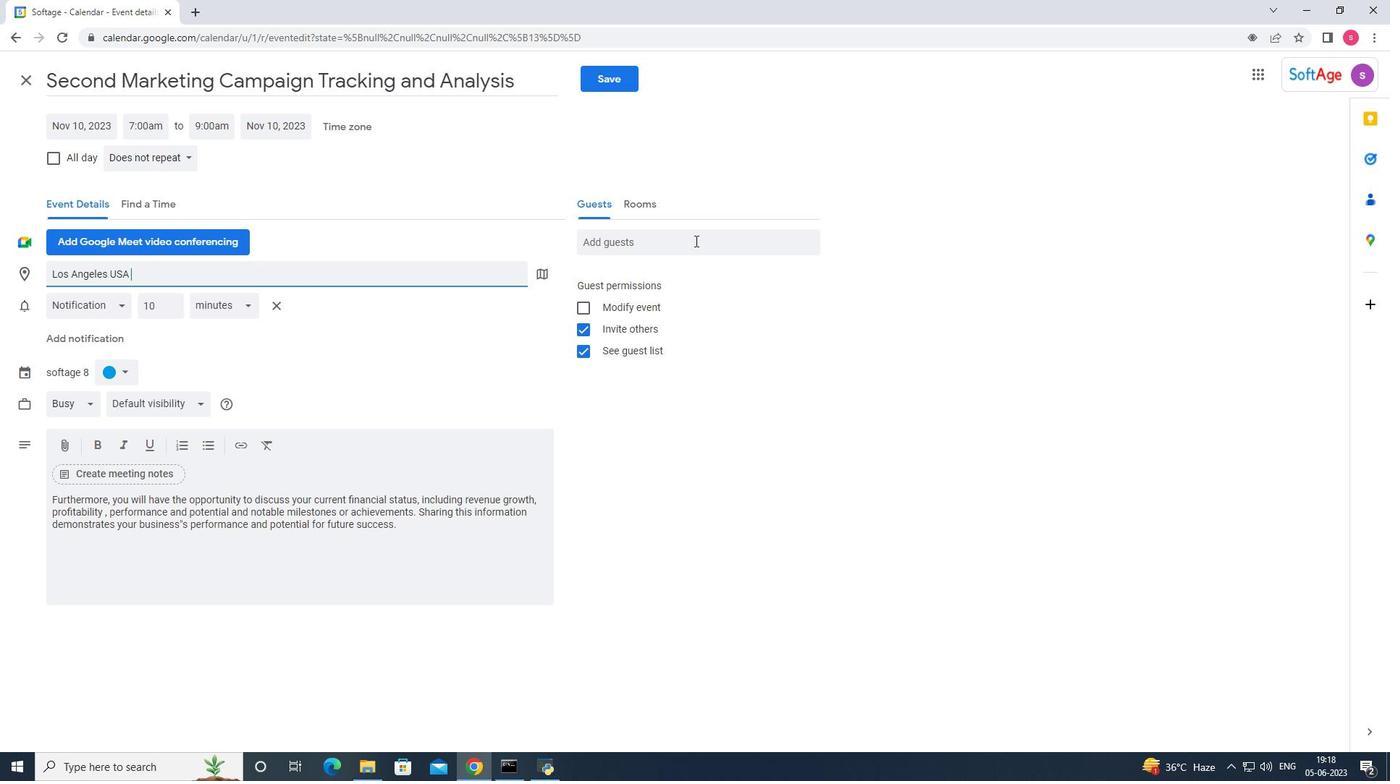 
Action: Mouse moved to (691, 251)
Screenshot: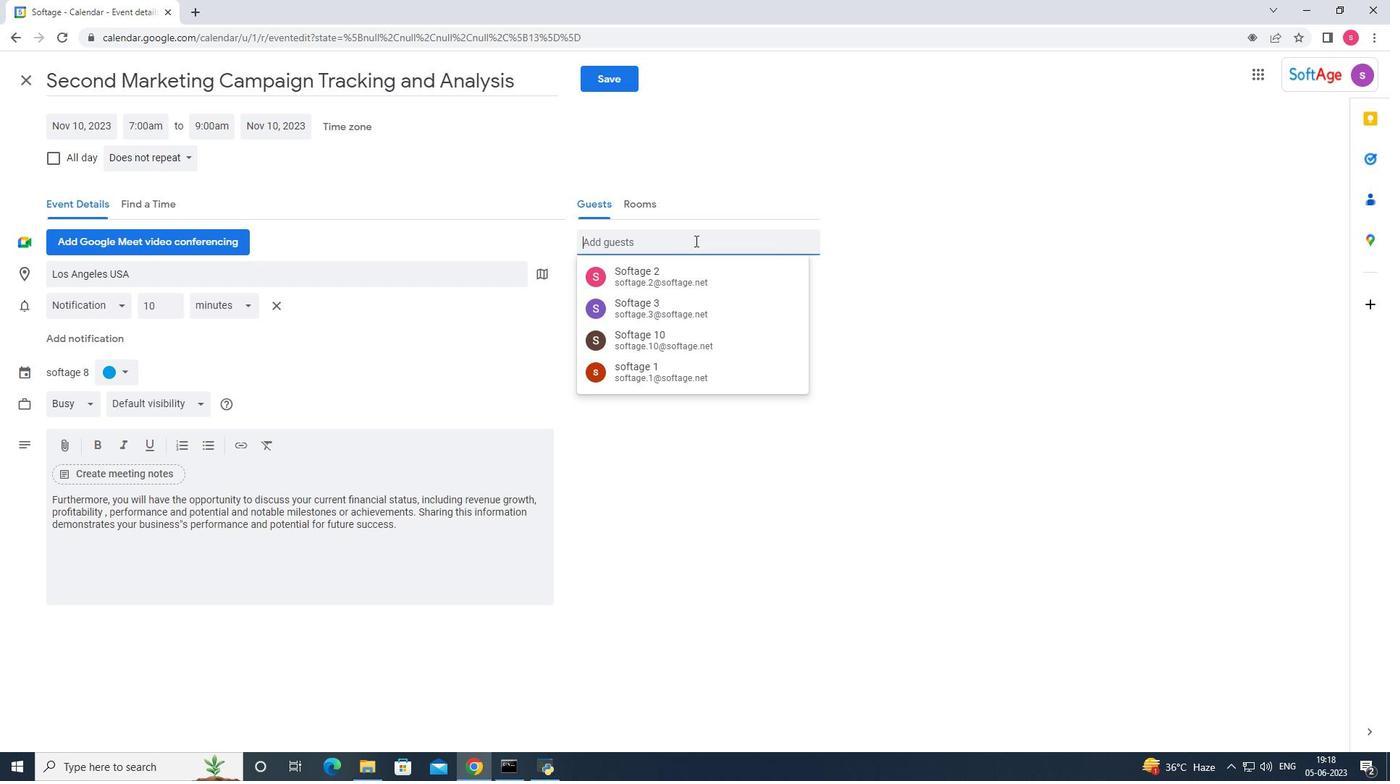 
Action: Key pressed <Key.shift><Key.shift><Key.shift><Key.shift><Key.shift><Key.shift><Key.shift><Key.shift><Key.shift><Key.shift><Key.shift><Key.shift><Key.shift><Key.shift><Key.shift><Key.shift><Key.shift><Key.shift><Key.shift>softage<Key.space><Key.backspace>.1
Screenshot: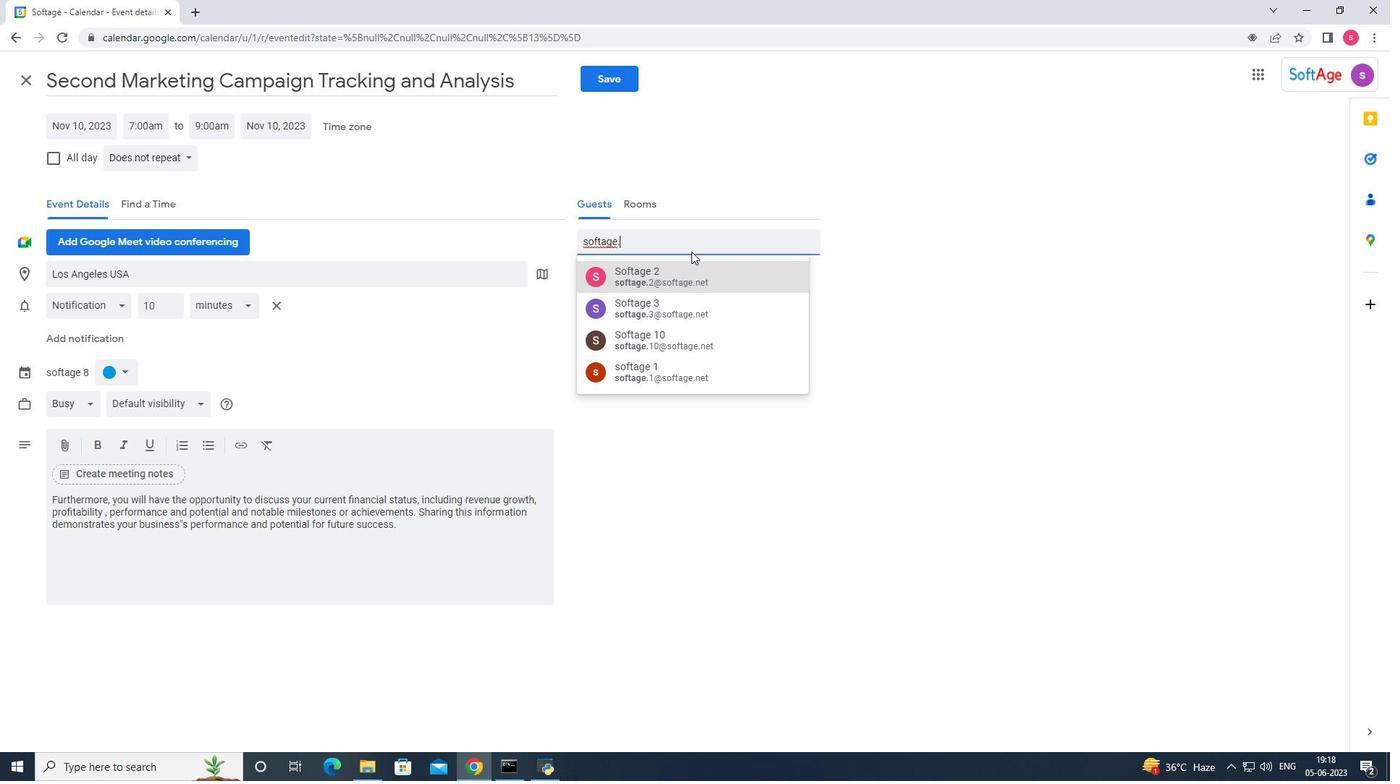 
Action: Mouse moved to (671, 311)
Screenshot: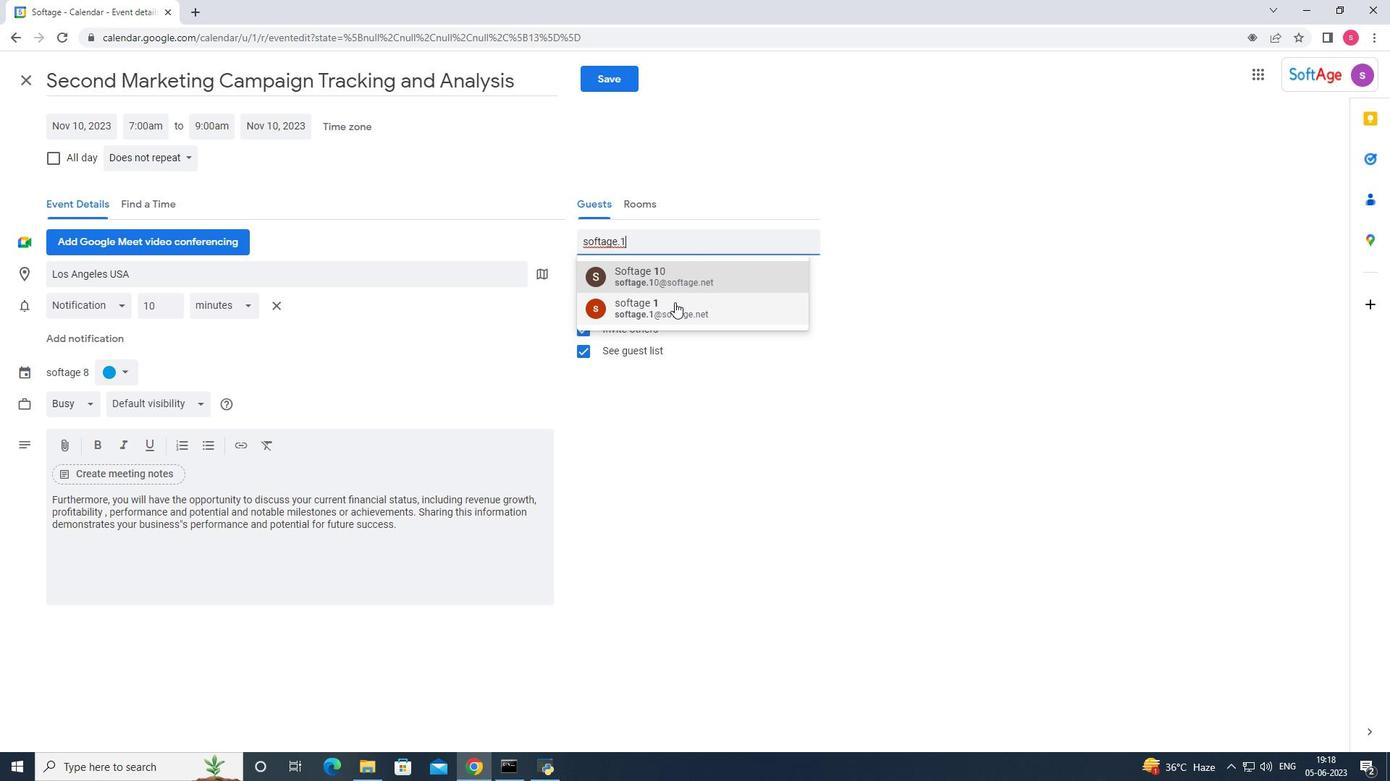 
Action: Mouse pressed left at (671, 311)
Screenshot: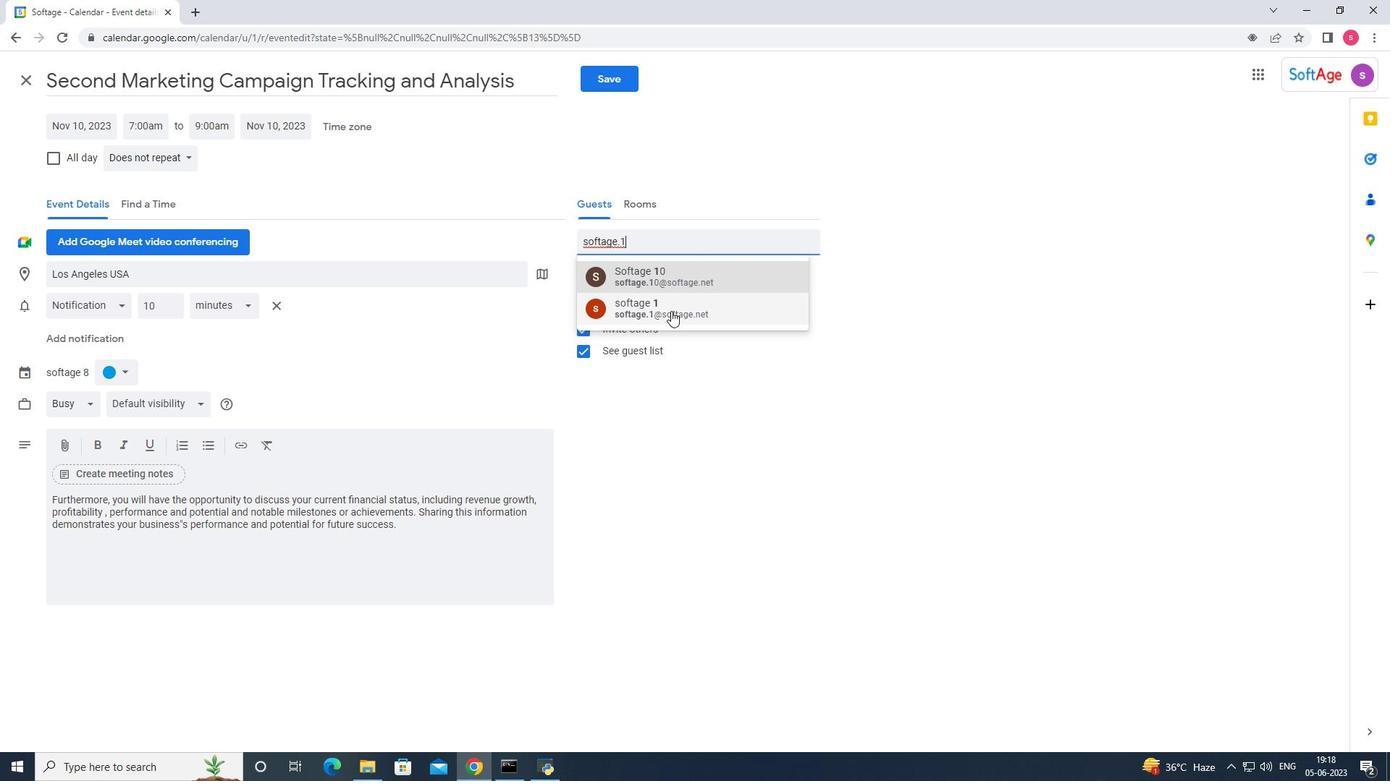 
Action: Mouse moved to (650, 246)
Screenshot: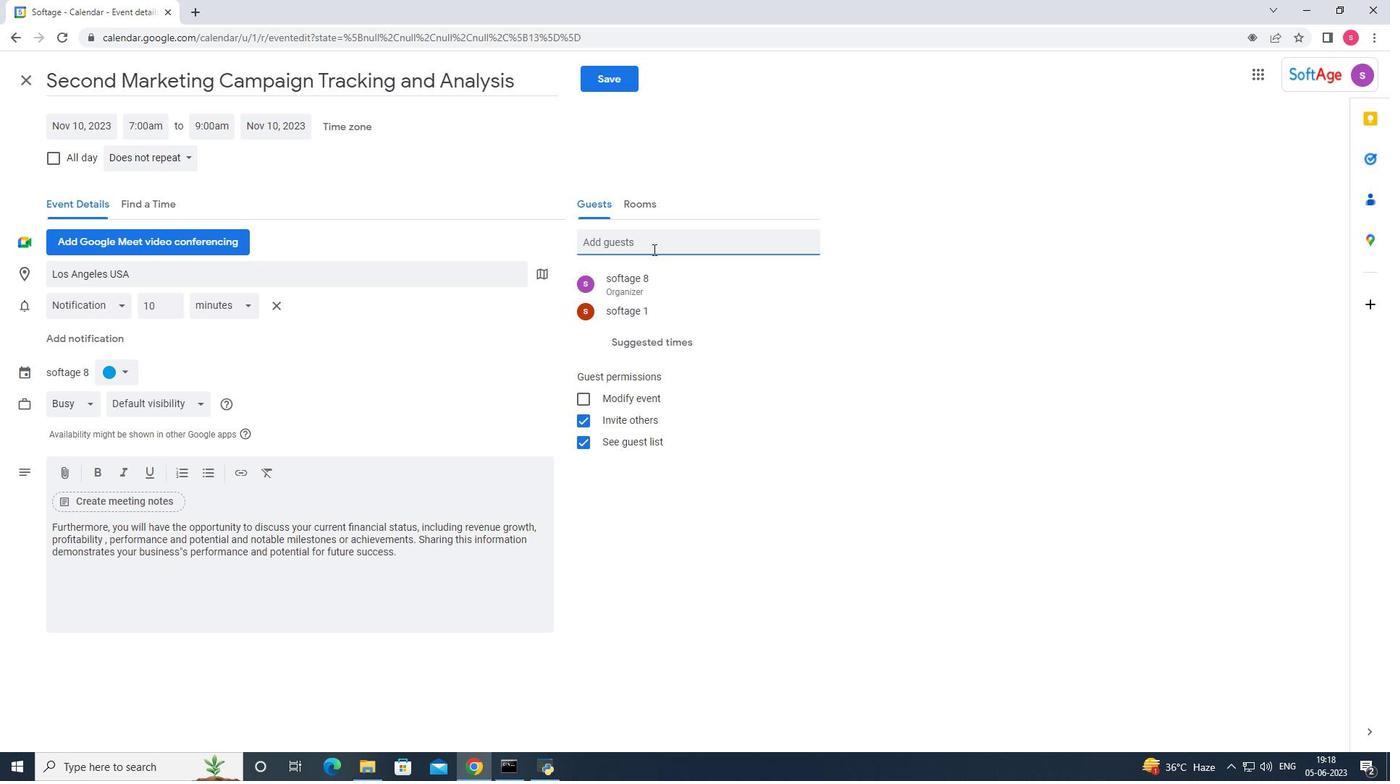 
Action: Mouse pressed left at (650, 246)
Screenshot: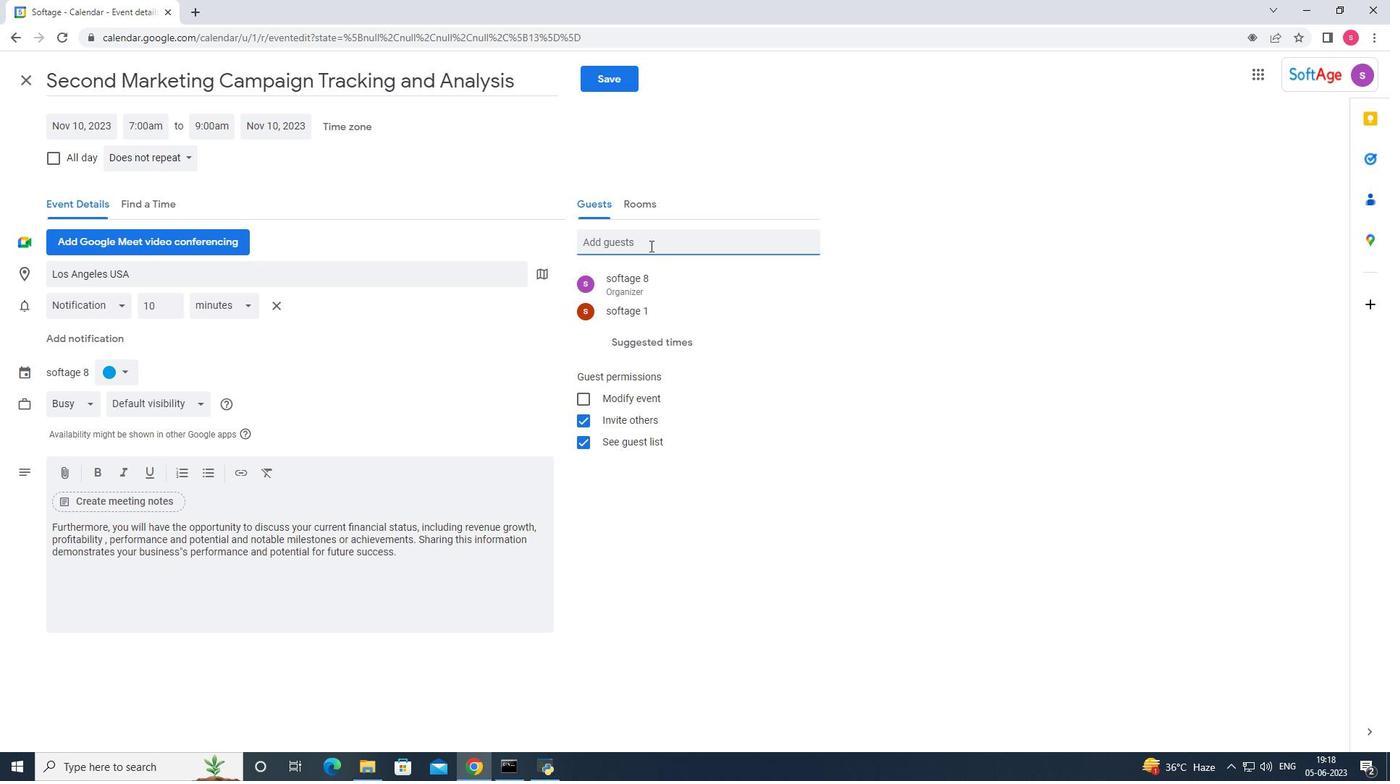 
Action: Key pressed softage
Screenshot: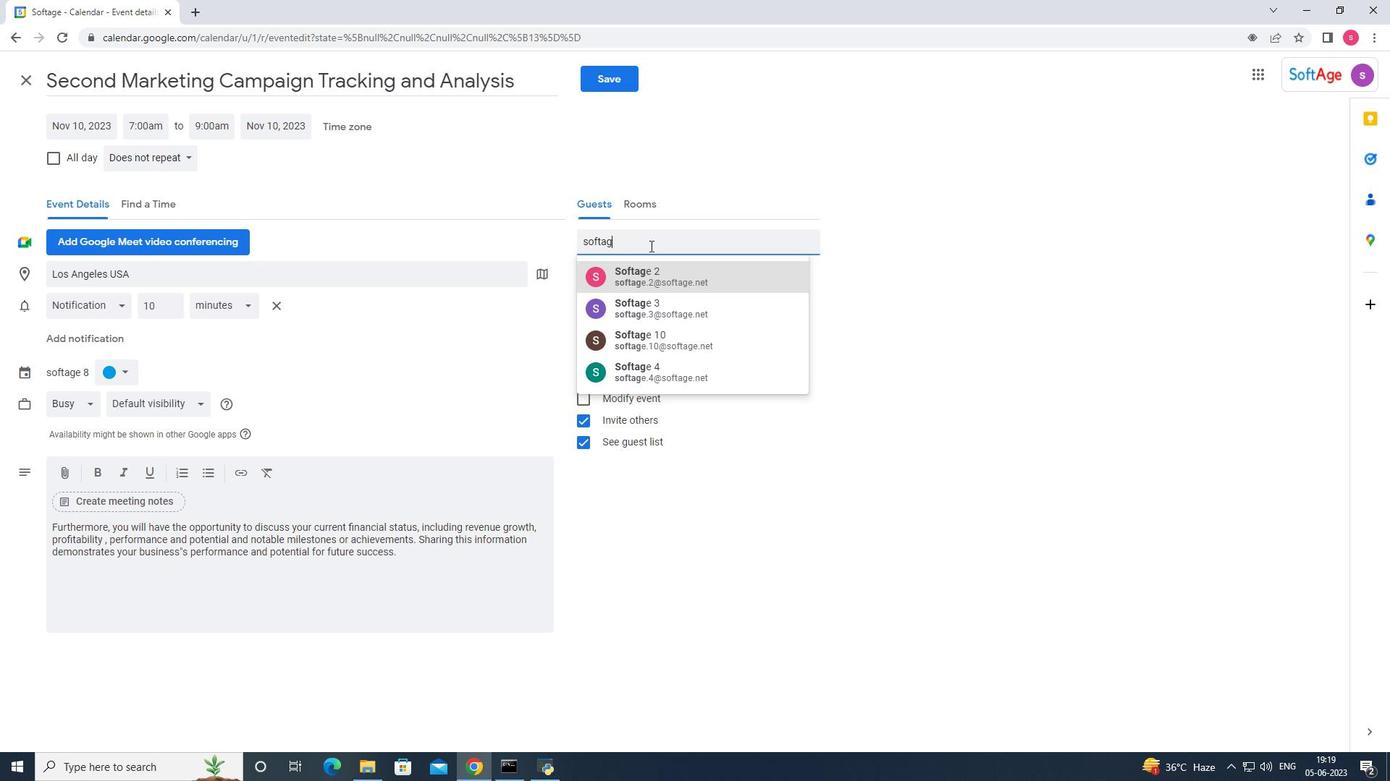 
Action: Mouse moved to (652, 284)
Screenshot: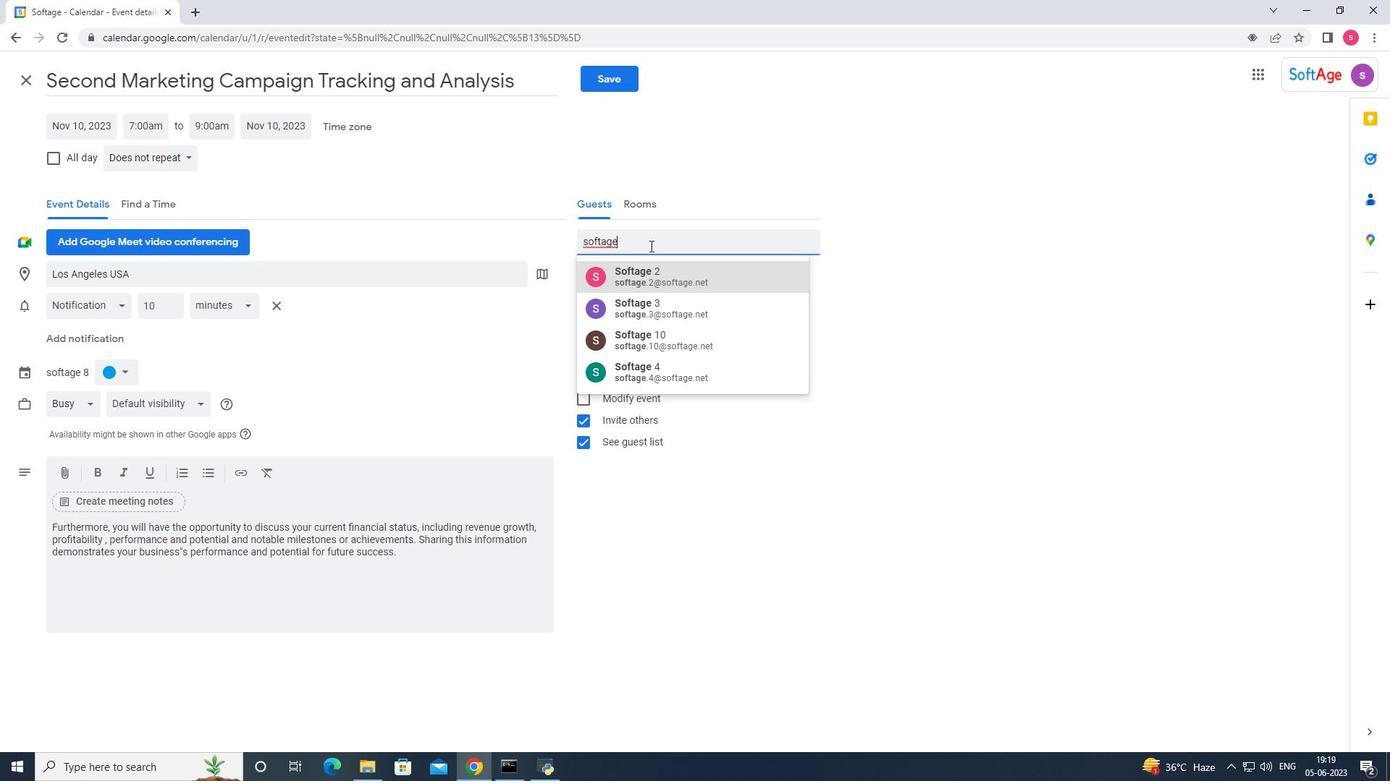 
Action: Mouse pressed left at (652, 284)
Screenshot: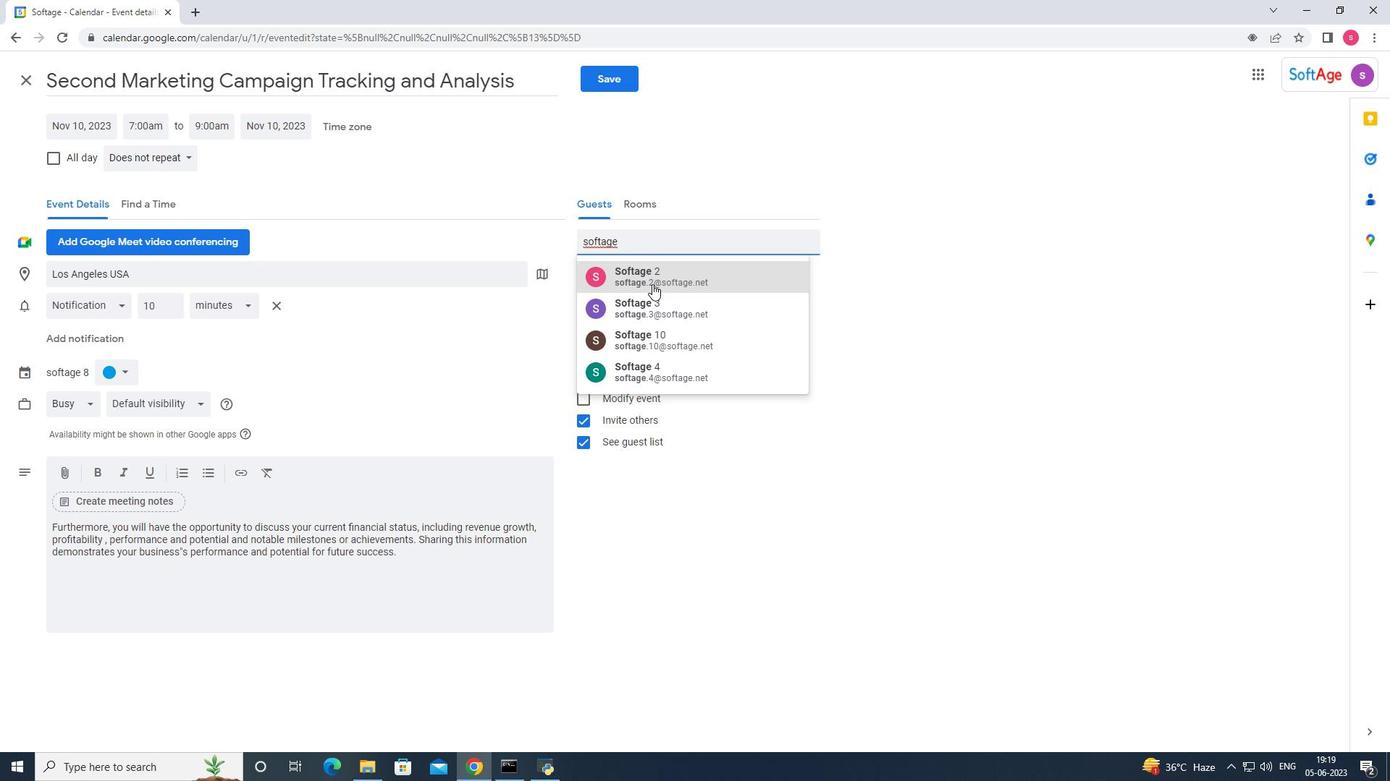 
Action: Mouse moved to (140, 159)
Screenshot: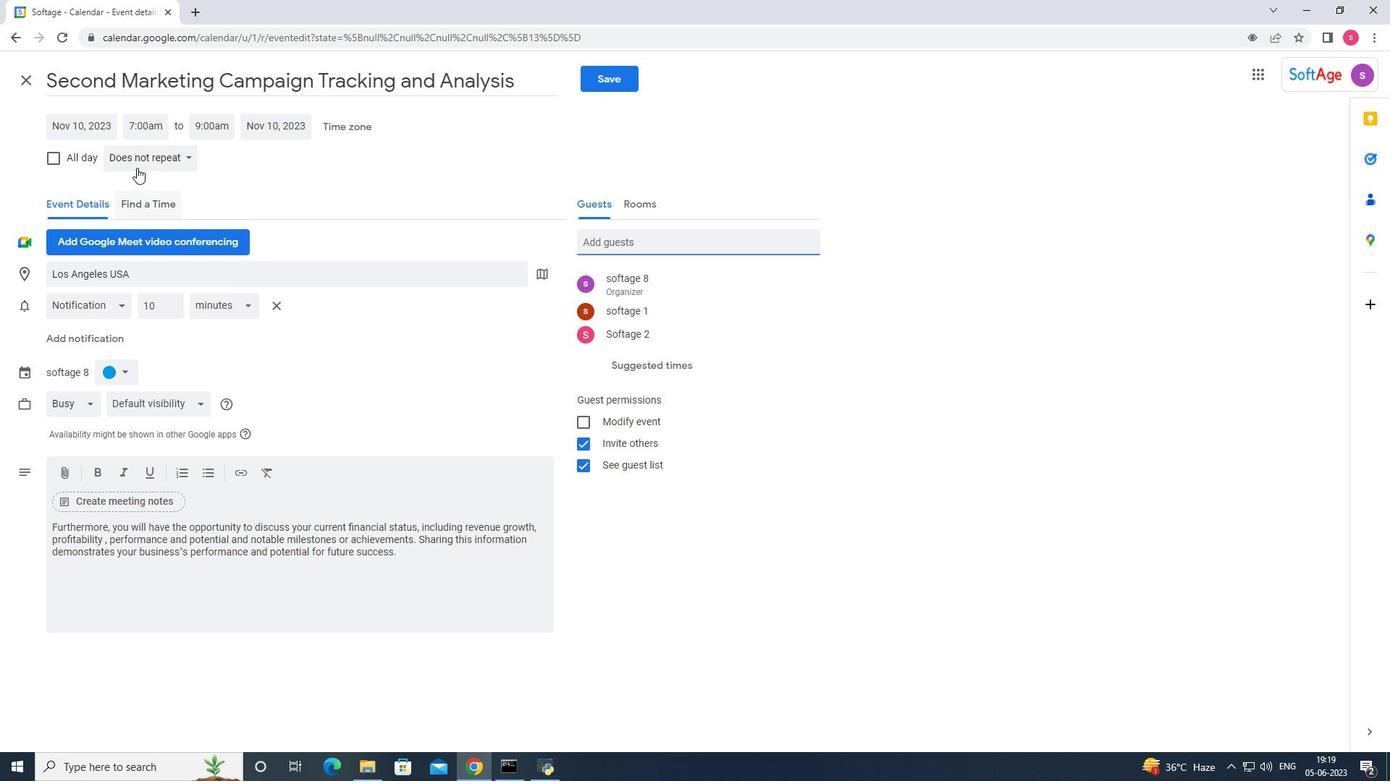 
Action: Mouse pressed left at (140, 159)
Screenshot: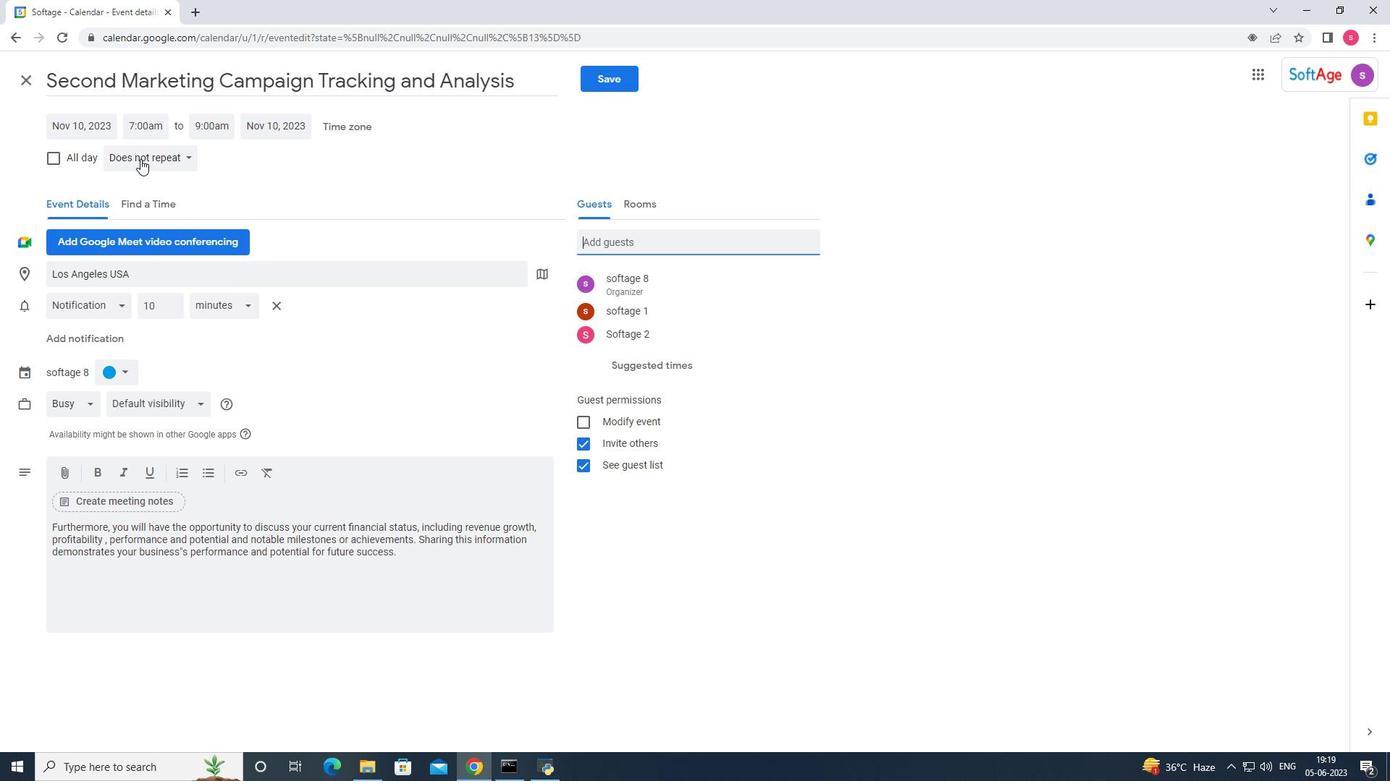 
Action: Mouse moved to (153, 151)
Screenshot: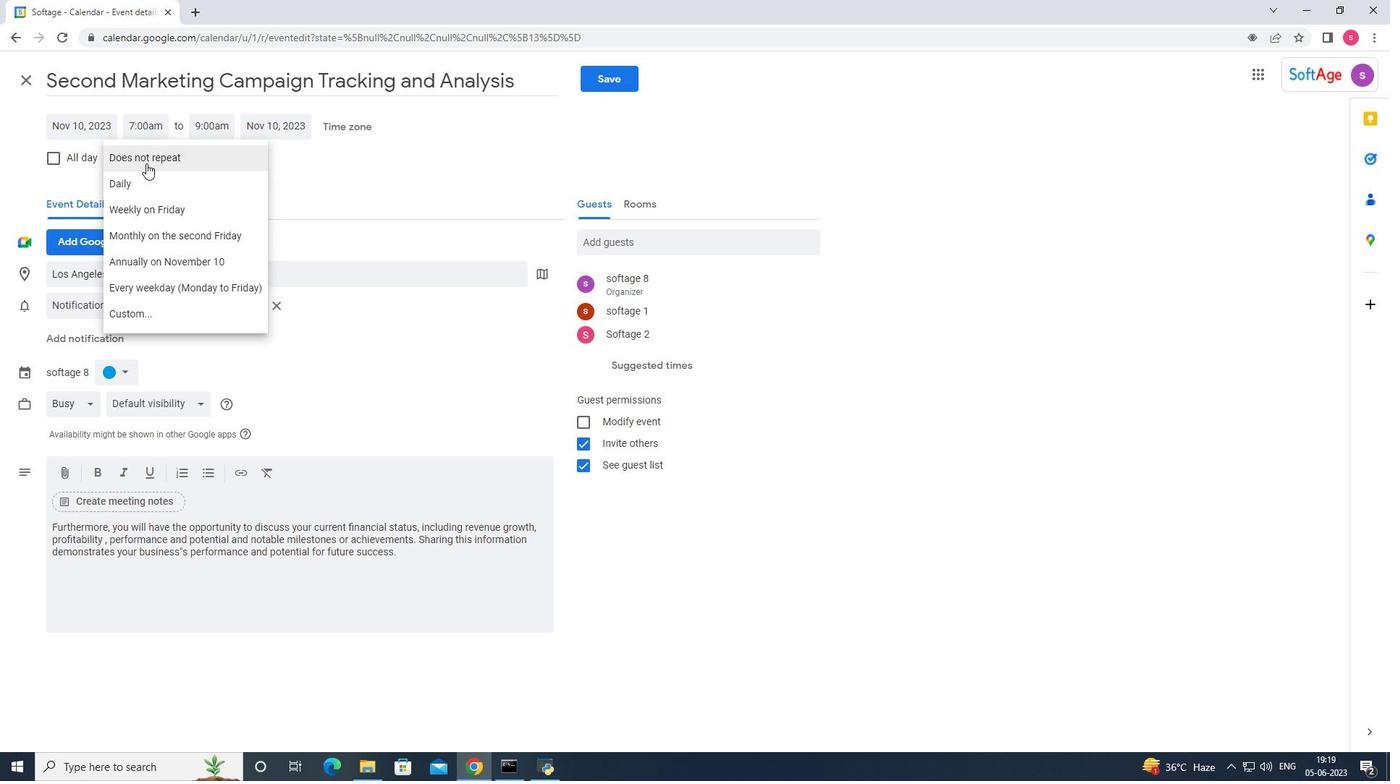 
Action: Mouse pressed left at (153, 151)
Screenshot: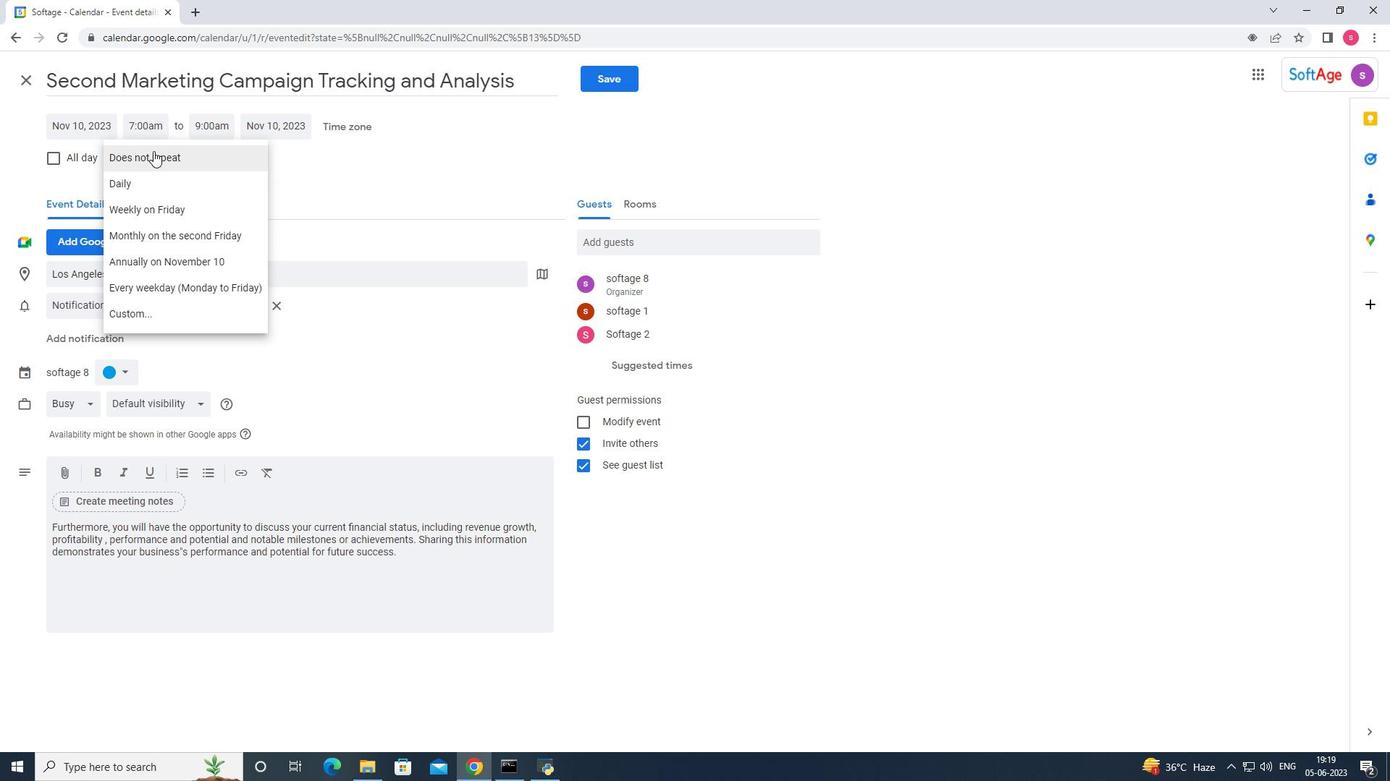
Action: Mouse moved to (167, 538)
Screenshot: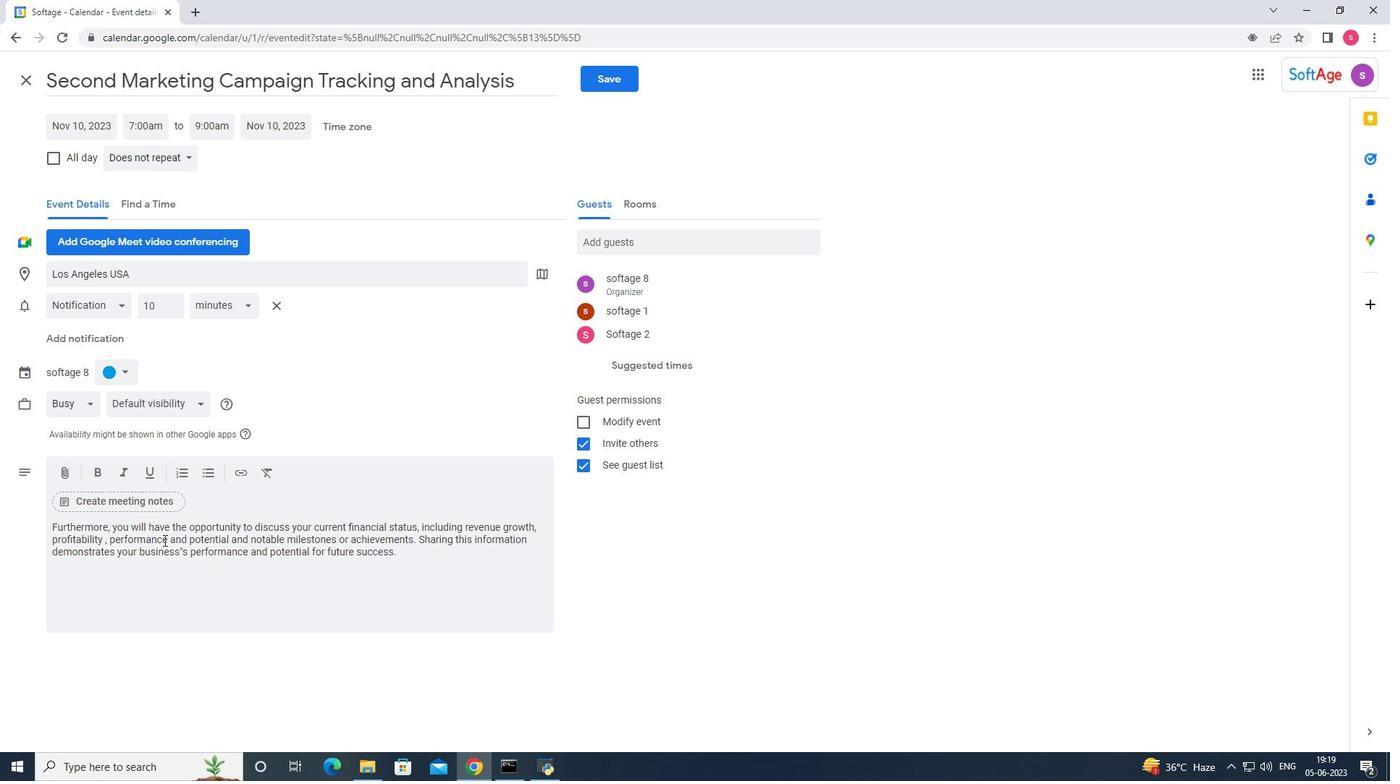 
Action: Mouse pressed left at (167, 538)
Screenshot: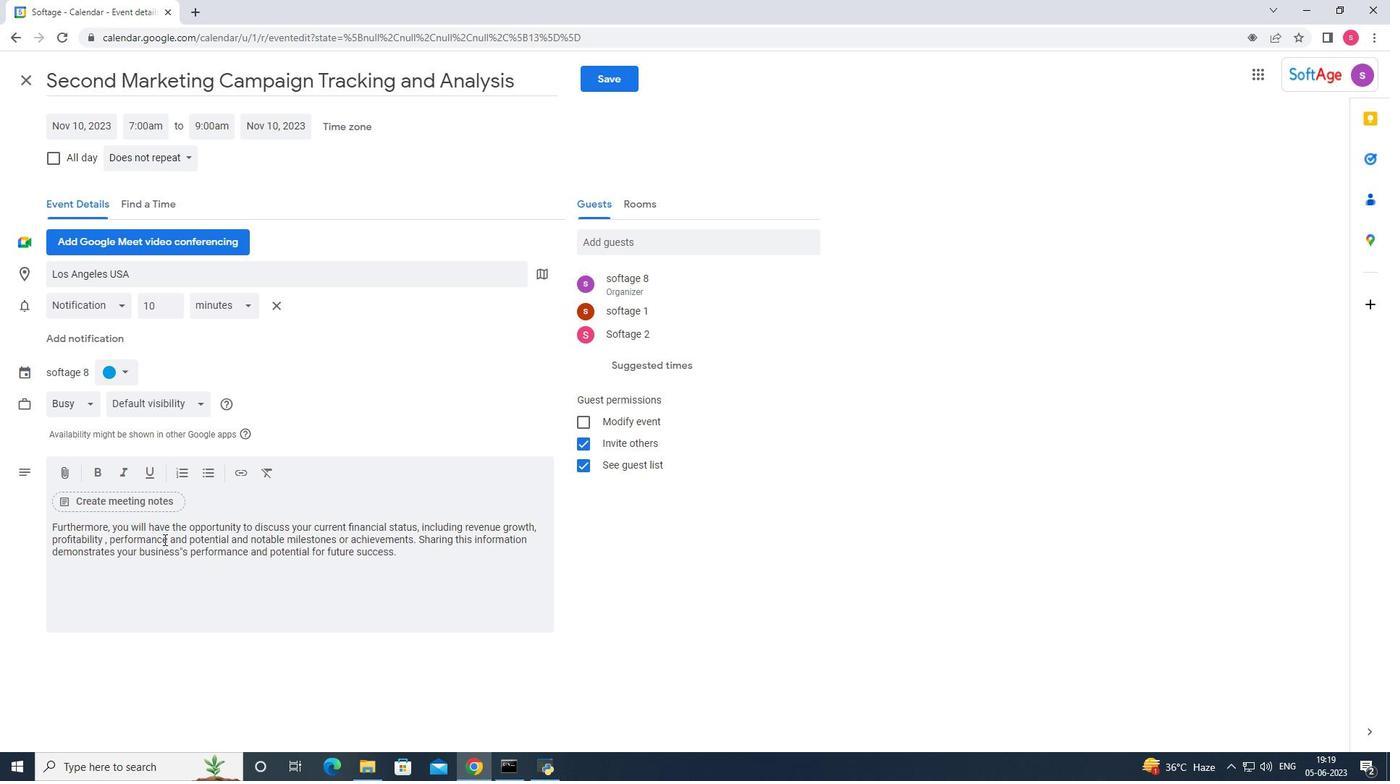 
Action: Key pressed <Key.backspace><Key.backspace><Key.backspace><Key.backspace><Key.backspace><Key.backspace><Key.backspace><Key.backspace><Key.backspace><Key.backspace><Key.backspace><Key.backspace>
Screenshot: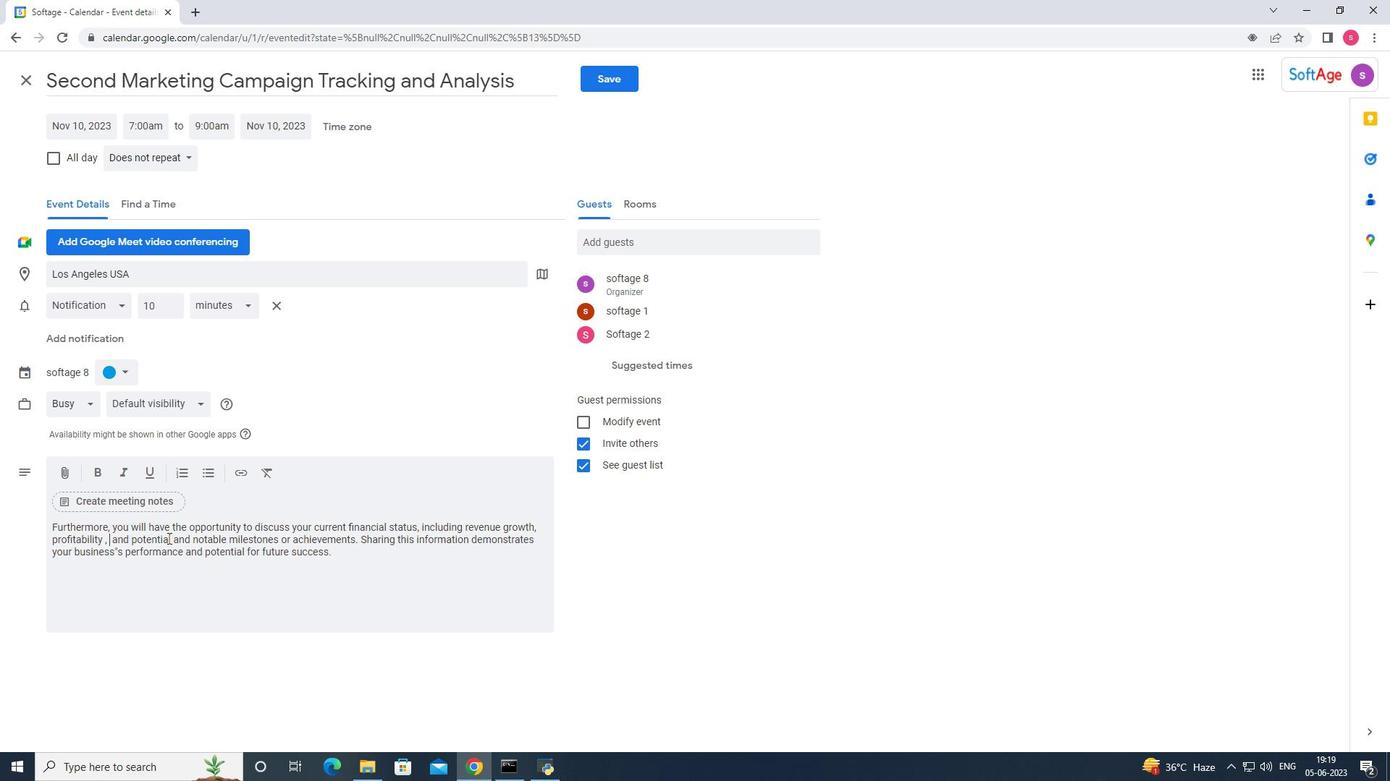 
Action: Mouse moved to (187, 537)
Screenshot: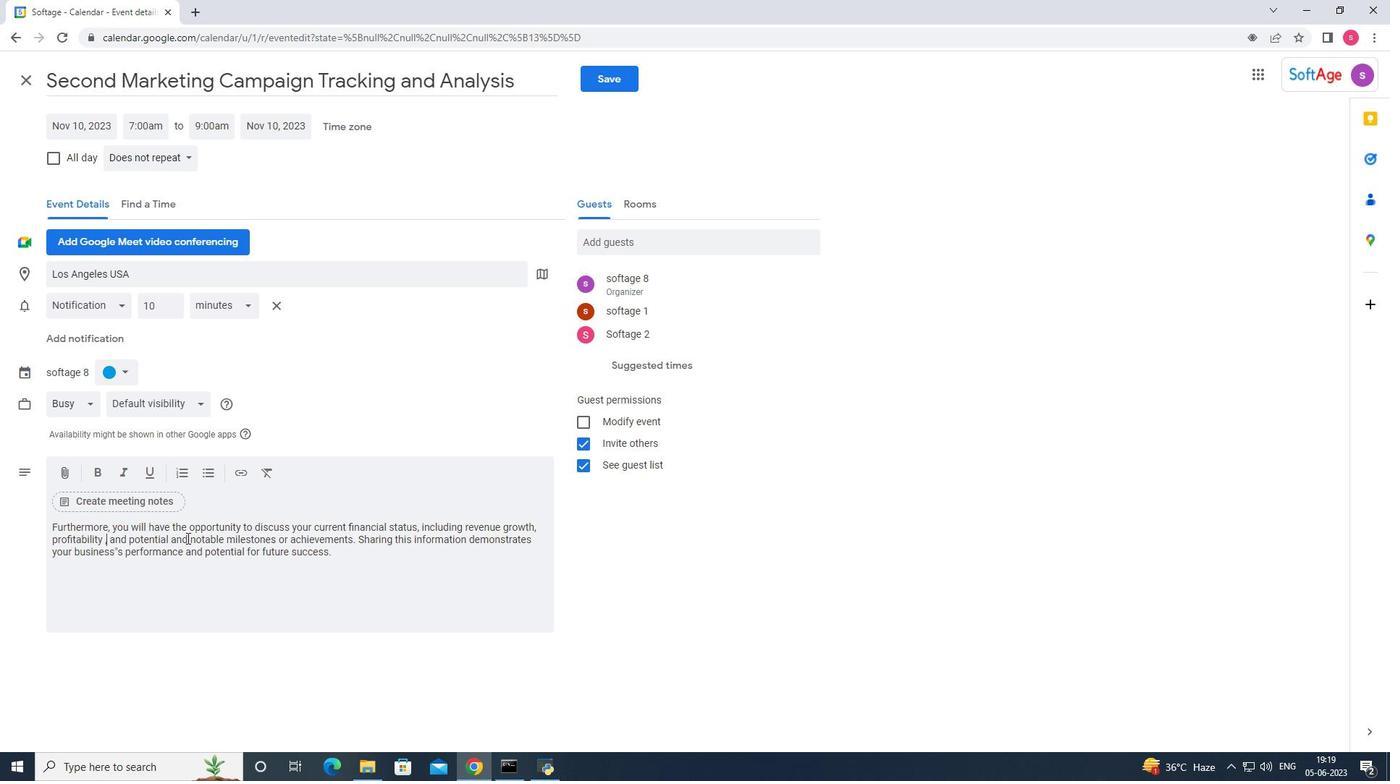 
Action: Mouse pressed left at (187, 537)
Screenshot: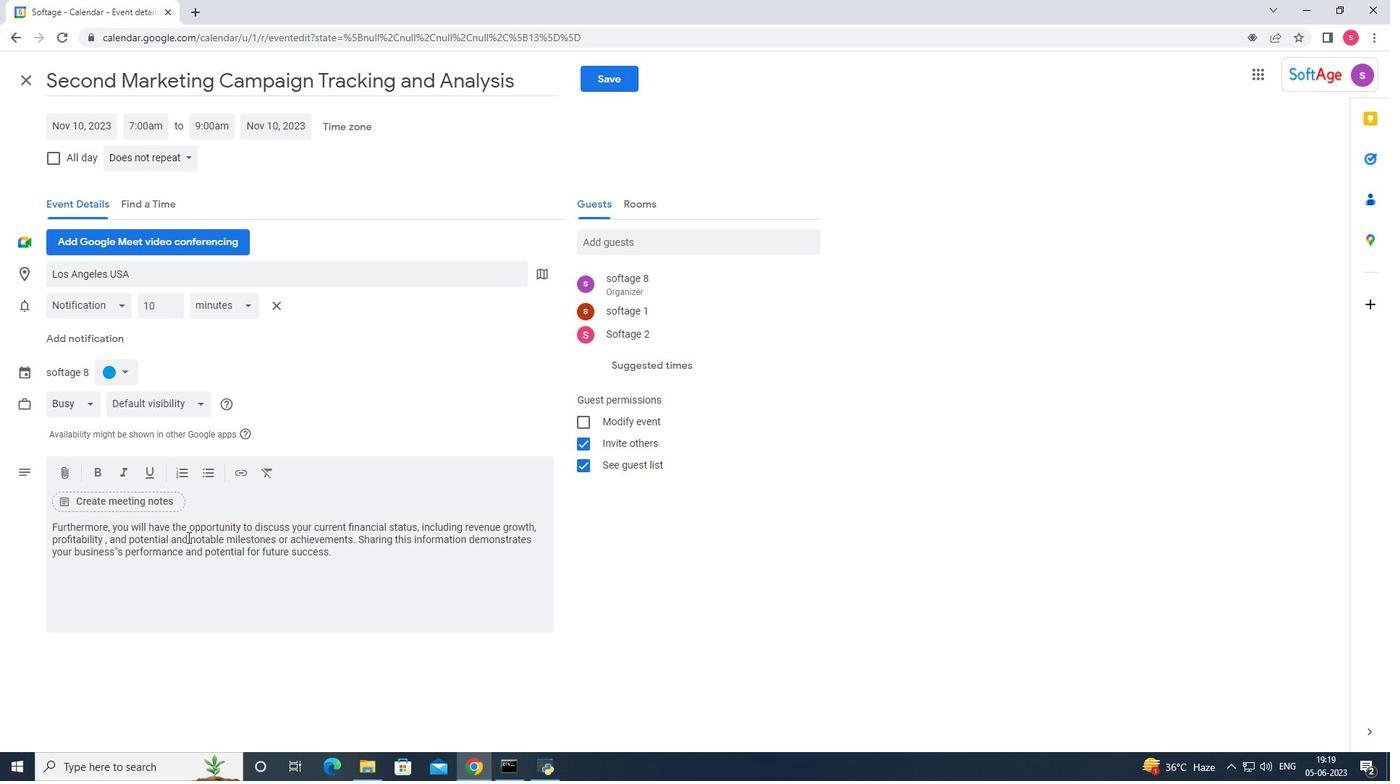 
Action: Key pressed <Key.backspace><Key.backspace><Key.backspace><Key.backspace><Key.backspace><Key.backspace><Key.backspace><Key.backspace><Key.backspace><Key.backspace><Key.backspace><Key.backspace><Key.backspace>any
Screenshot: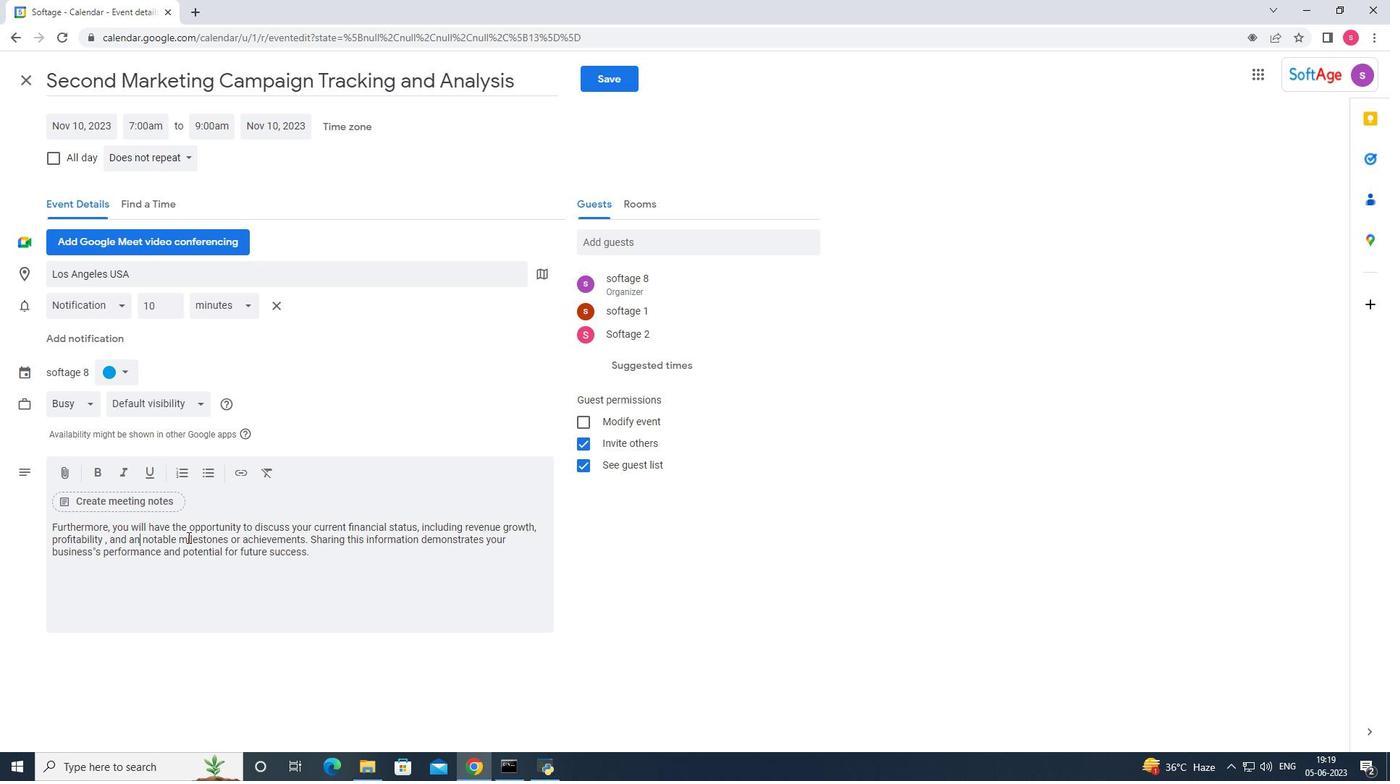 
Action: Mouse moved to (603, 75)
Screenshot: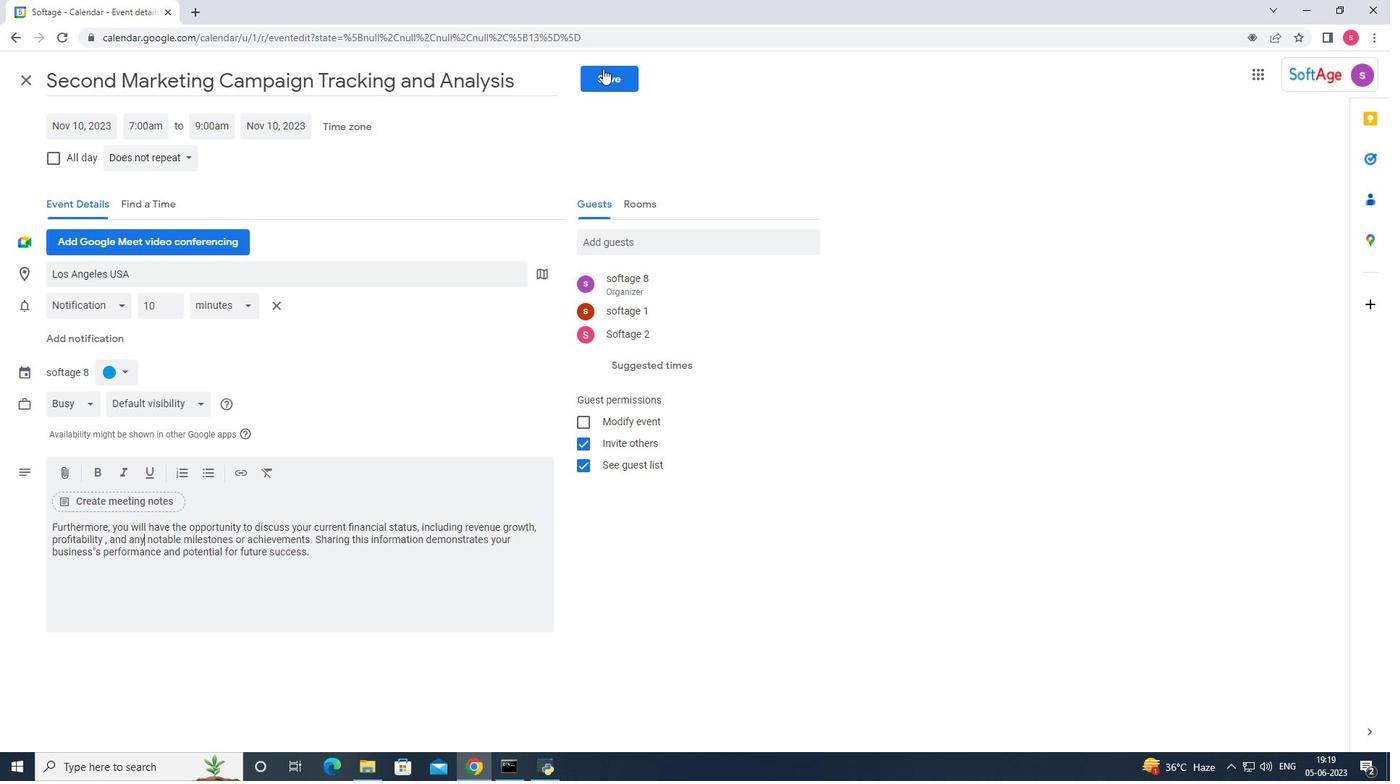 
Action: Mouse pressed left at (603, 75)
Screenshot: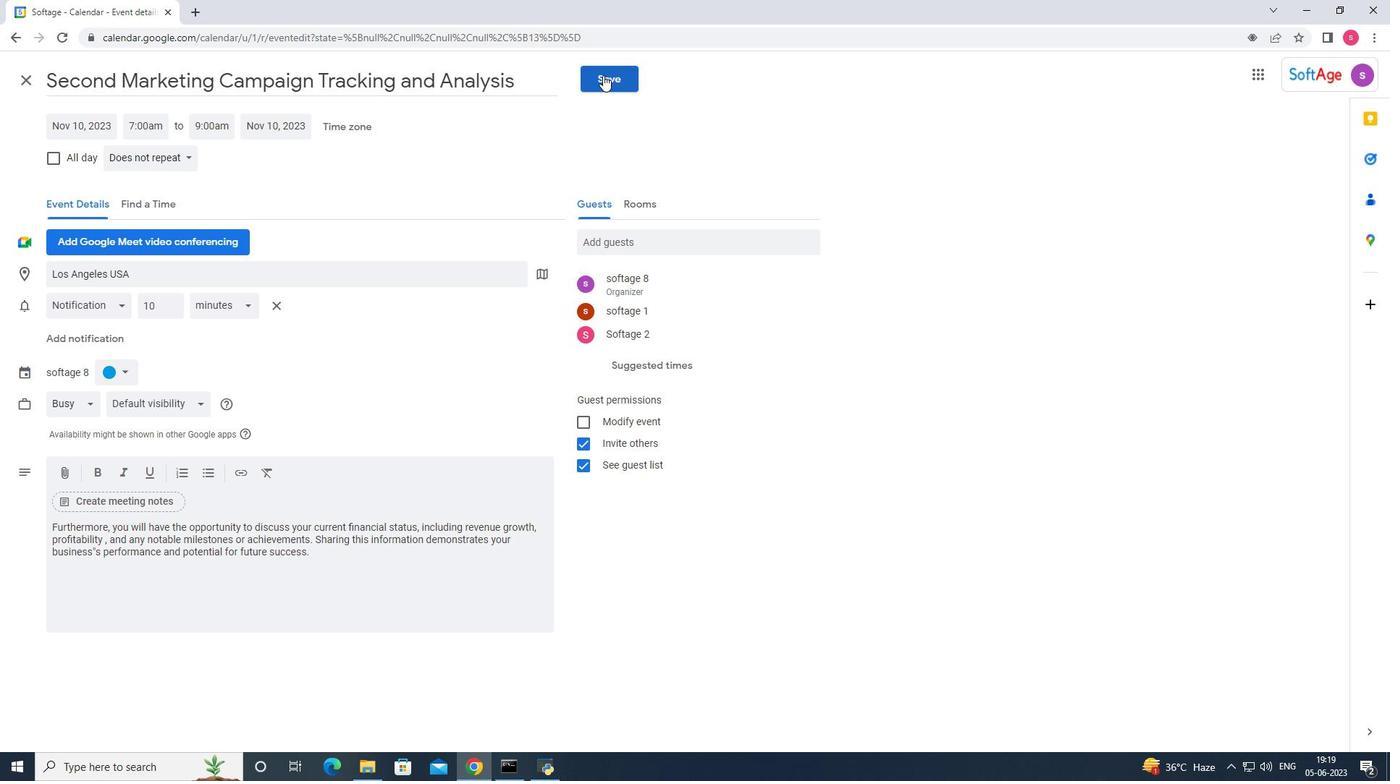 
Action: Mouse moved to (841, 435)
Screenshot: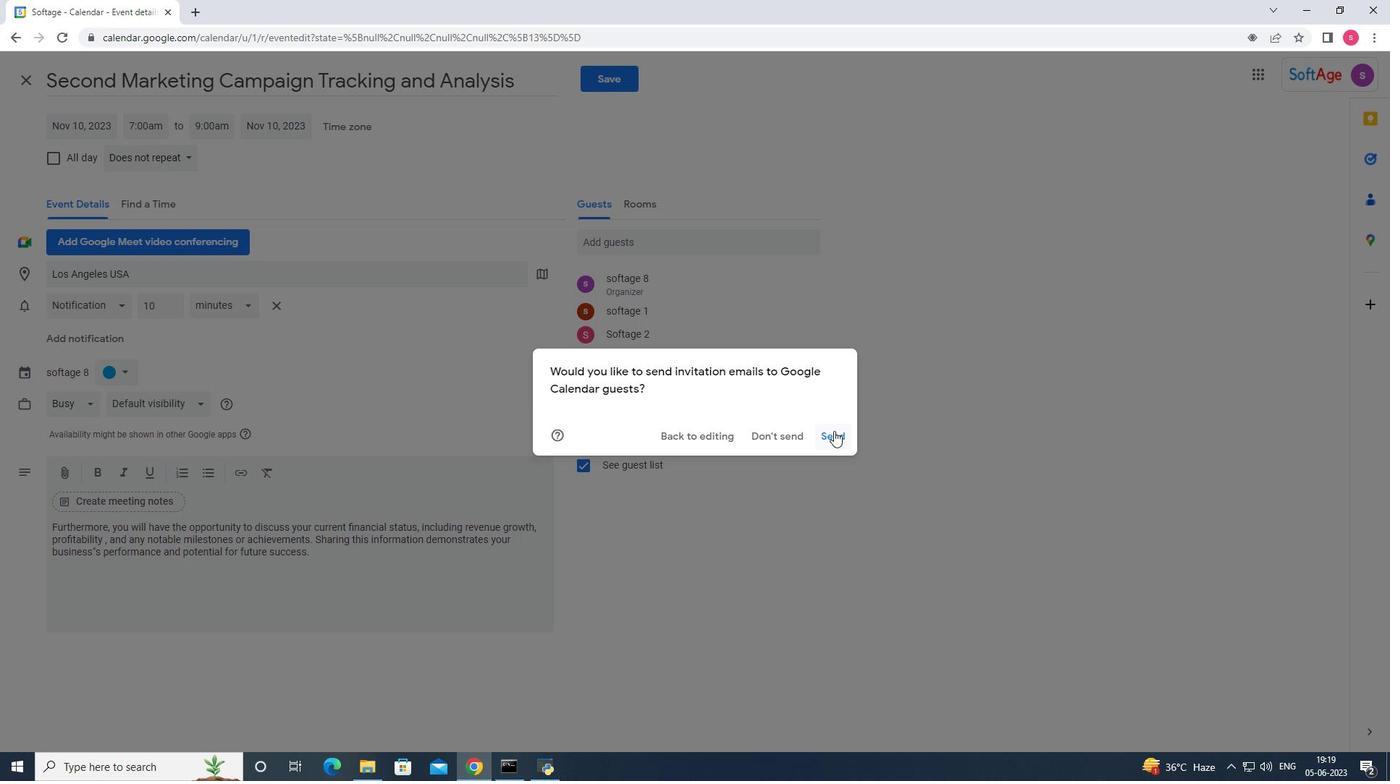 
Action: Mouse pressed left at (841, 435)
Screenshot: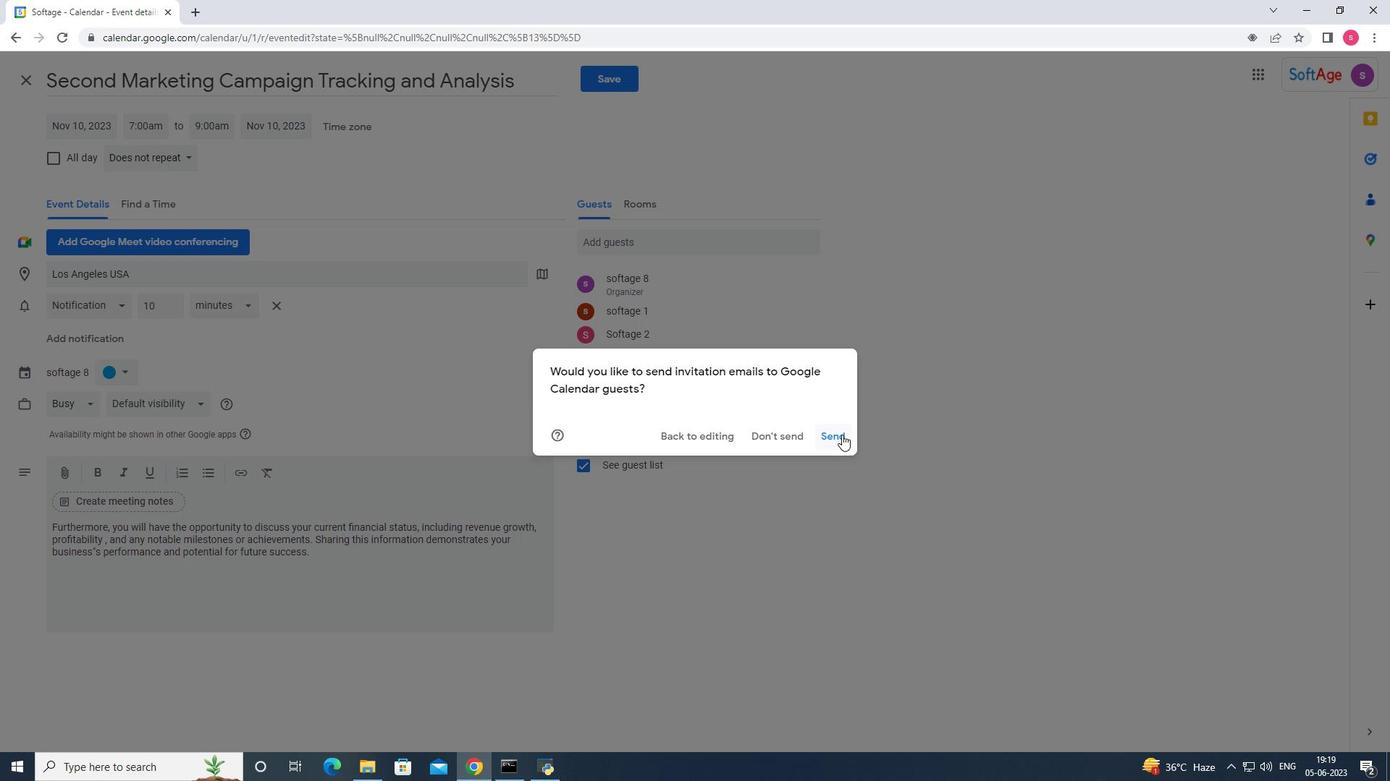 
Action: Mouse moved to (841, 435)
Screenshot: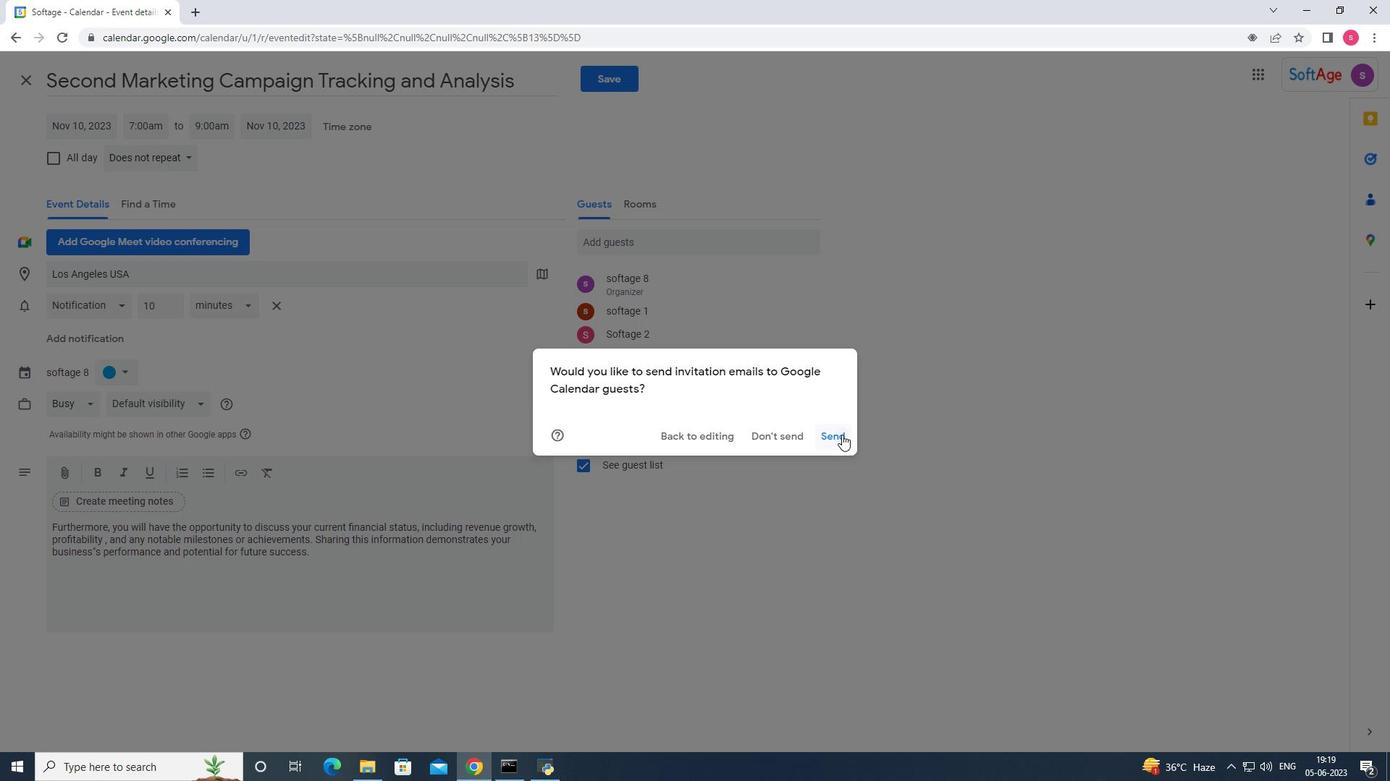 
